 Task: Look for space in Várzea da Palma, Brazil from 2nd June, 2023 to 6th June, 2023 for 1 adult in price range Rs.10000 to Rs.13000. Place can be private room with 1  bedroom having 1 bed and 1 bathroom. Property type can be house, flat, guest house, hotel. Amenities needed are: washing machine. Booking option can be shelf check-in. Required host language is Spanish.
Action: Mouse moved to (555, 129)
Screenshot: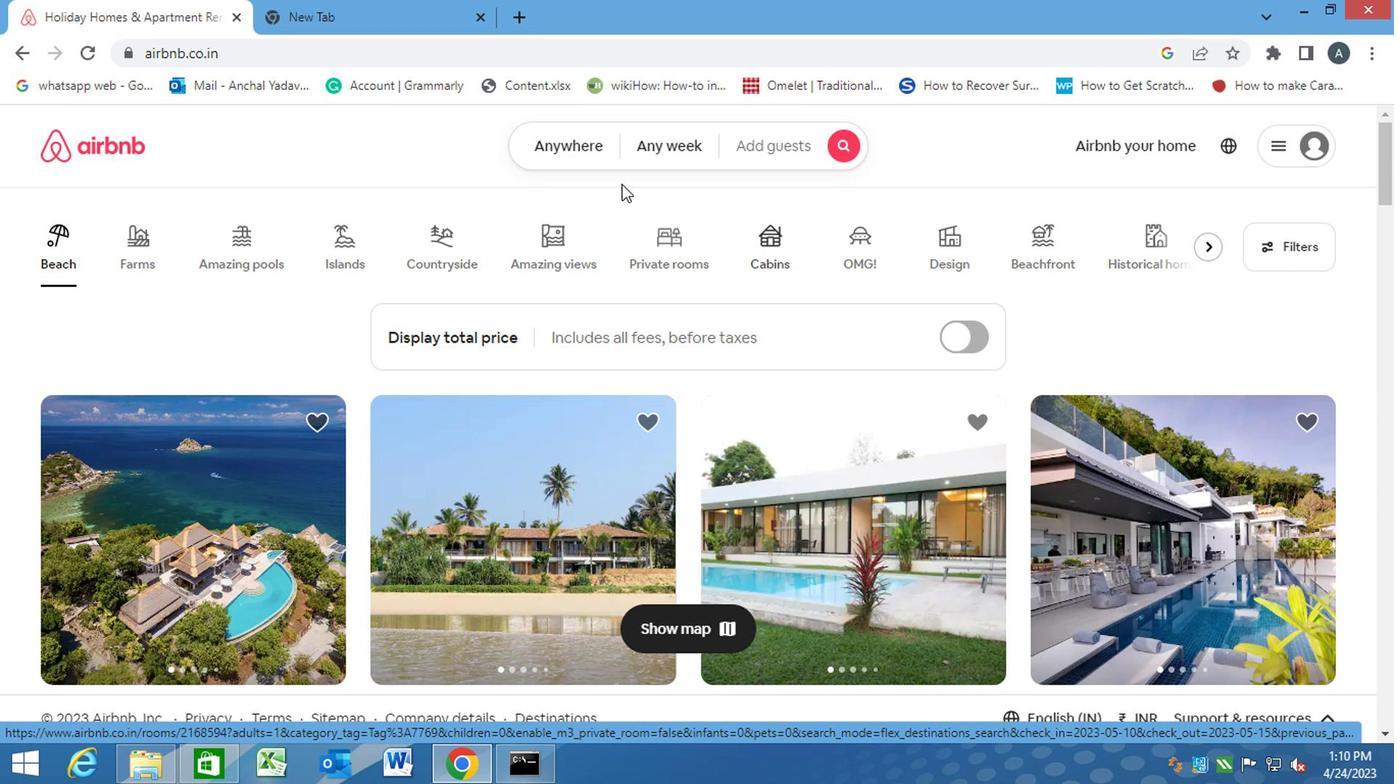 
Action: Mouse pressed left at (555, 129)
Screenshot: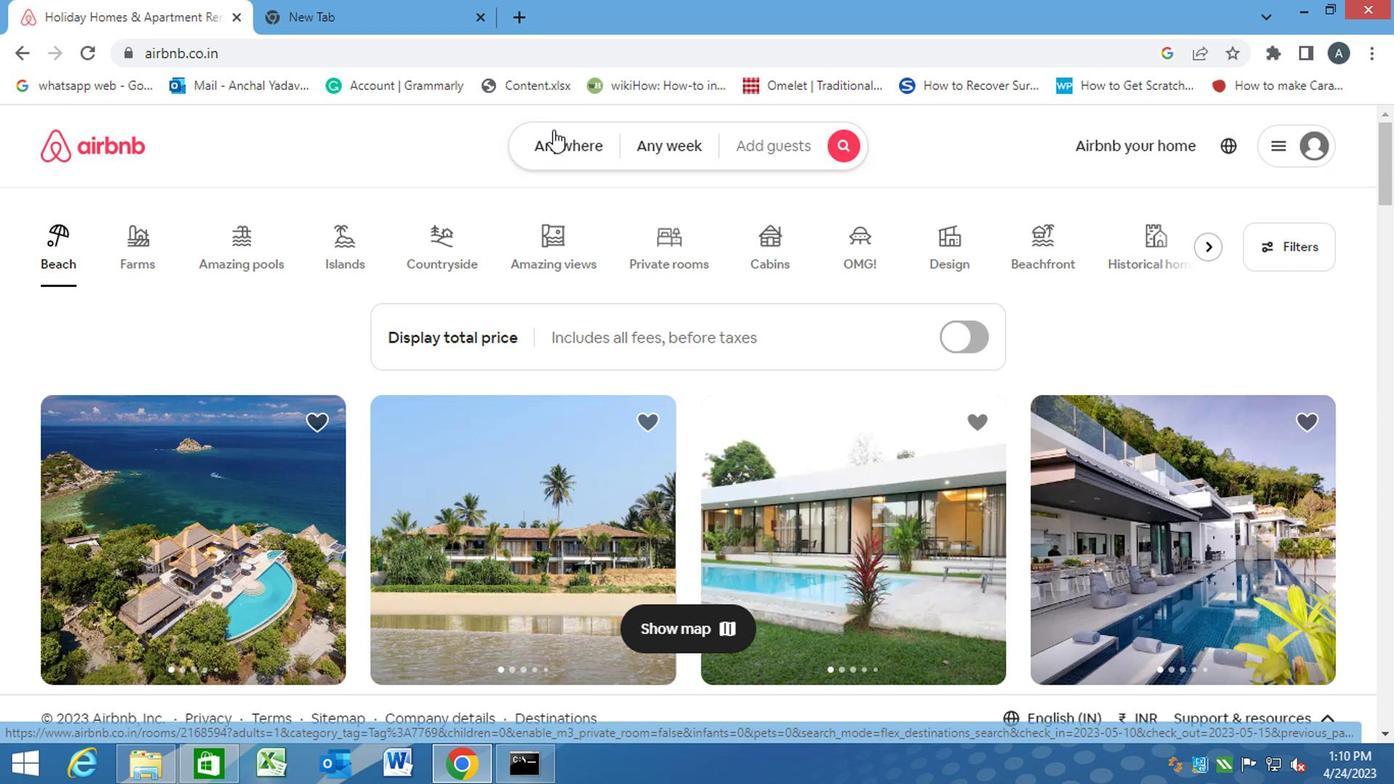 
Action: Mouse moved to (501, 220)
Screenshot: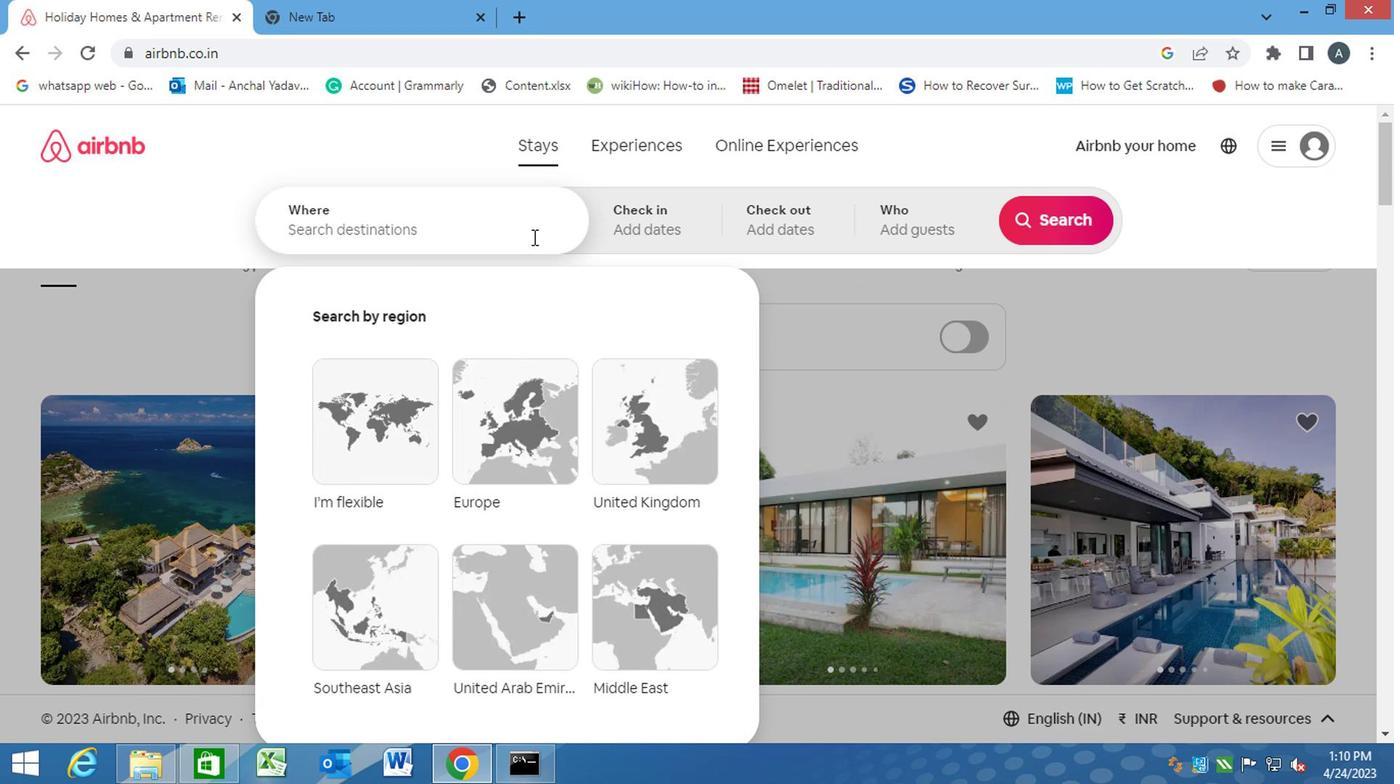 
Action: Mouse pressed left at (501, 220)
Screenshot: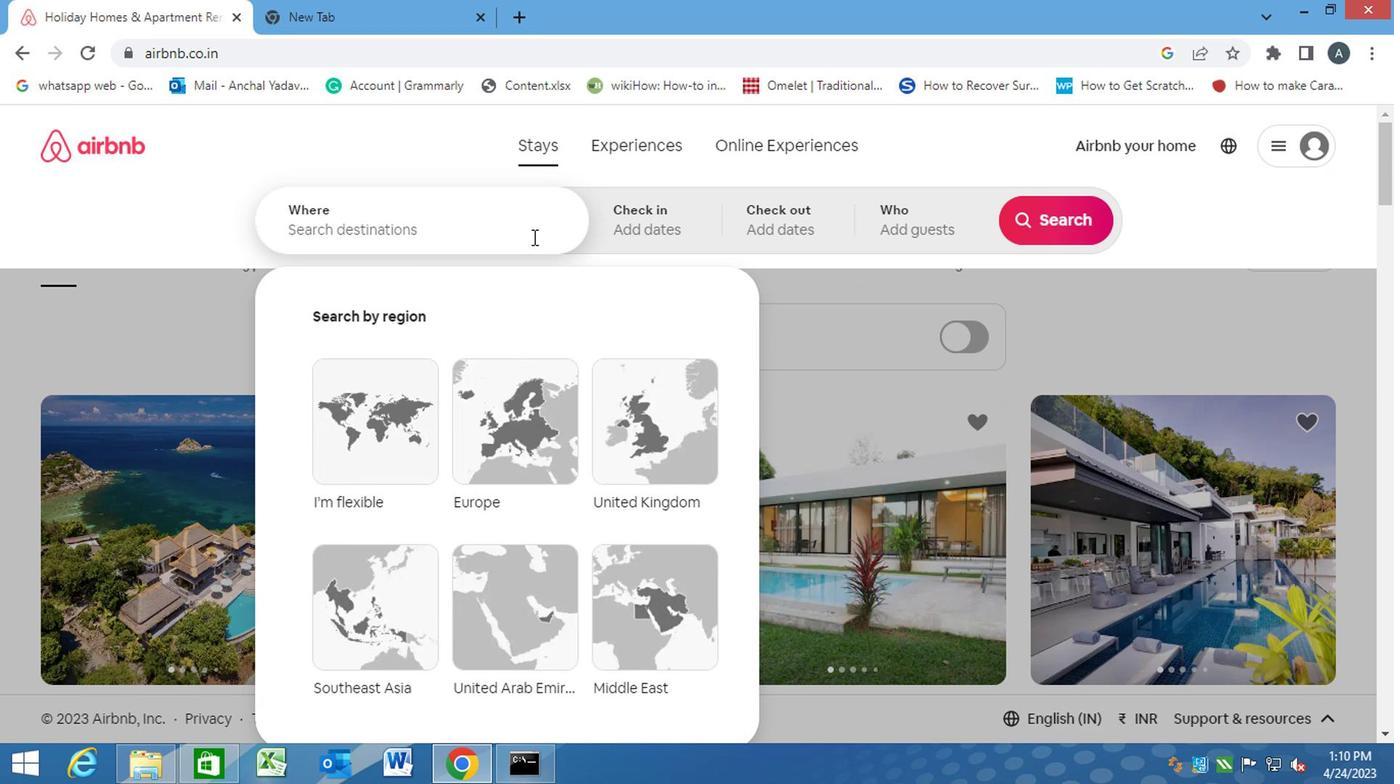 
Action: Key pressed v<Key.caps_lock>arzea<Key.space>da<Key.space><Key.caps_lock>p<Key.caps_lock>alma,<Key.space><Key.caps_lock>b<Key.caps_lock>razil<Key.enter>
Screenshot: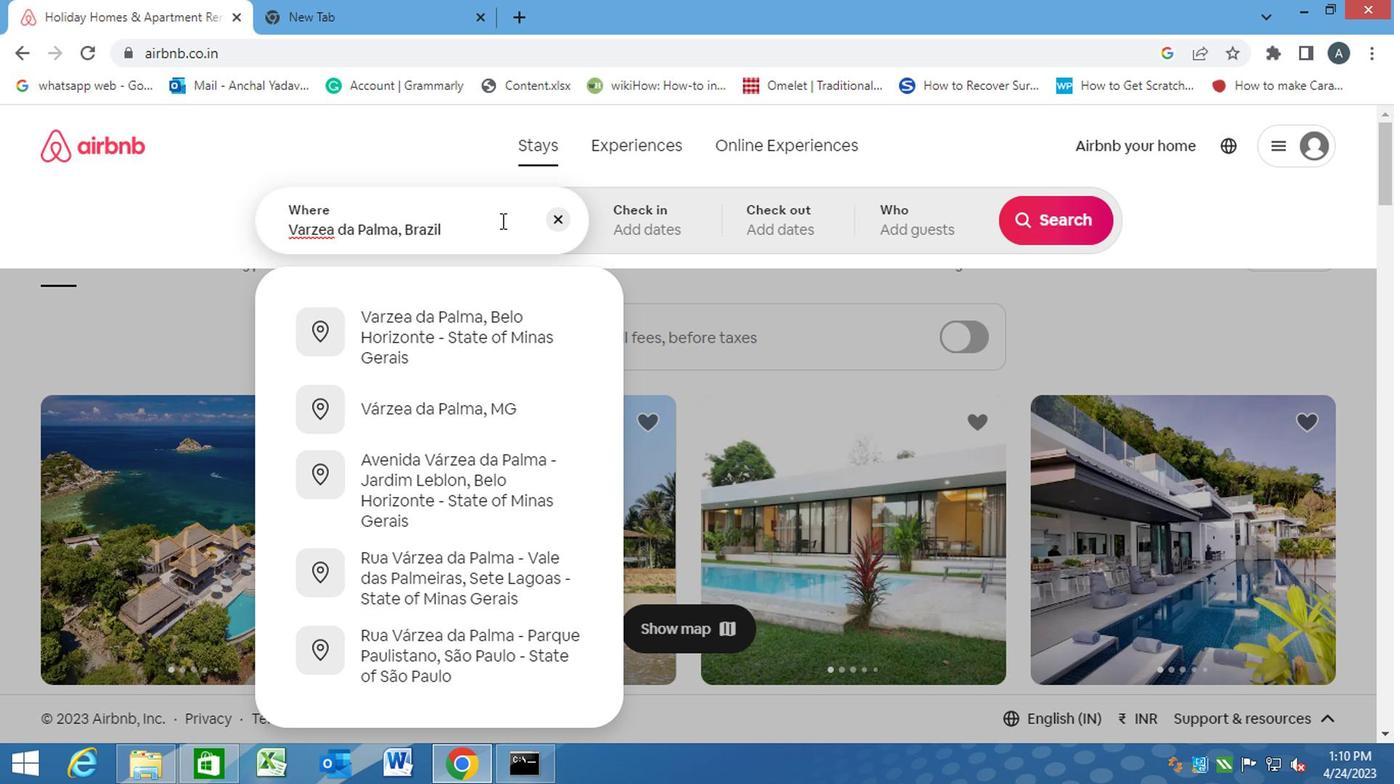 
Action: Mouse moved to (1069, 378)
Screenshot: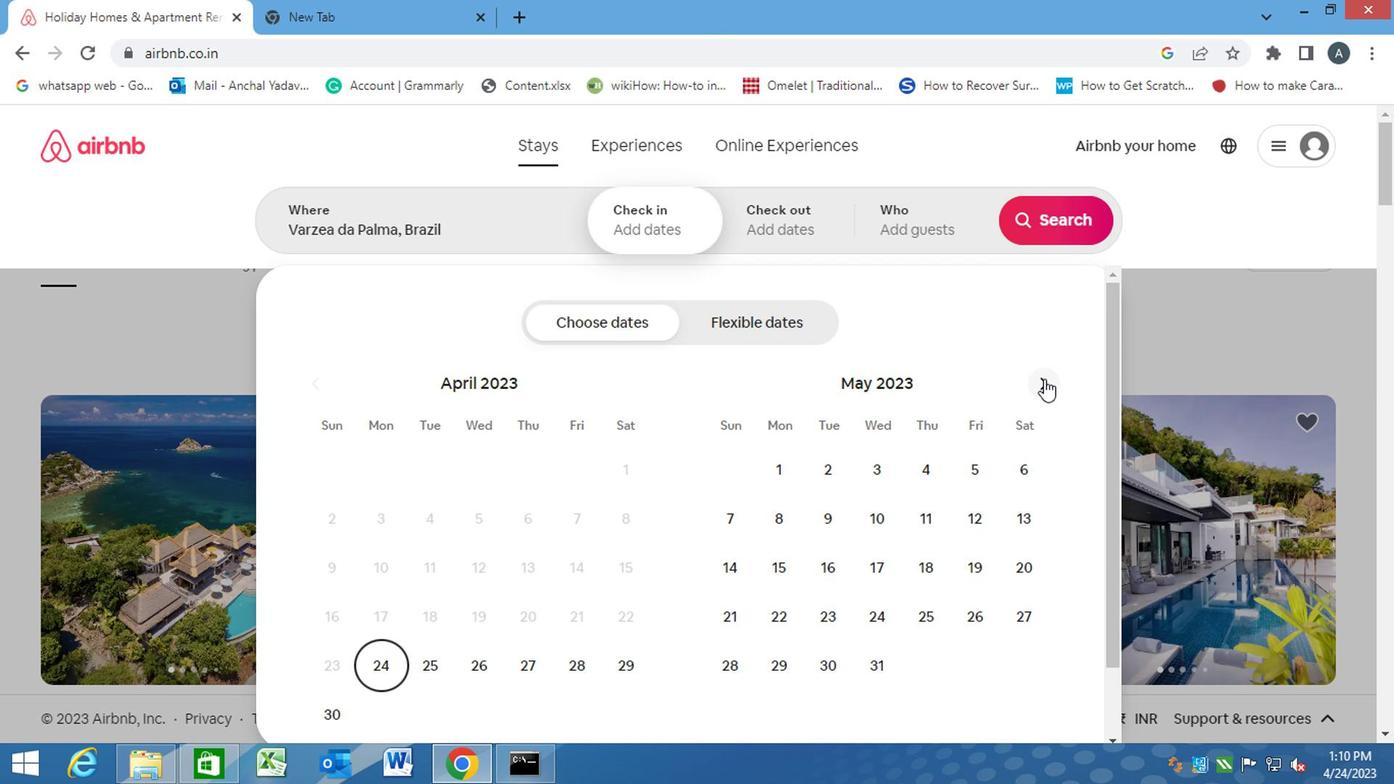 
Action: Mouse pressed left at (1069, 378)
Screenshot: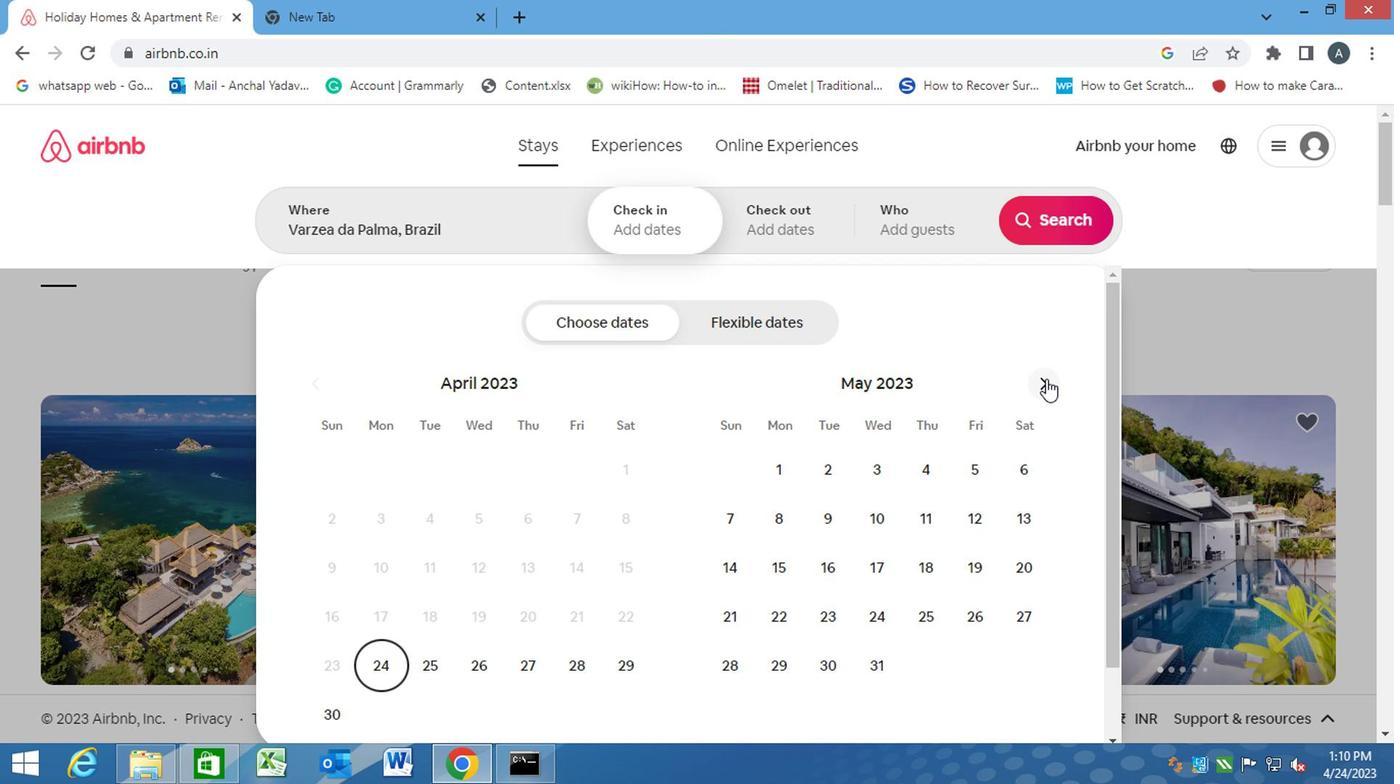 
Action: Mouse moved to (984, 475)
Screenshot: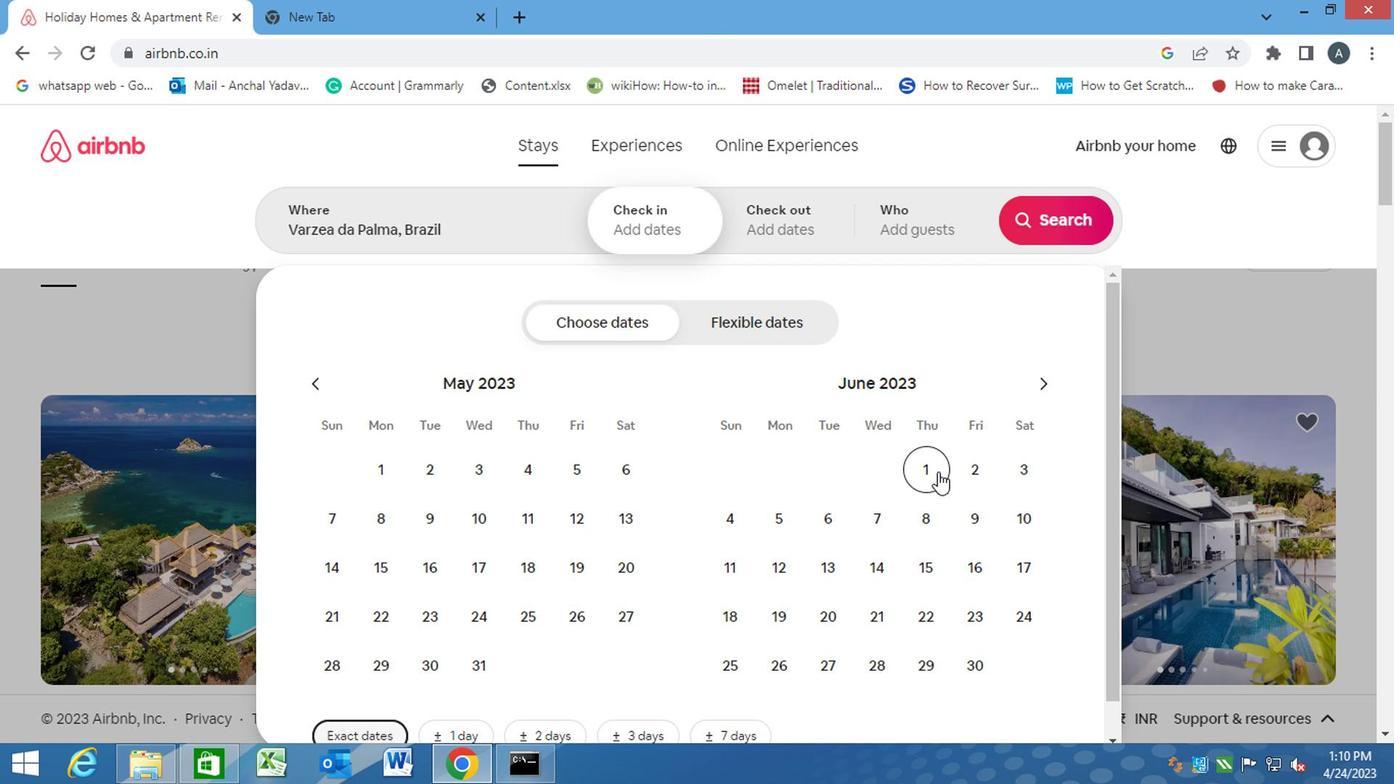 
Action: Mouse pressed left at (984, 475)
Screenshot: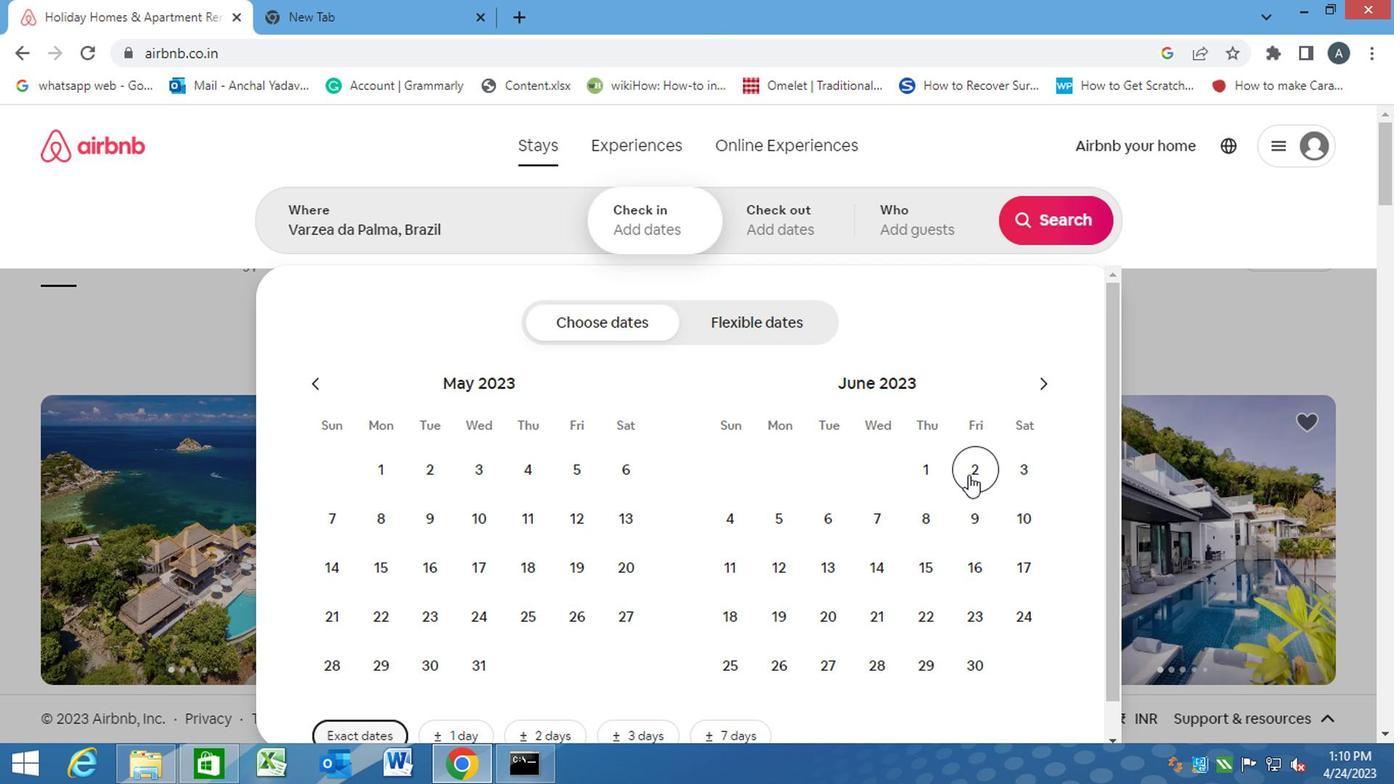 
Action: Mouse moved to (849, 531)
Screenshot: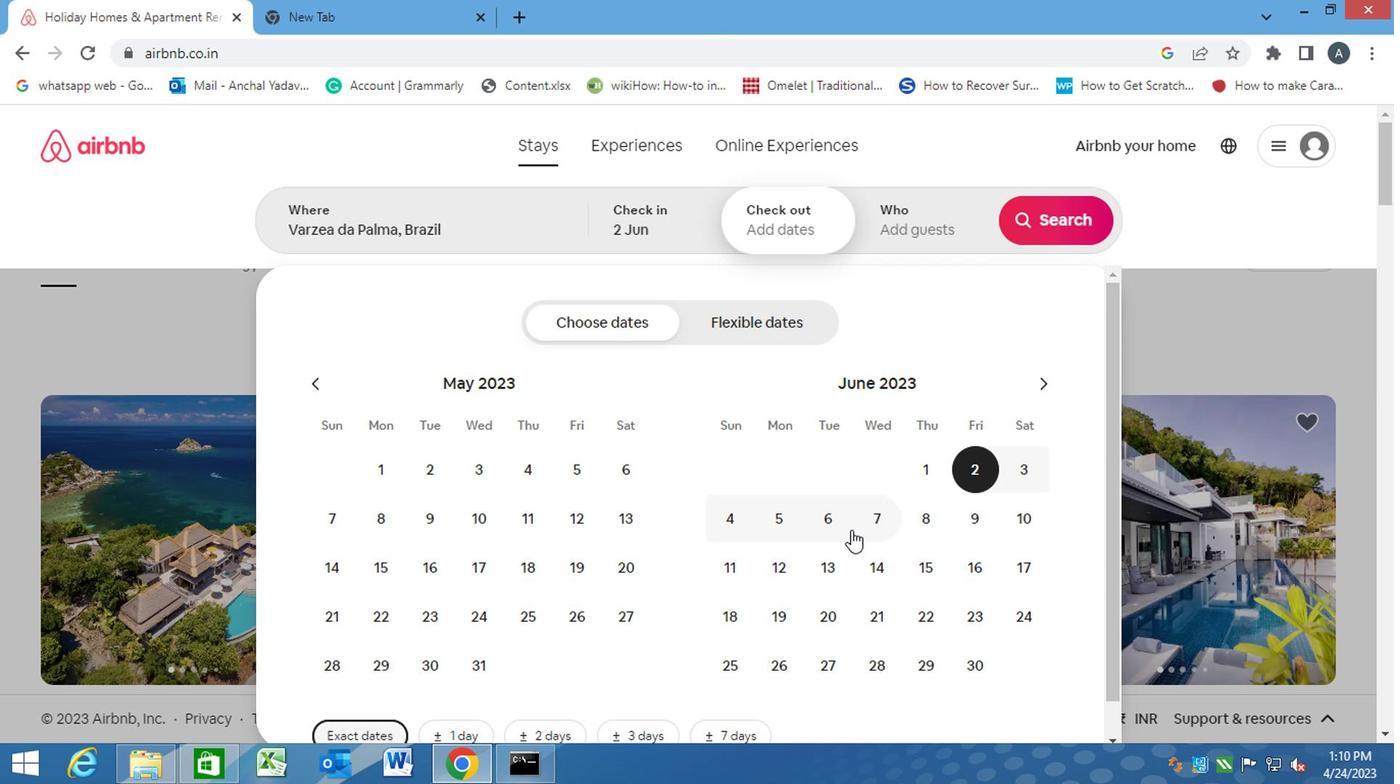 
Action: Mouse pressed left at (849, 531)
Screenshot: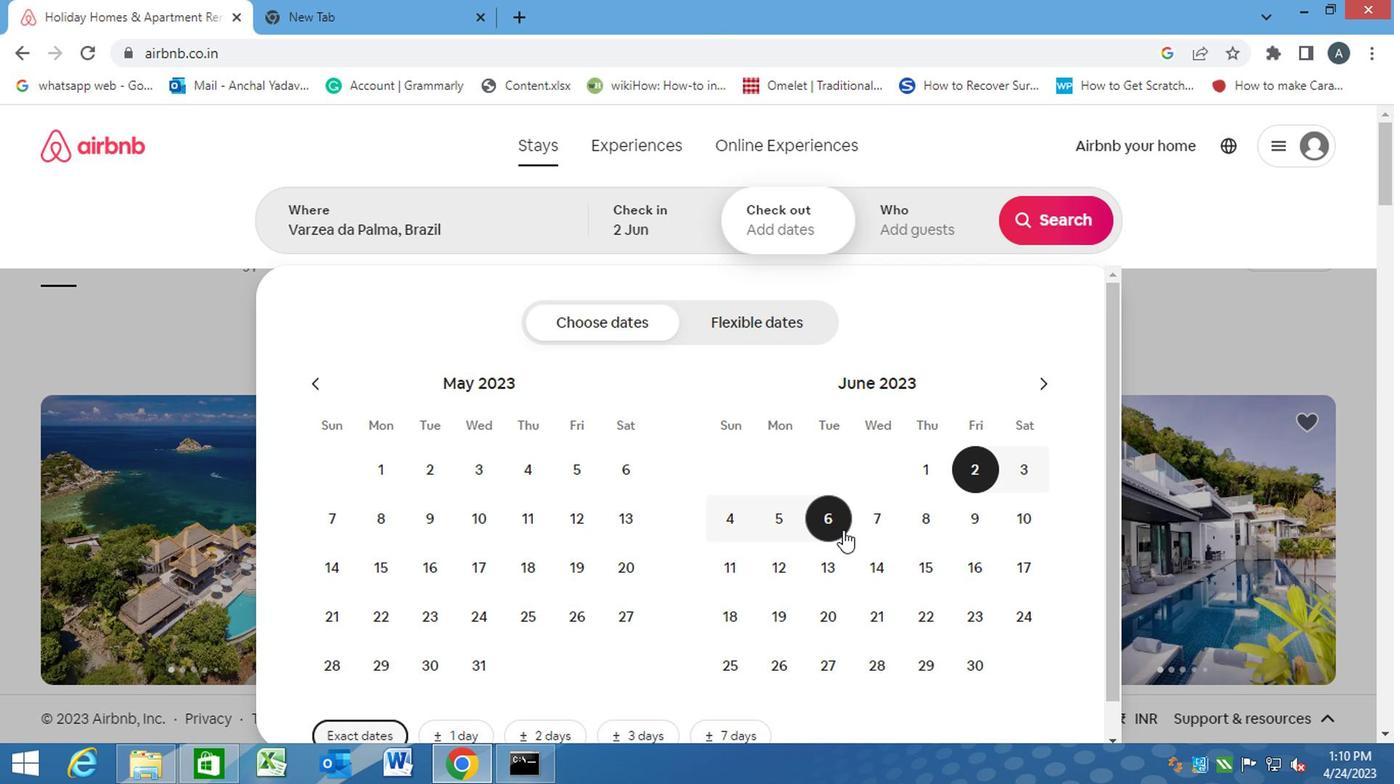 
Action: Mouse moved to (916, 213)
Screenshot: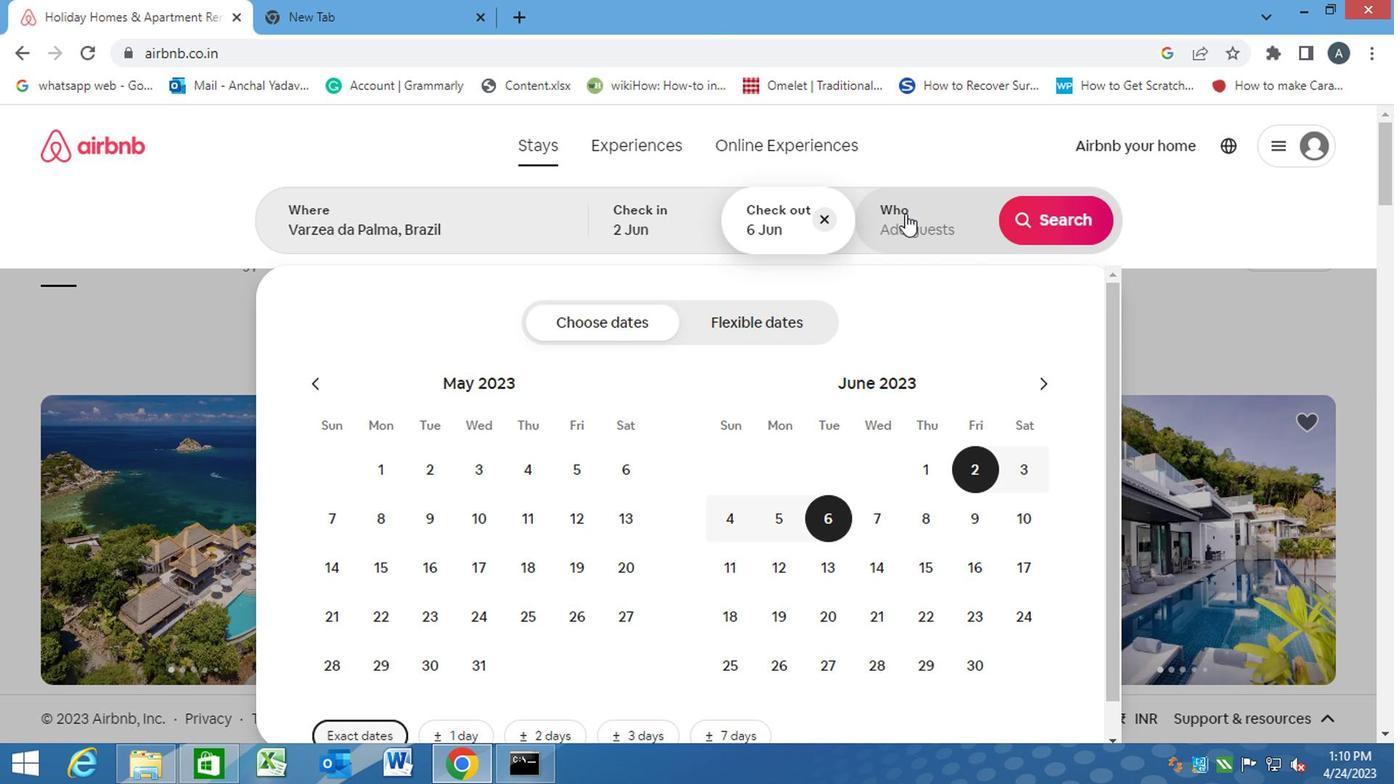 
Action: Mouse pressed left at (916, 213)
Screenshot: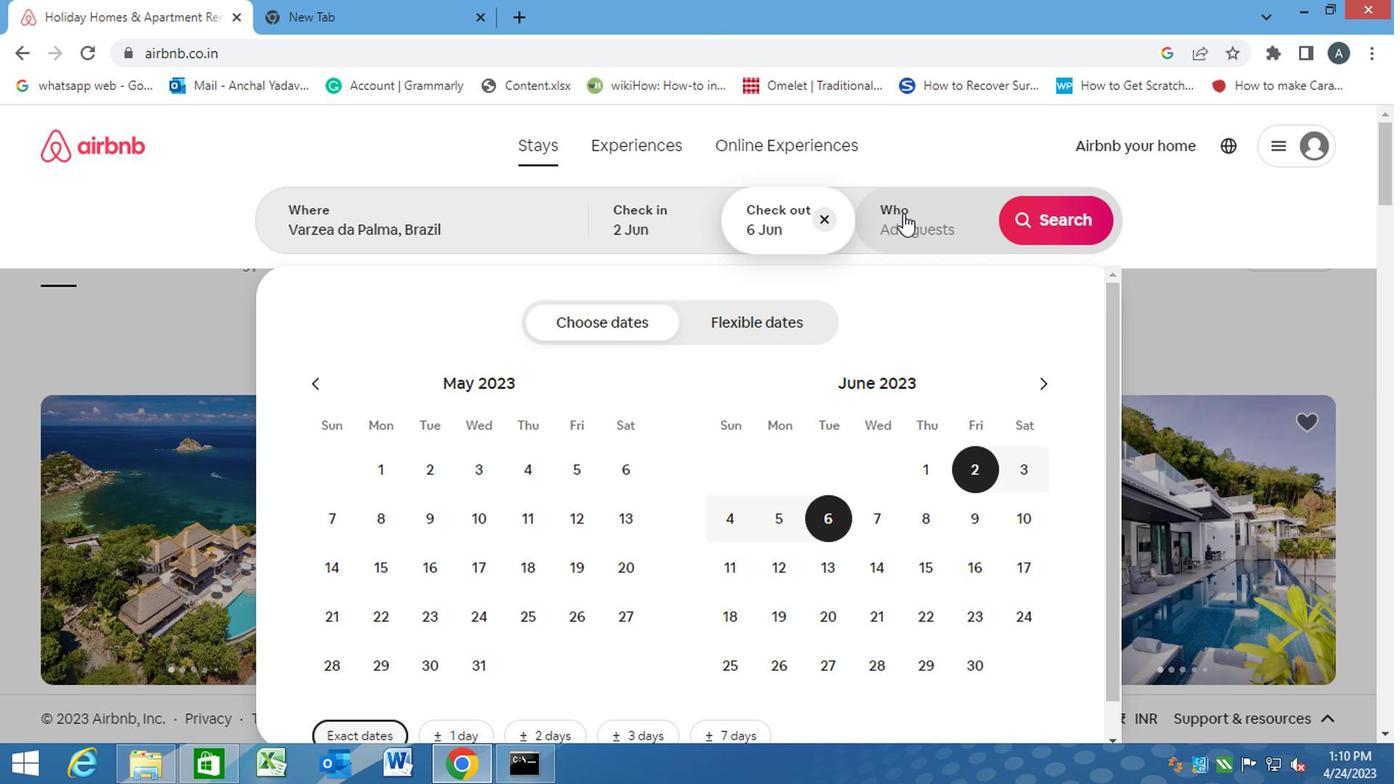 
Action: Mouse moved to (1067, 325)
Screenshot: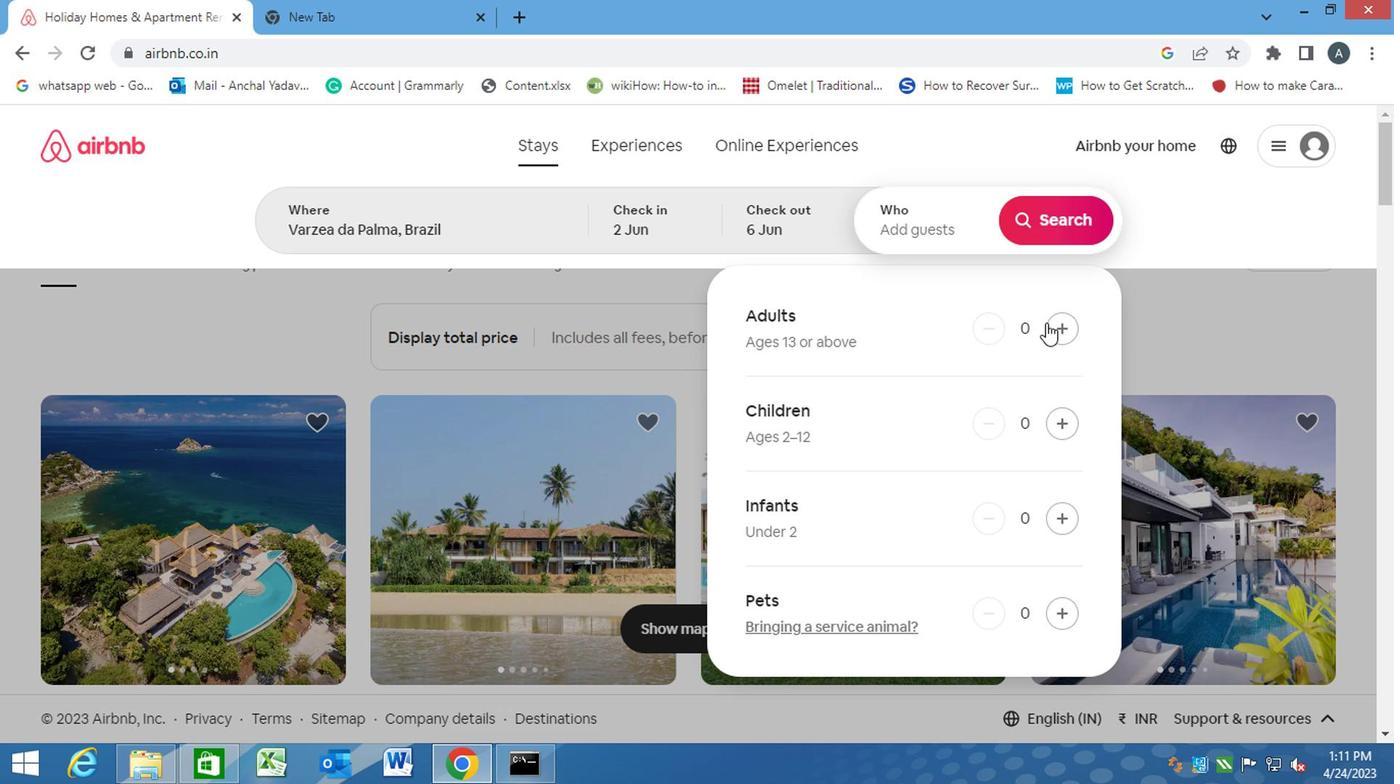 
Action: Mouse pressed left at (1067, 325)
Screenshot: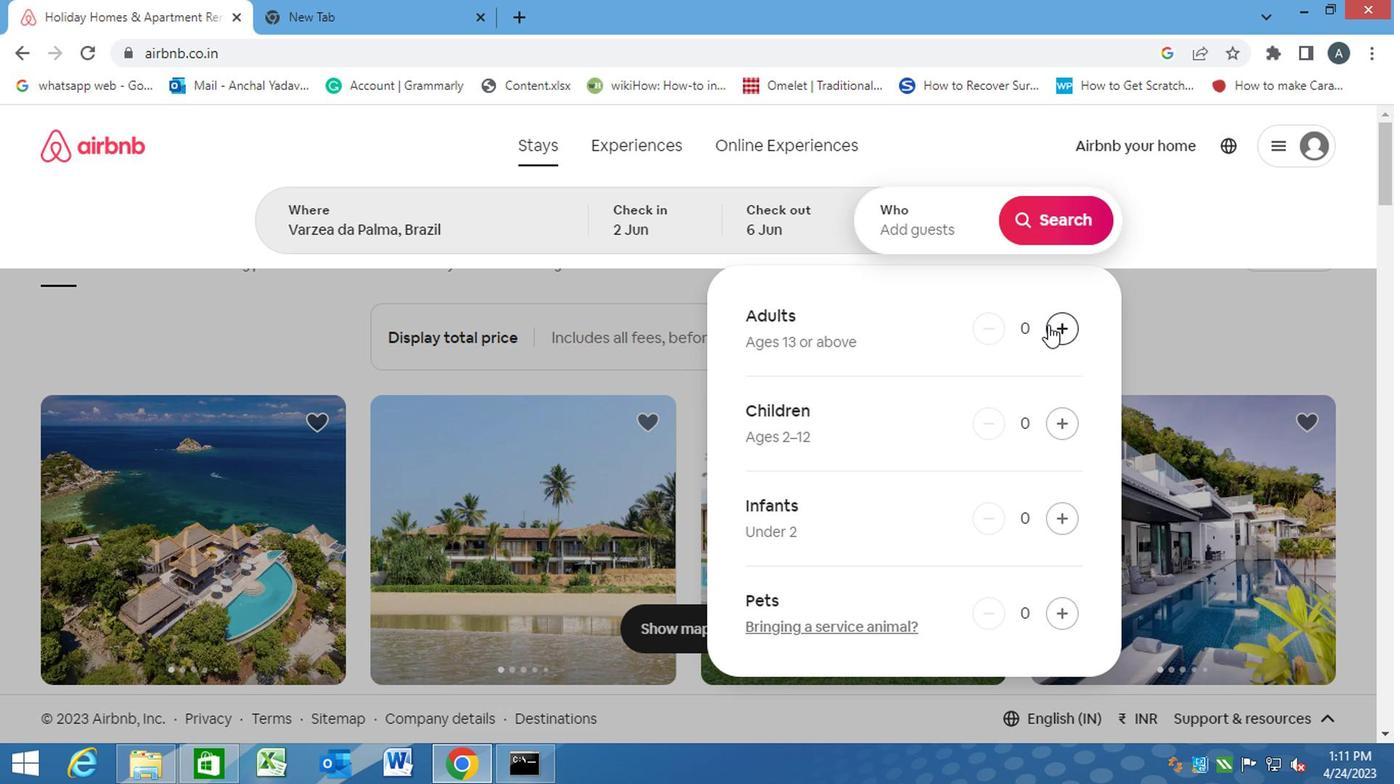 
Action: Mouse moved to (1094, 222)
Screenshot: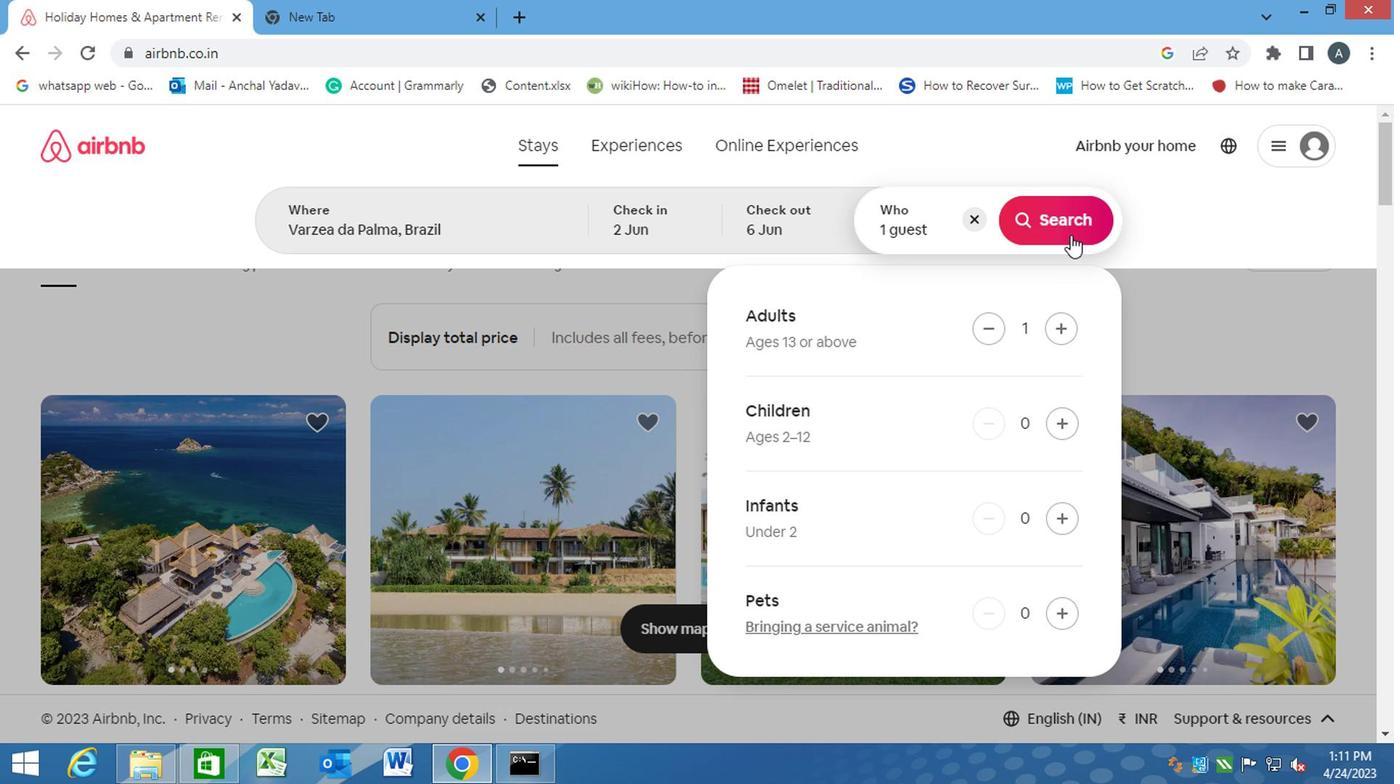 
Action: Mouse pressed left at (1094, 222)
Screenshot: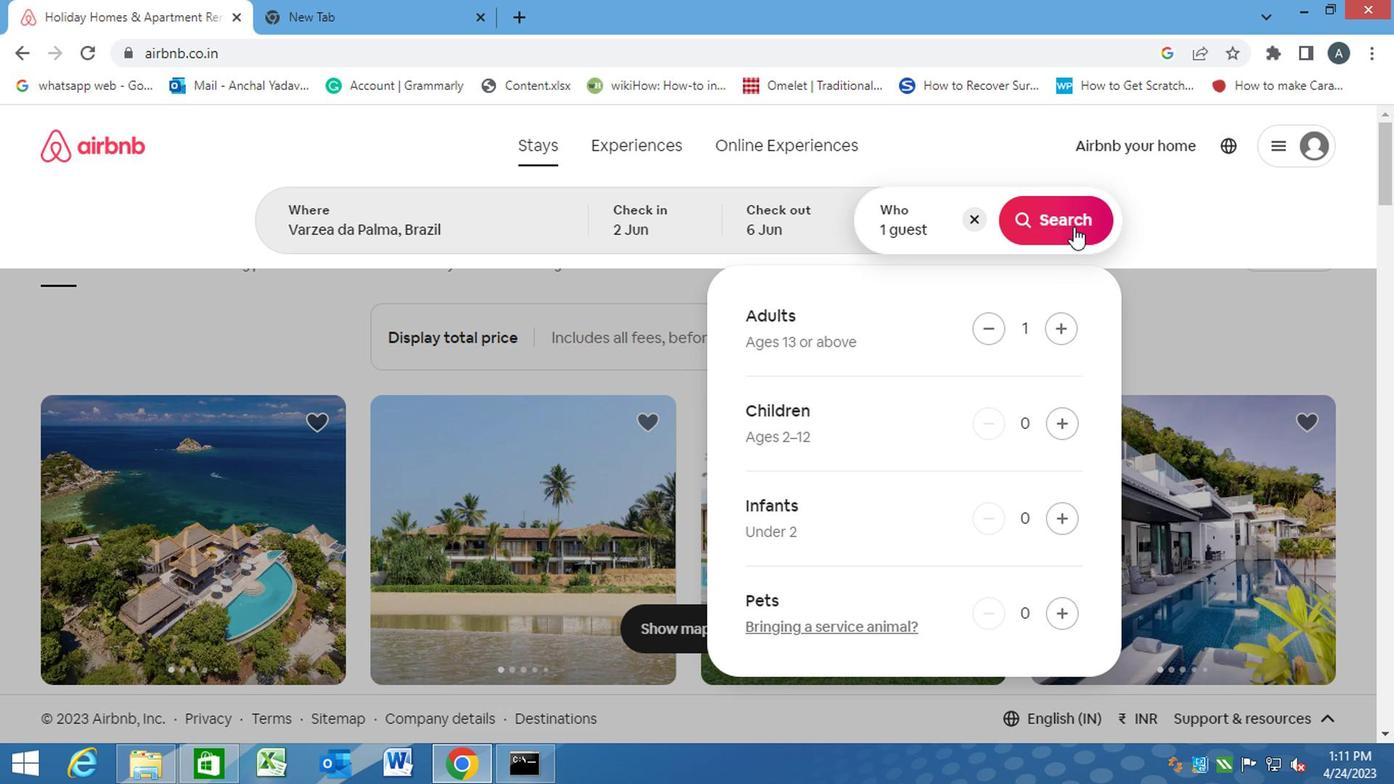 
Action: Mouse moved to (1333, 220)
Screenshot: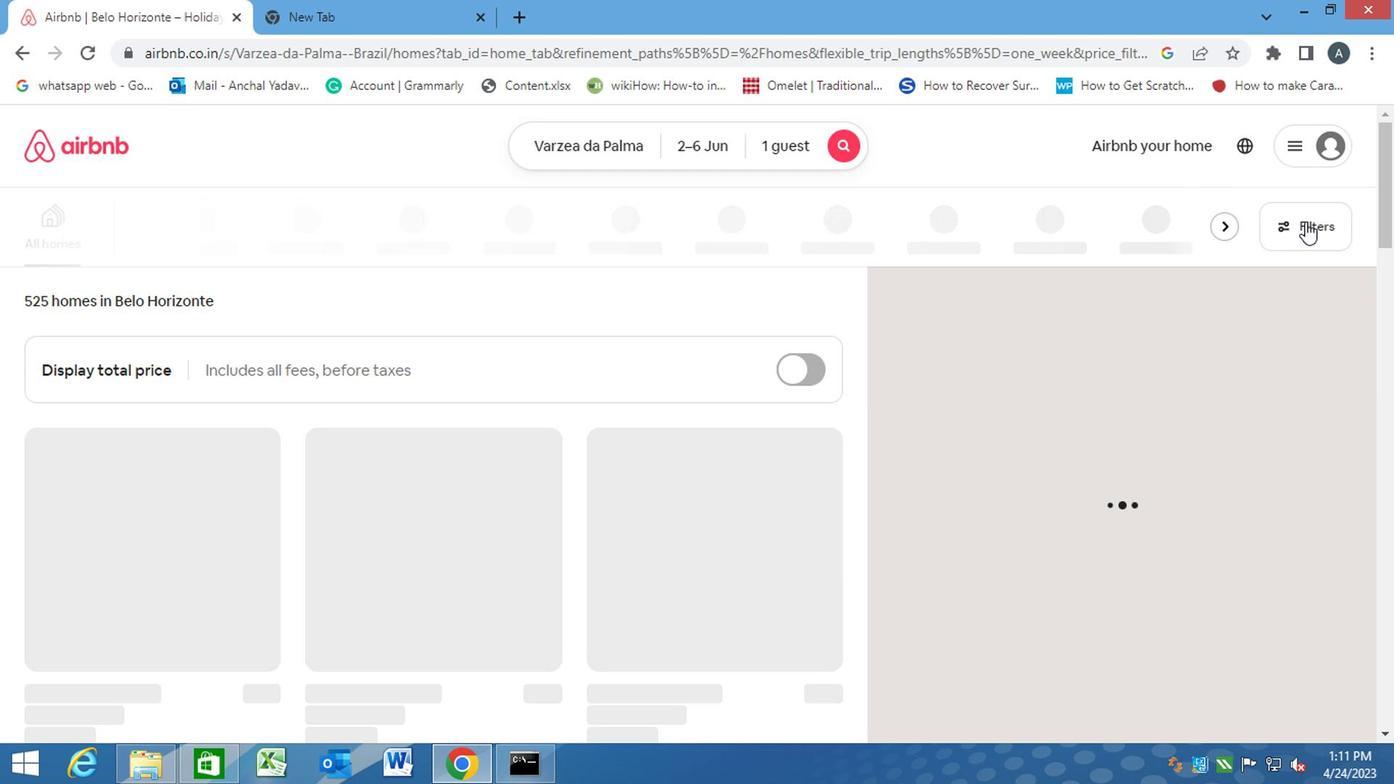 
Action: Mouse pressed left at (1333, 220)
Screenshot: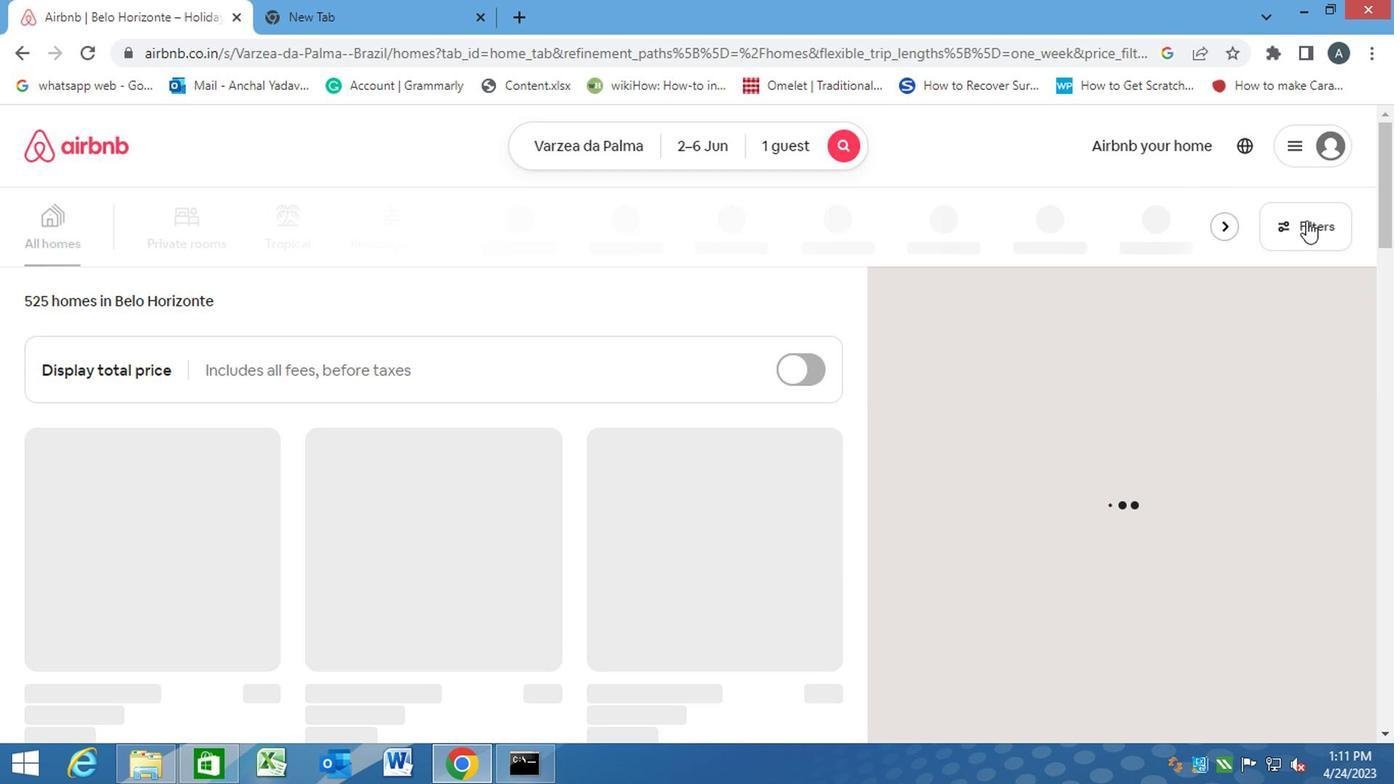 
Action: Mouse moved to (448, 493)
Screenshot: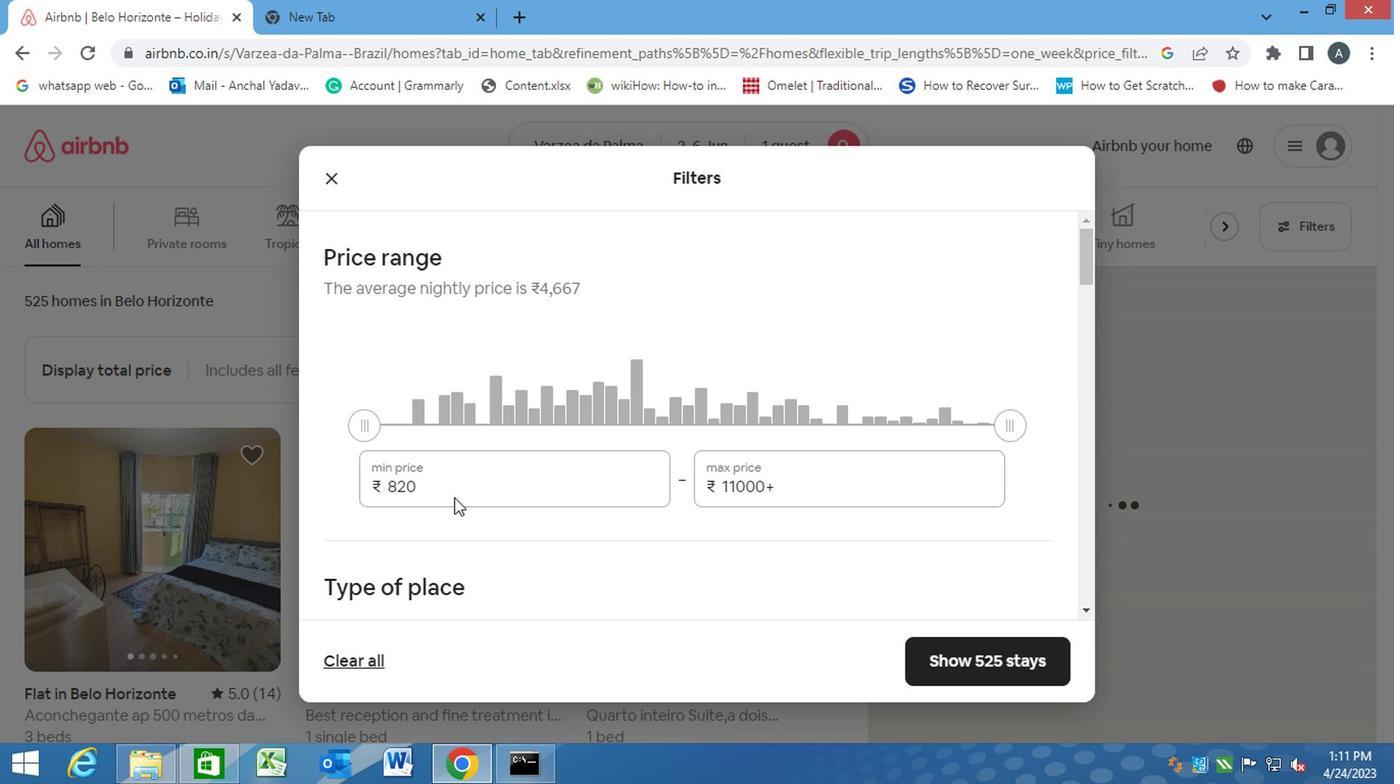 
Action: Mouse pressed left at (448, 493)
Screenshot: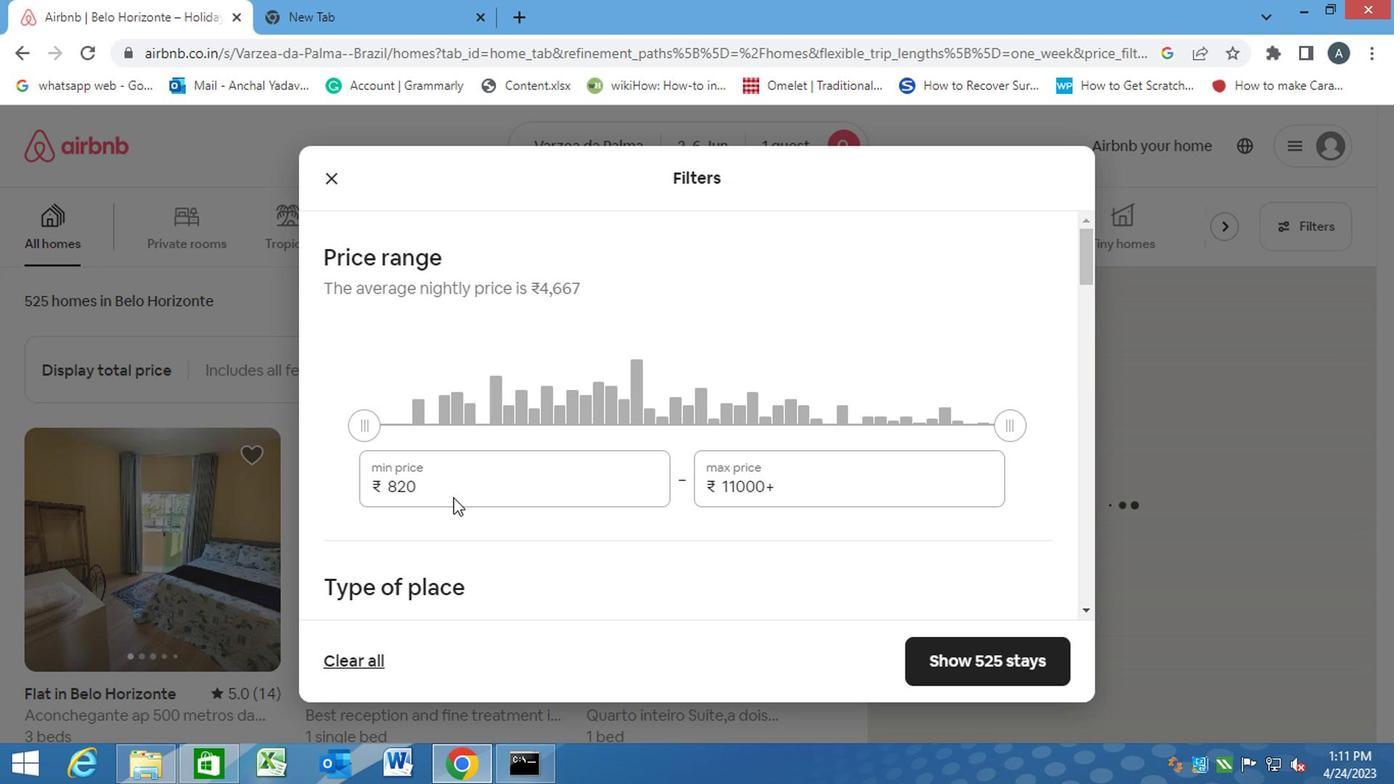 
Action: Mouse moved to (385, 501)
Screenshot: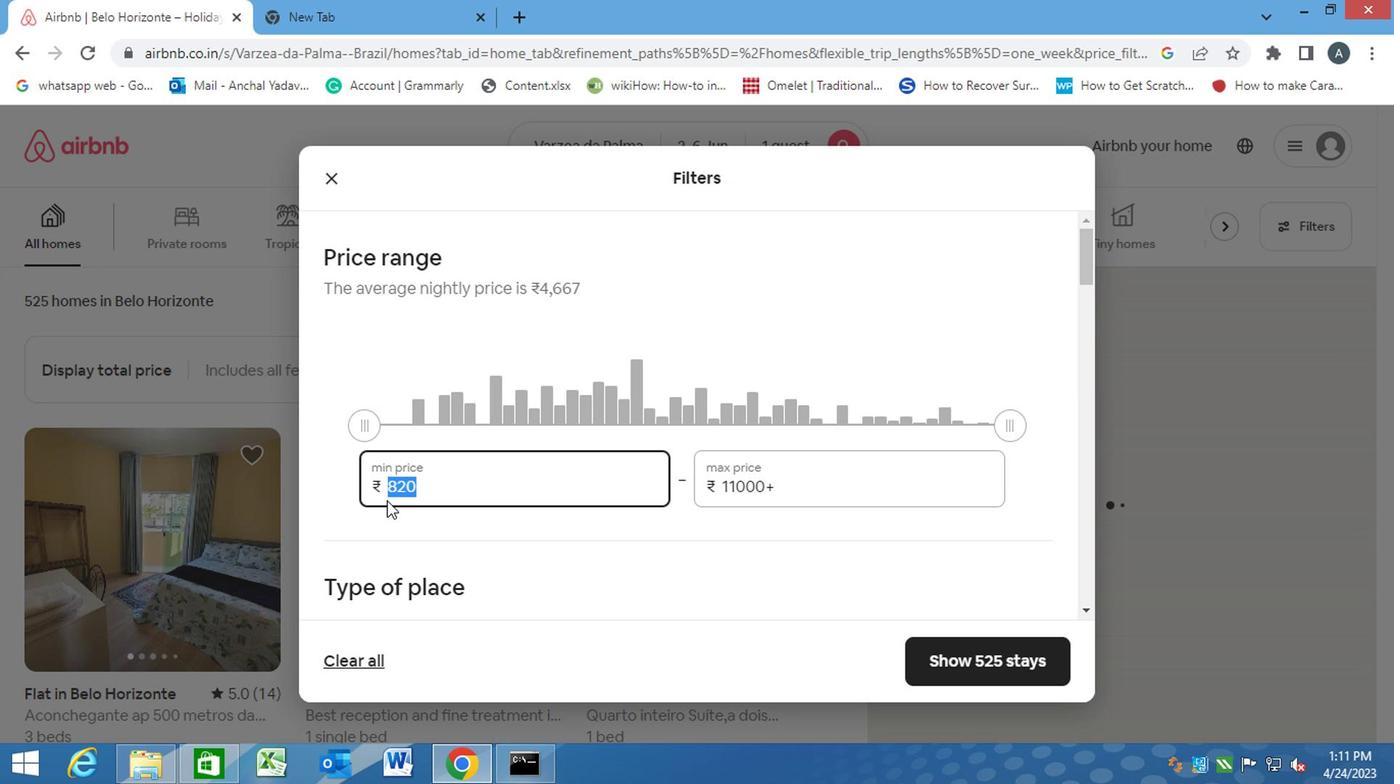 
Action: Key pressed 10000<Key.tab>13000
Screenshot: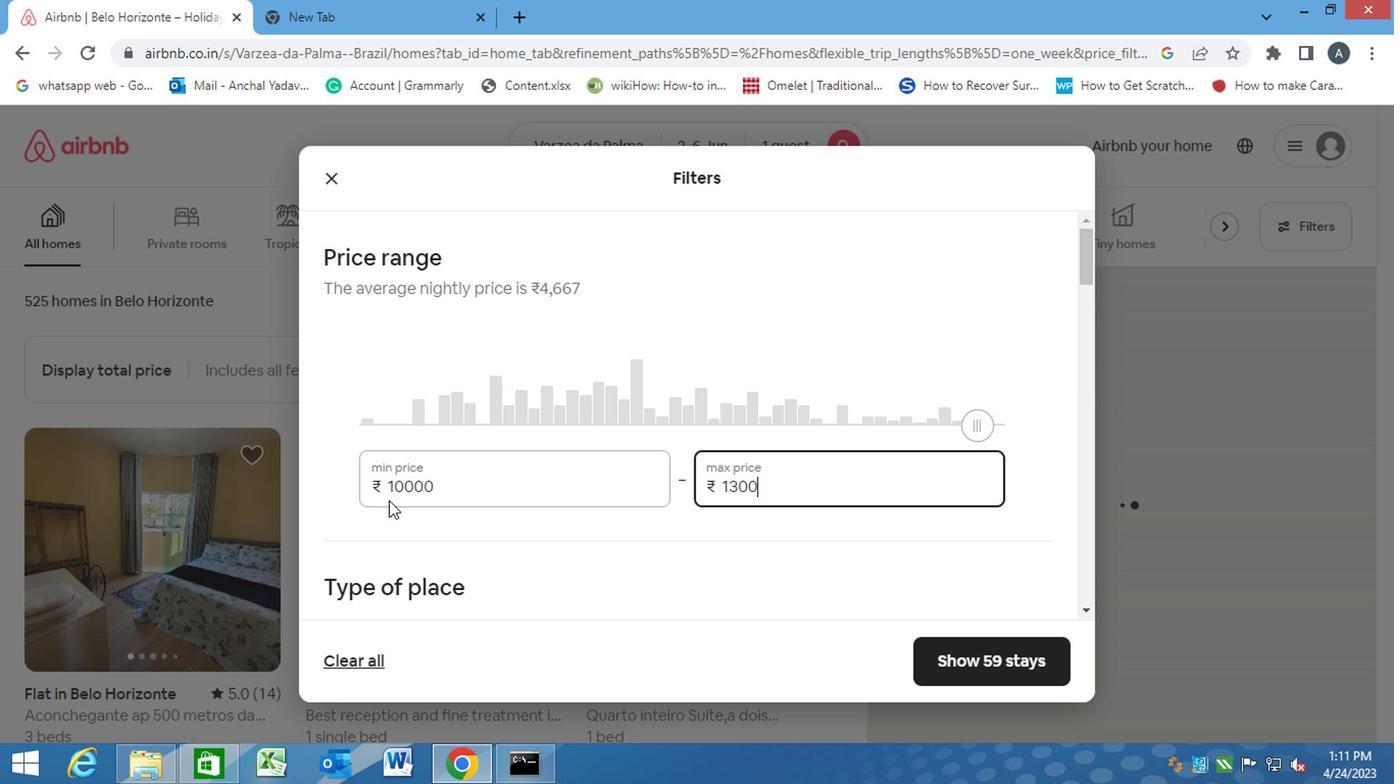 
Action: Mouse moved to (581, 568)
Screenshot: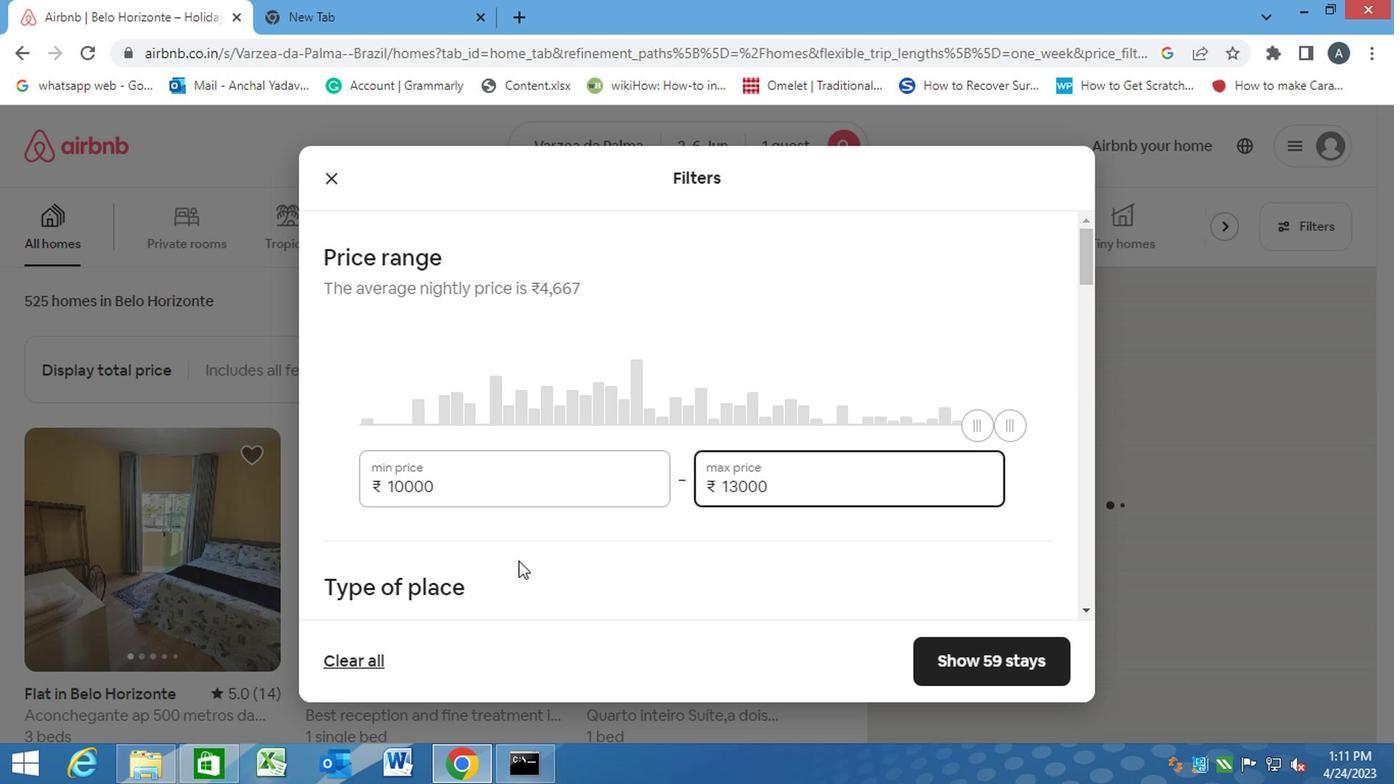 
Action: Mouse pressed left at (581, 568)
Screenshot: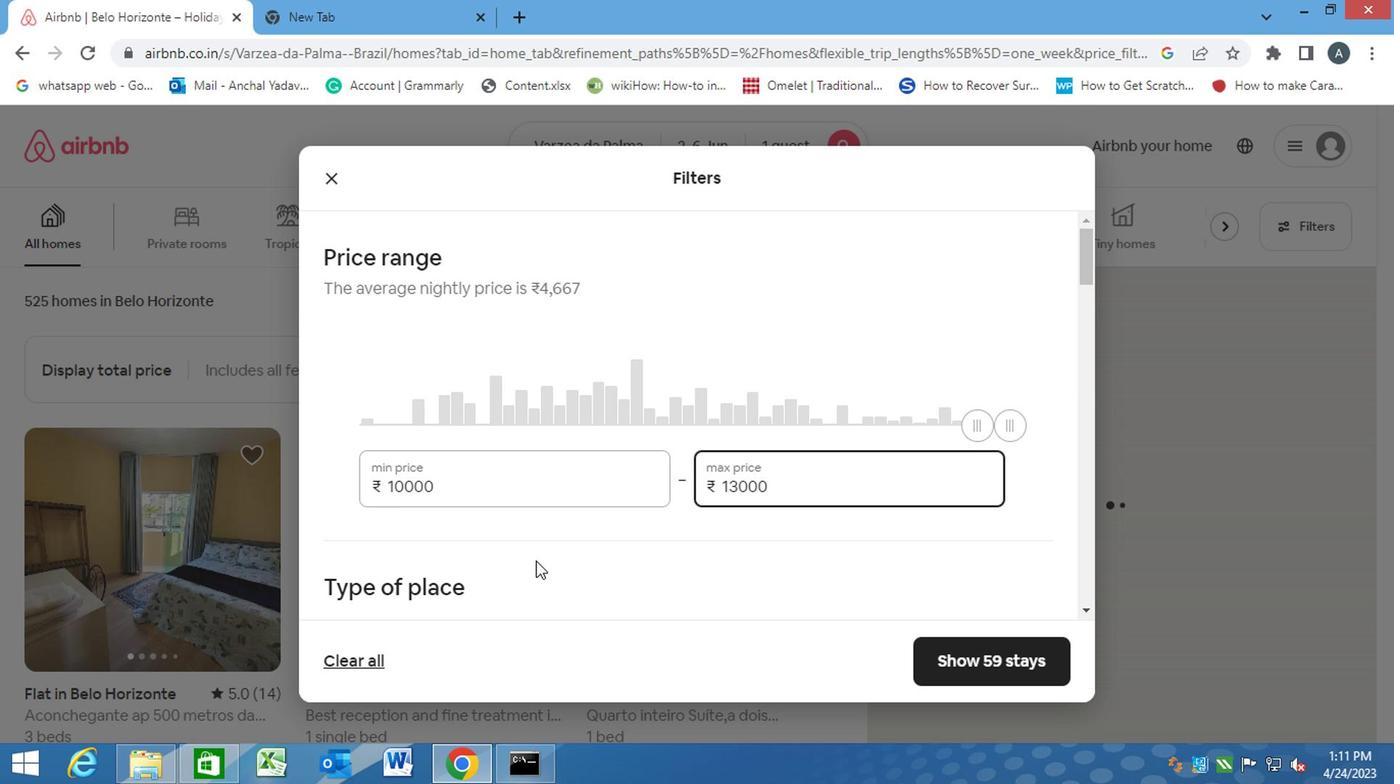 
Action: Mouse moved to (645, 582)
Screenshot: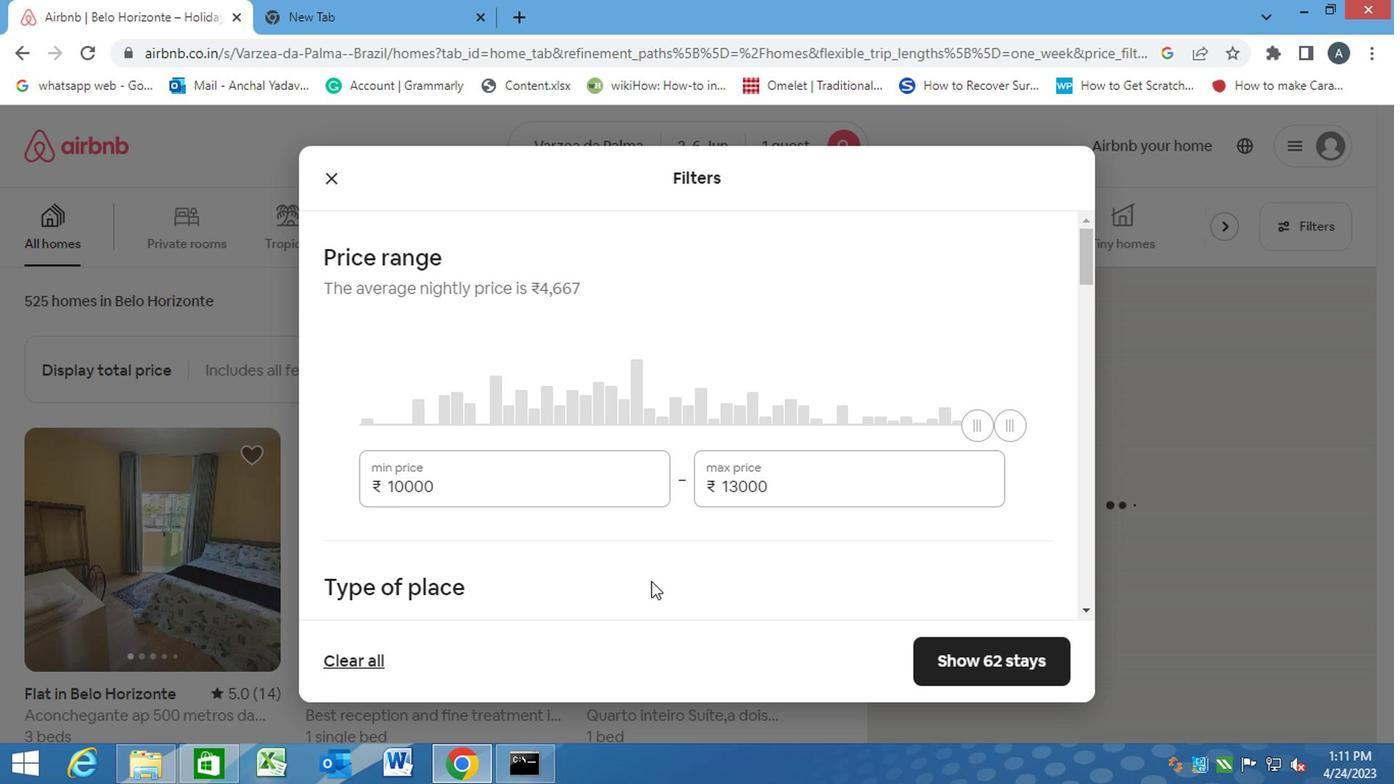 
Action: Mouse scrolled (645, 581) with delta (0, -1)
Screenshot: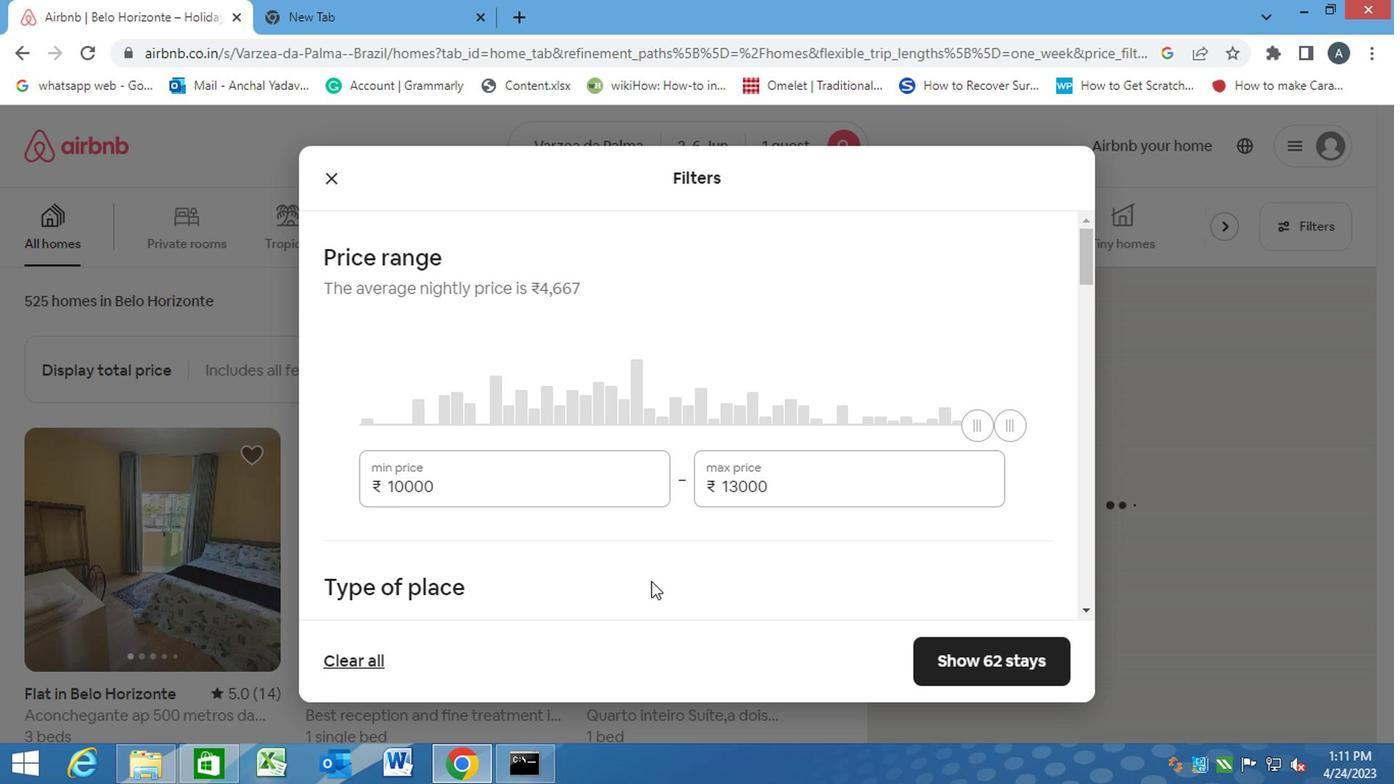 
Action: Mouse moved to (642, 584)
Screenshot: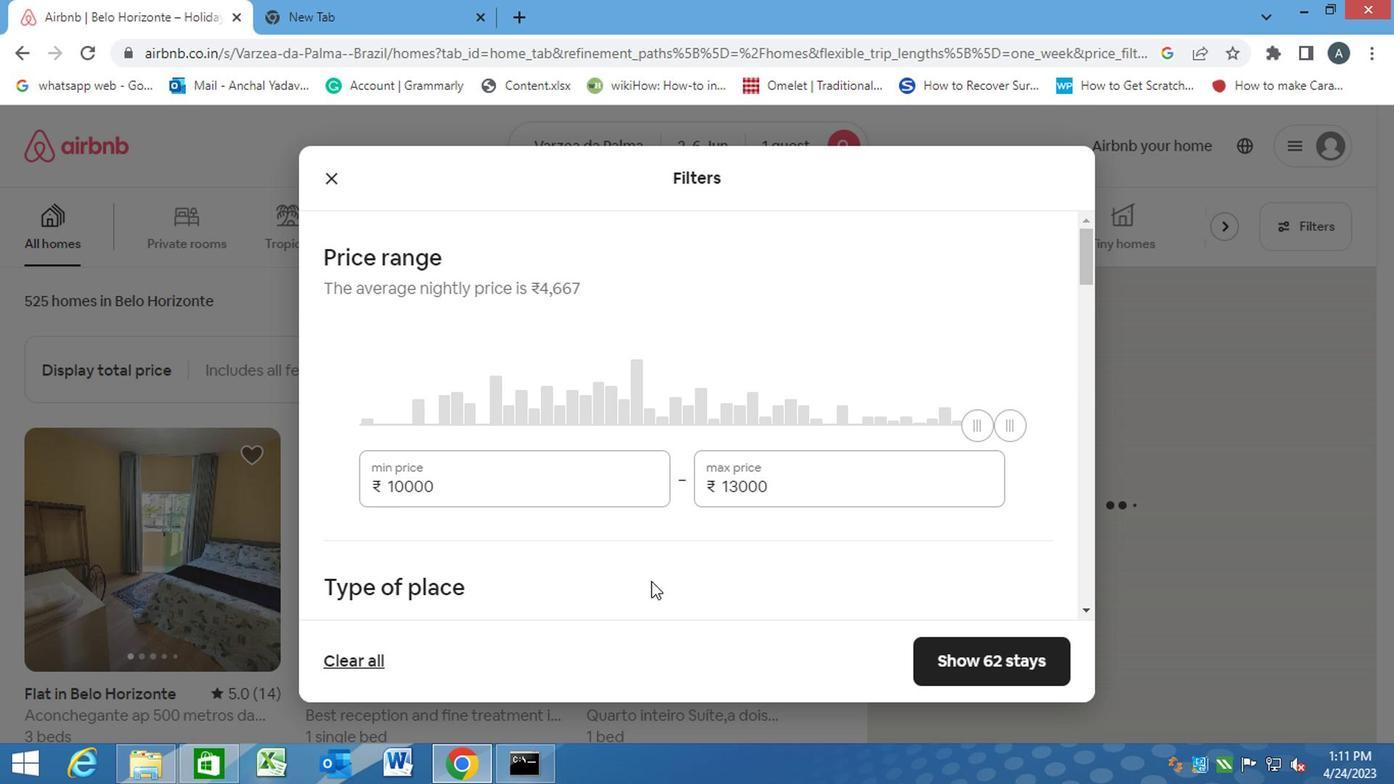 
Action: Mouse scrolled (642, 583) with delta (0, -1)
Screenshot: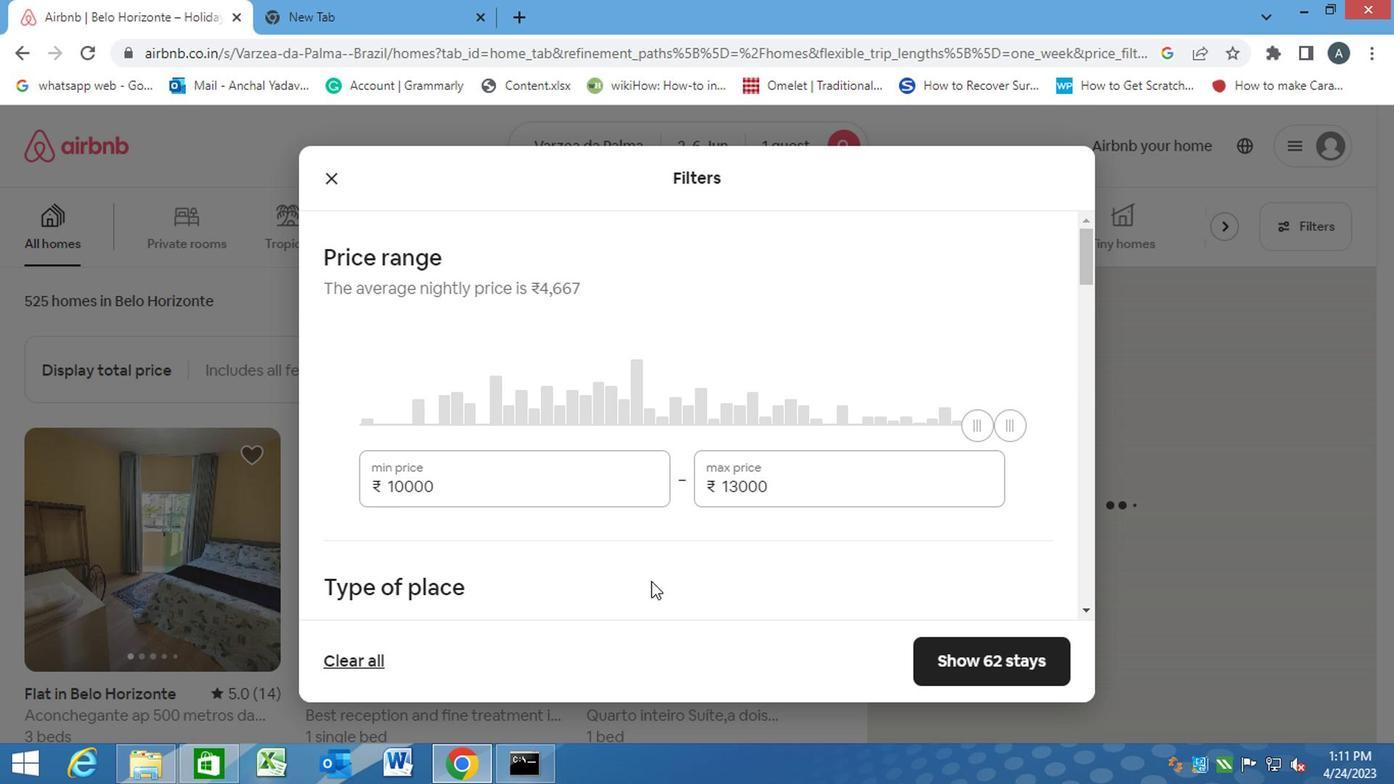 
Action: Mouse moved to (637, 584)
Screenshot: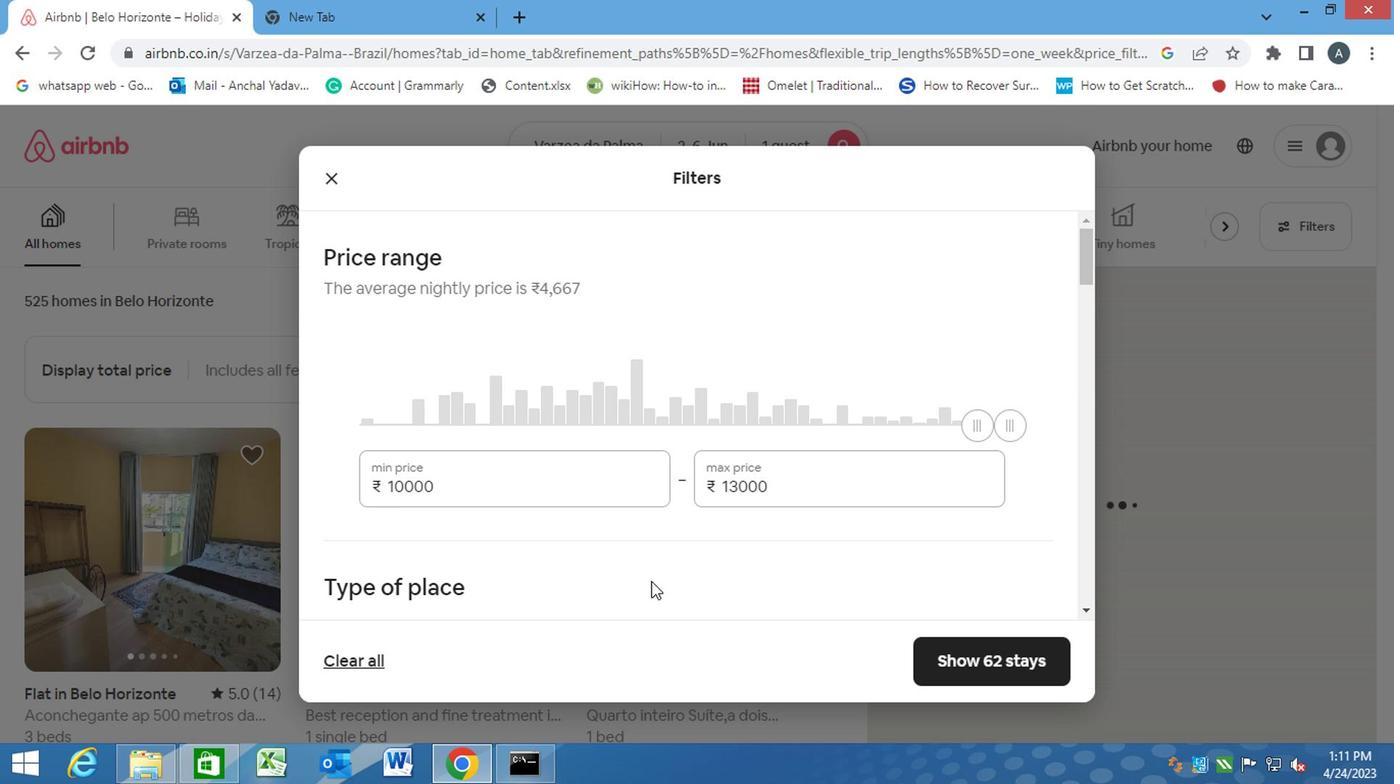 
Action: Mouse scrolled (637, 583) with delta (0, -1)
Screenshot: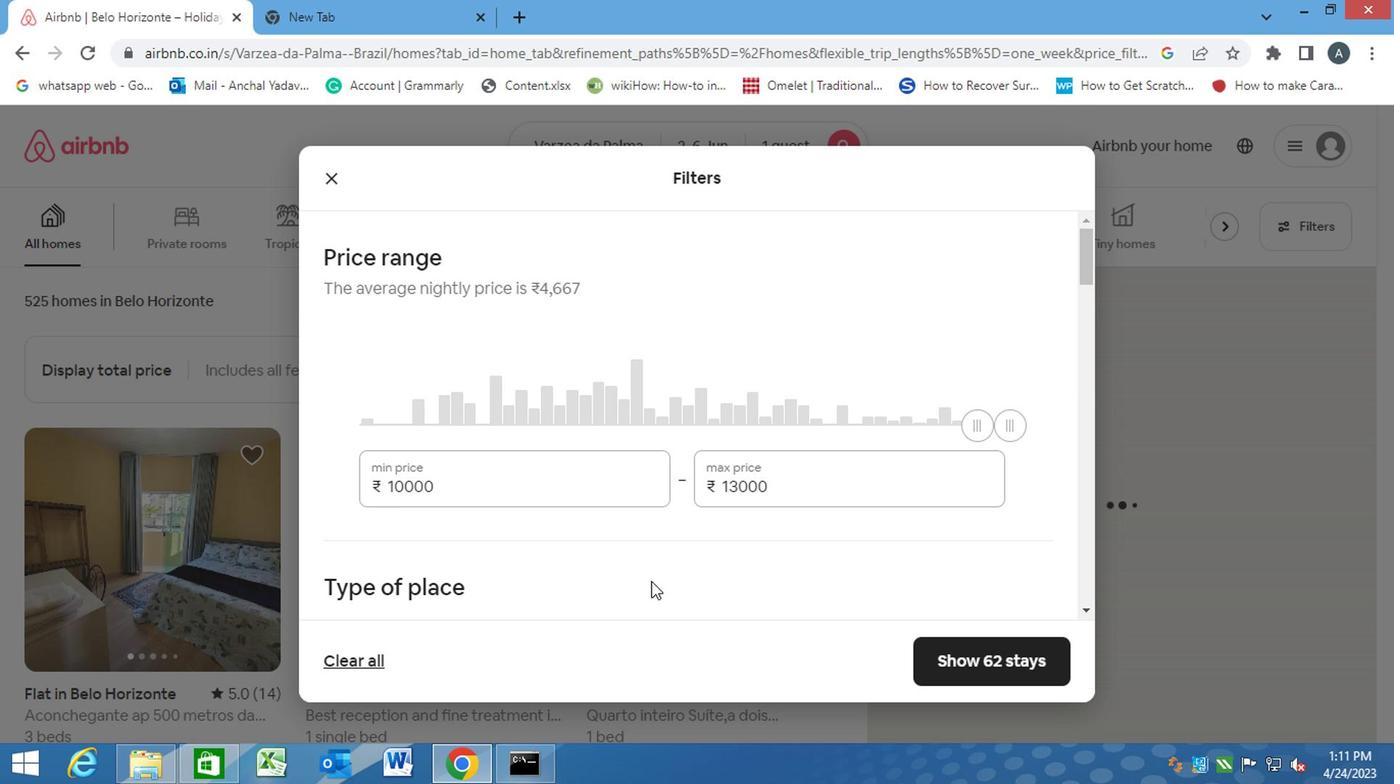
Action: Mouse moved to (693, 341)
Screenshot: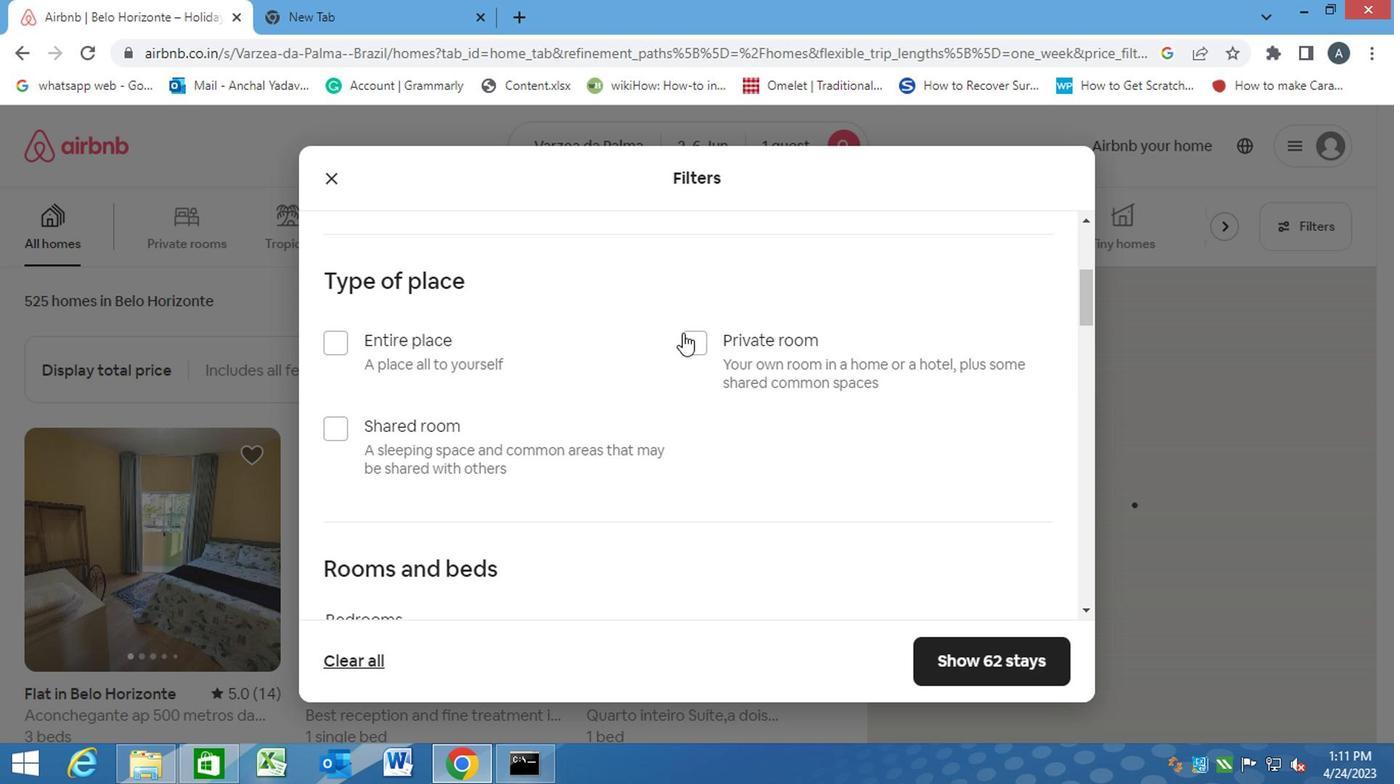 
Action: Mouse pressed left at (693, 341)
Screenshot: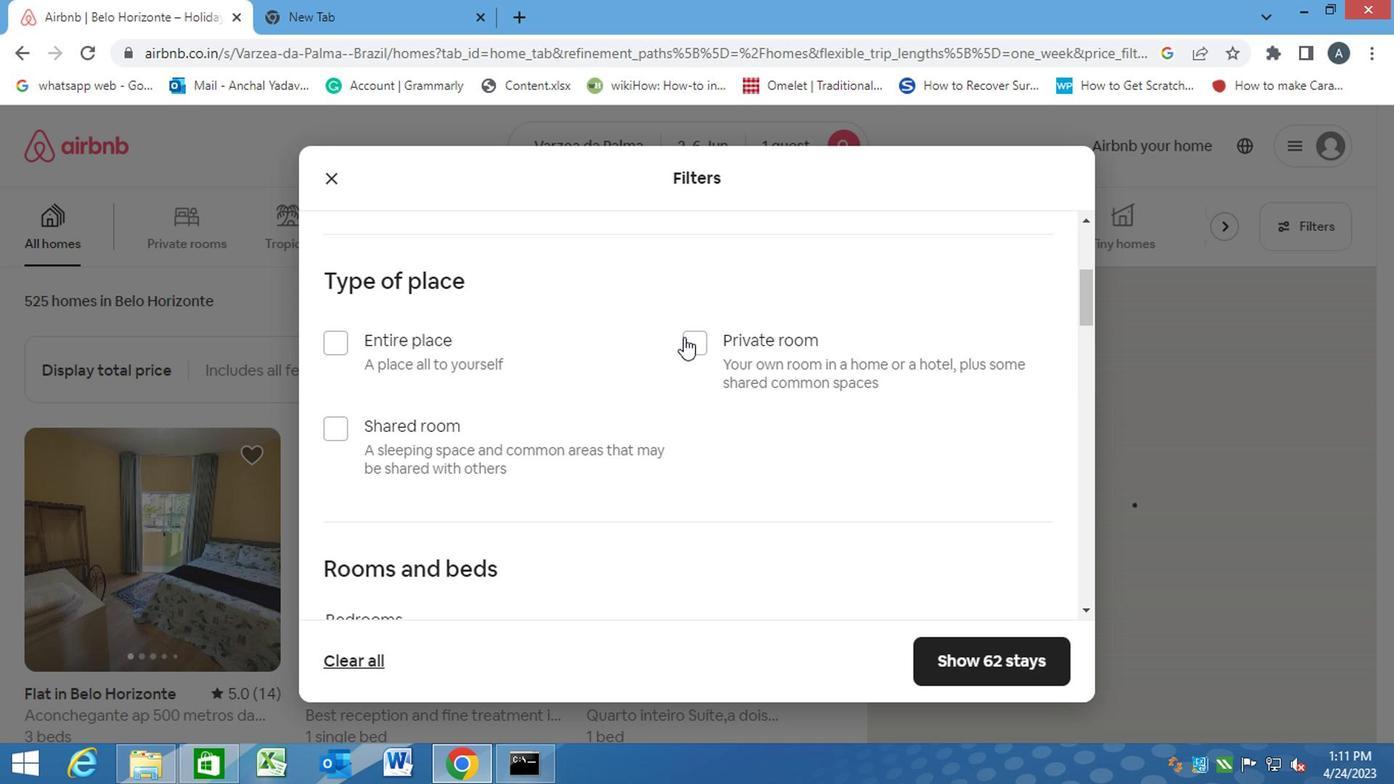 
Action: Mouse moved to (691, 353)
Screenshot: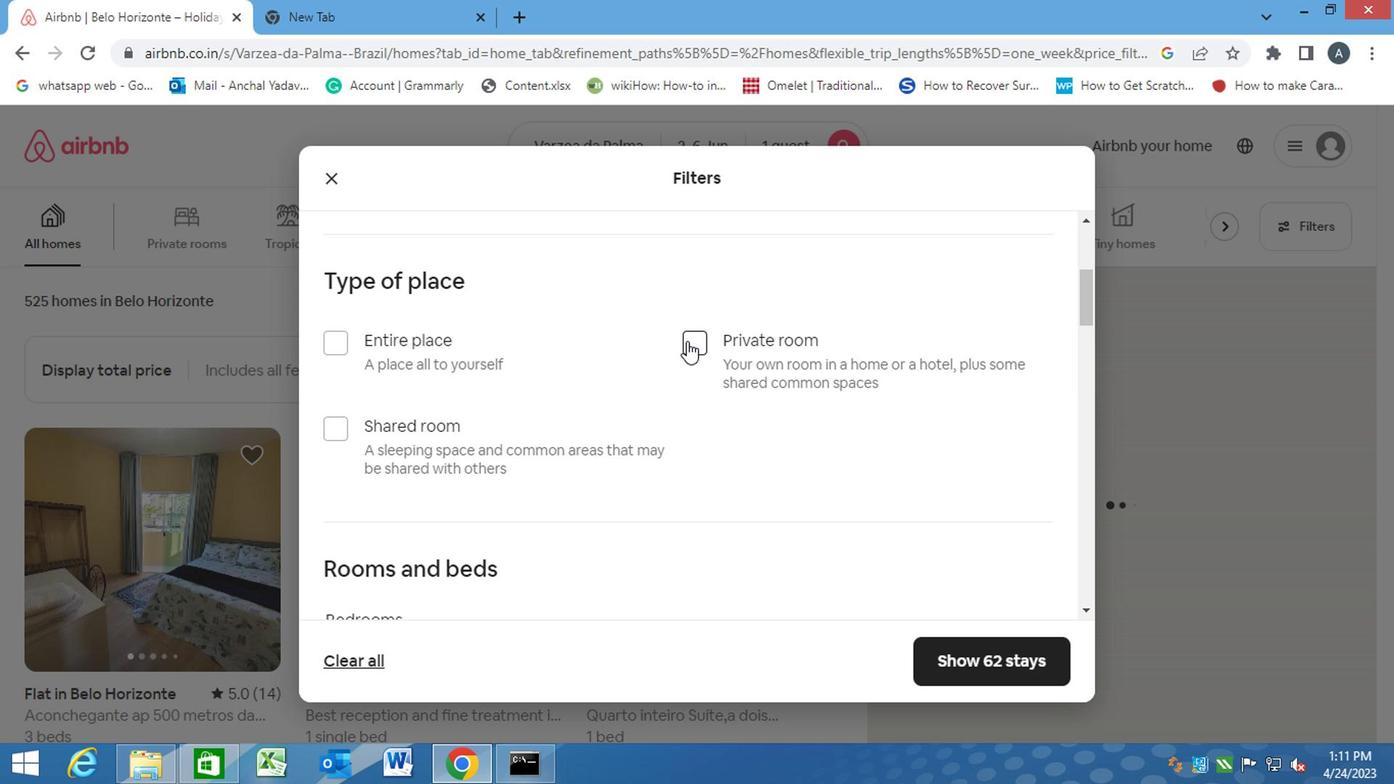 
Action: Mouse scrolled (691, 351) with delta (0, -1)
Screenshot: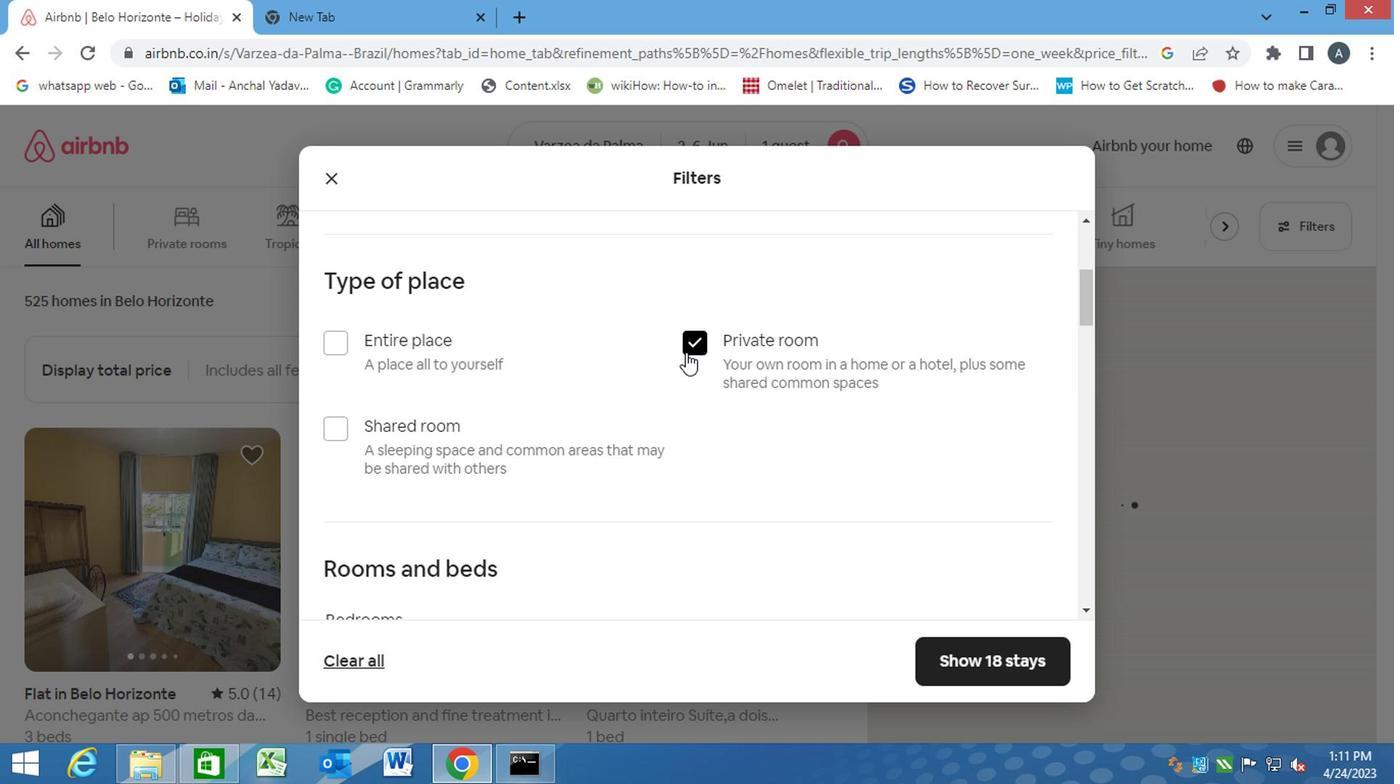 
Action: Mouse scrolled (691, 351) with delta (0, -1)
Screenshot: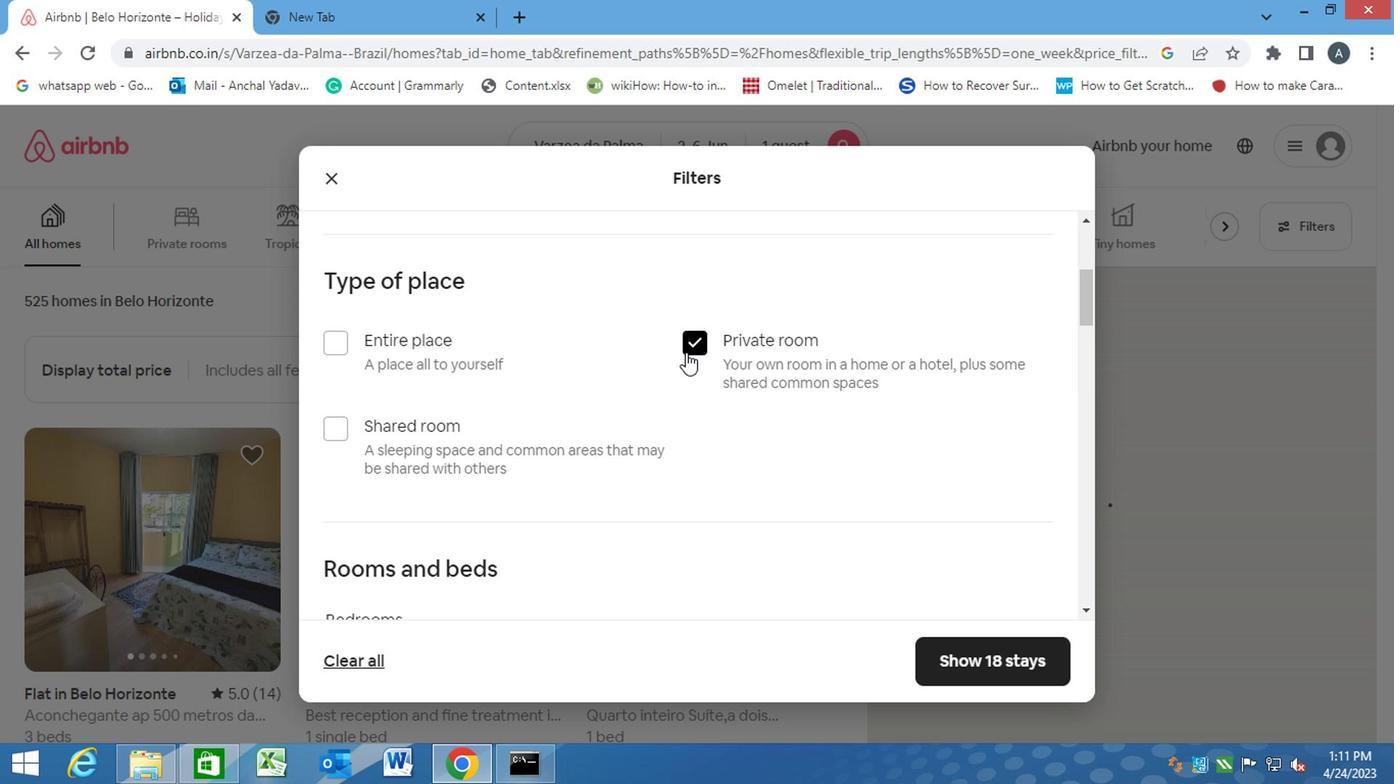 
Action: Mouse scrolled (691, 351) with delta (0, -1)
Screenshot: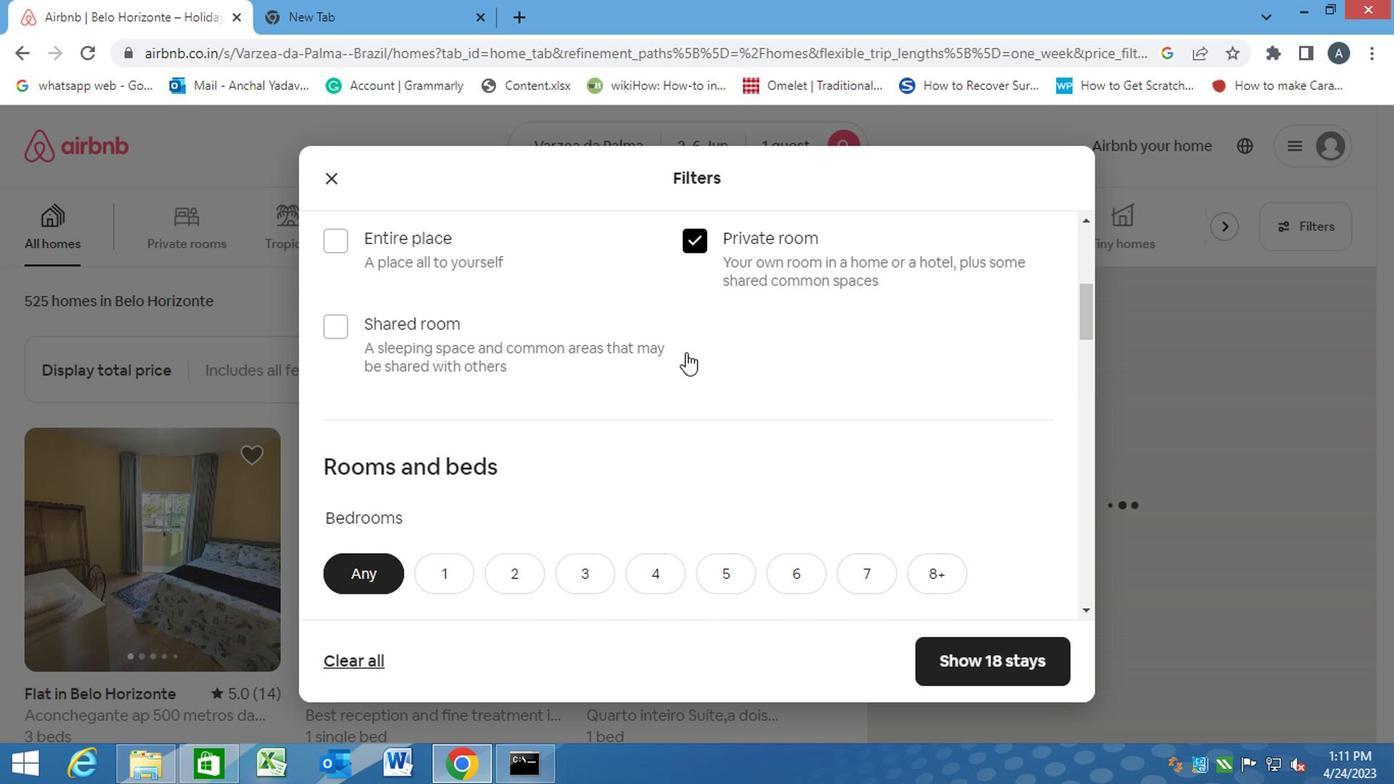 
Action: Mouse scrolled (691, 351) with delta (0, -1)
Screenshot: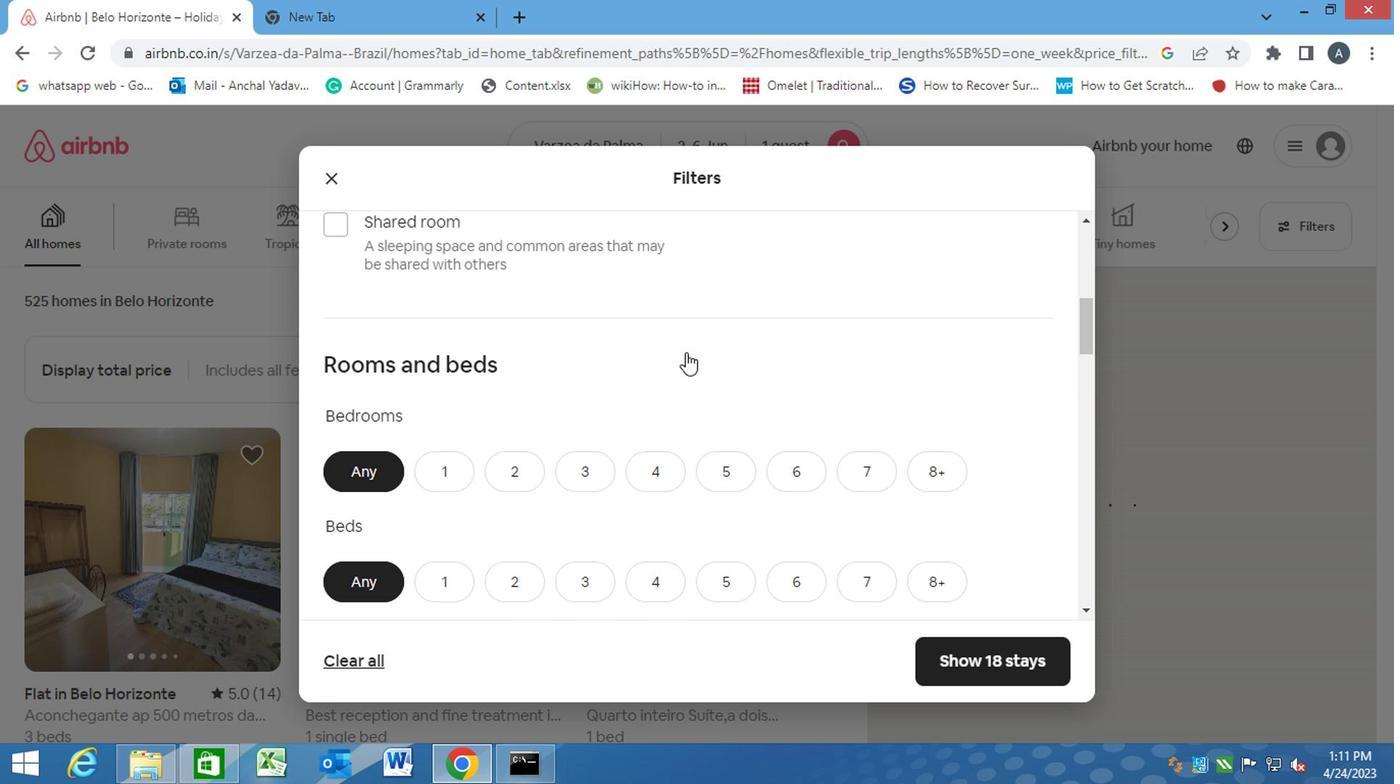 
Action: Mouse moved to (443, 285)
Screenshot: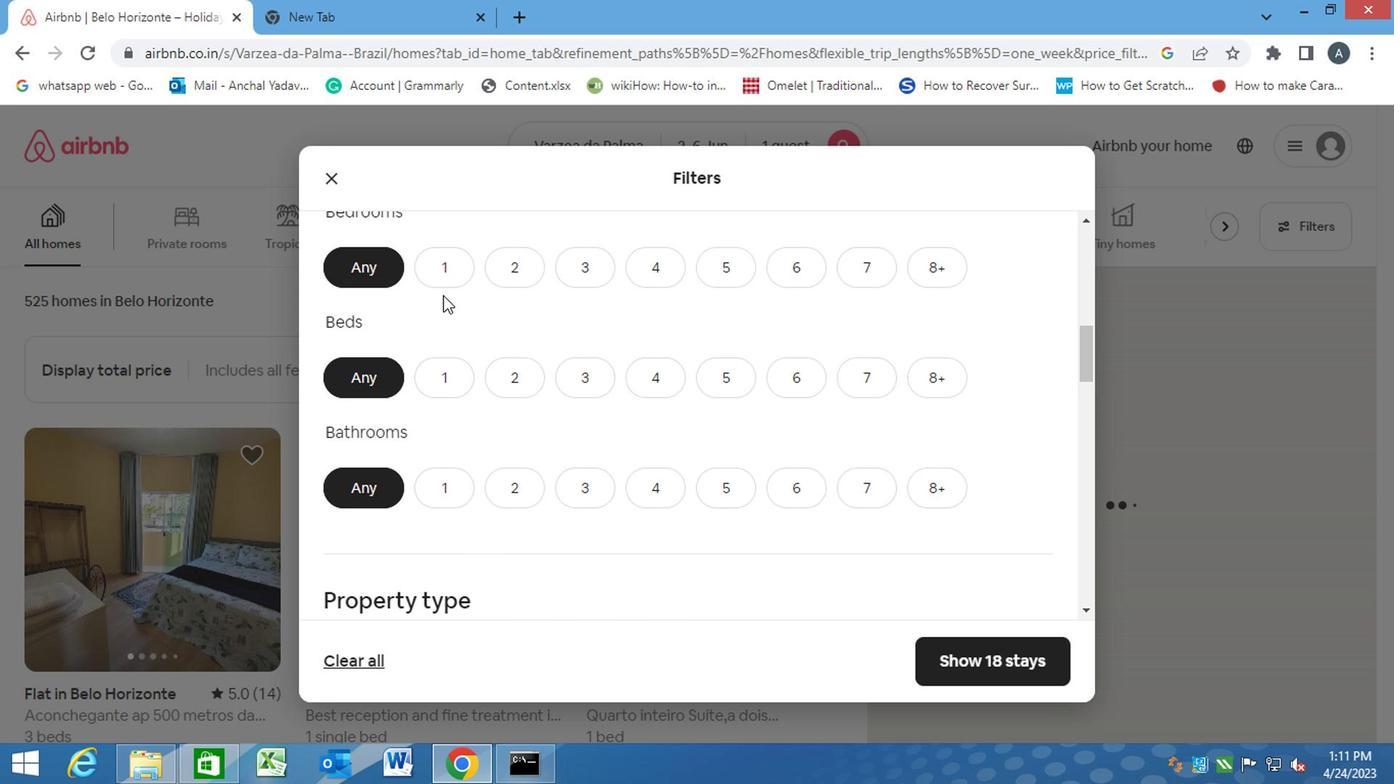 
Action: Mouse pressed left at (443, 285)
Screenshot: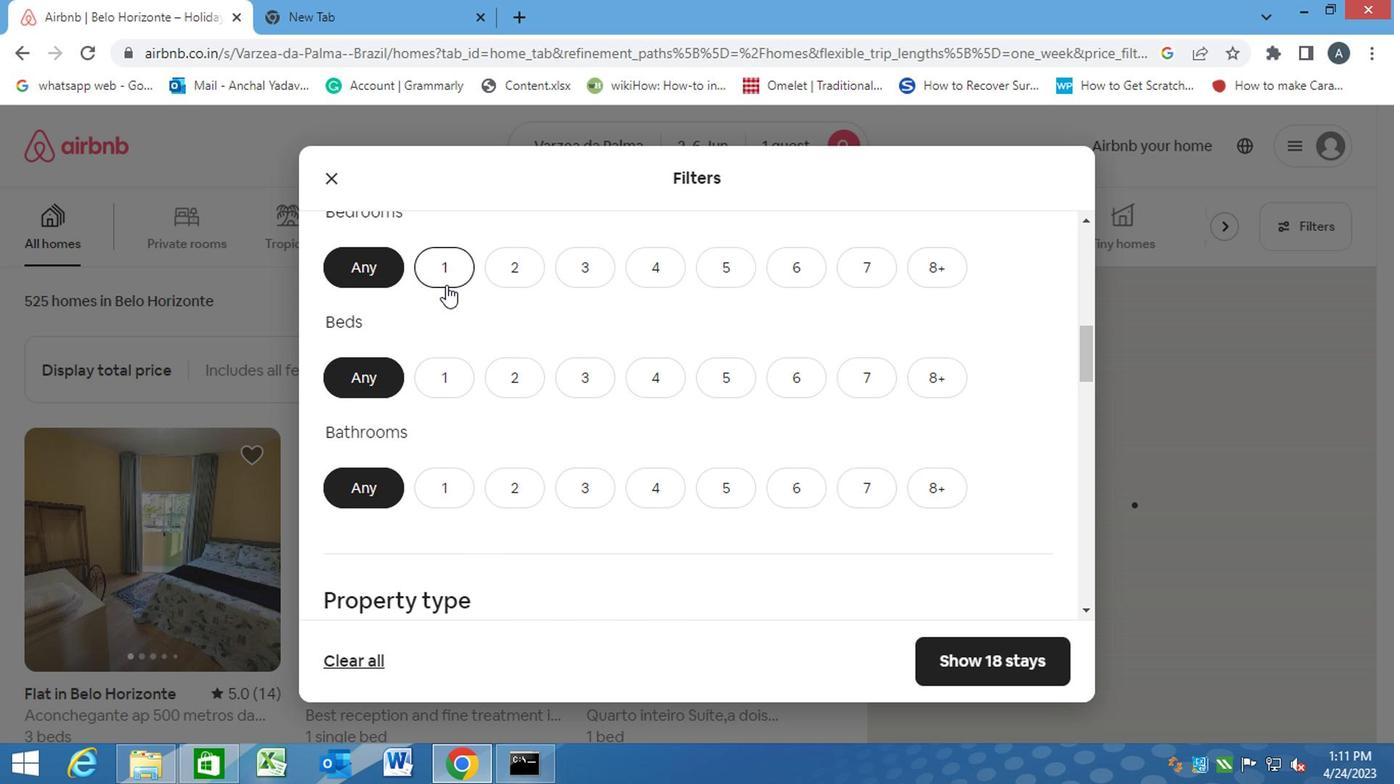 
Action: Mouse moved to (437, 380)
Screenshot: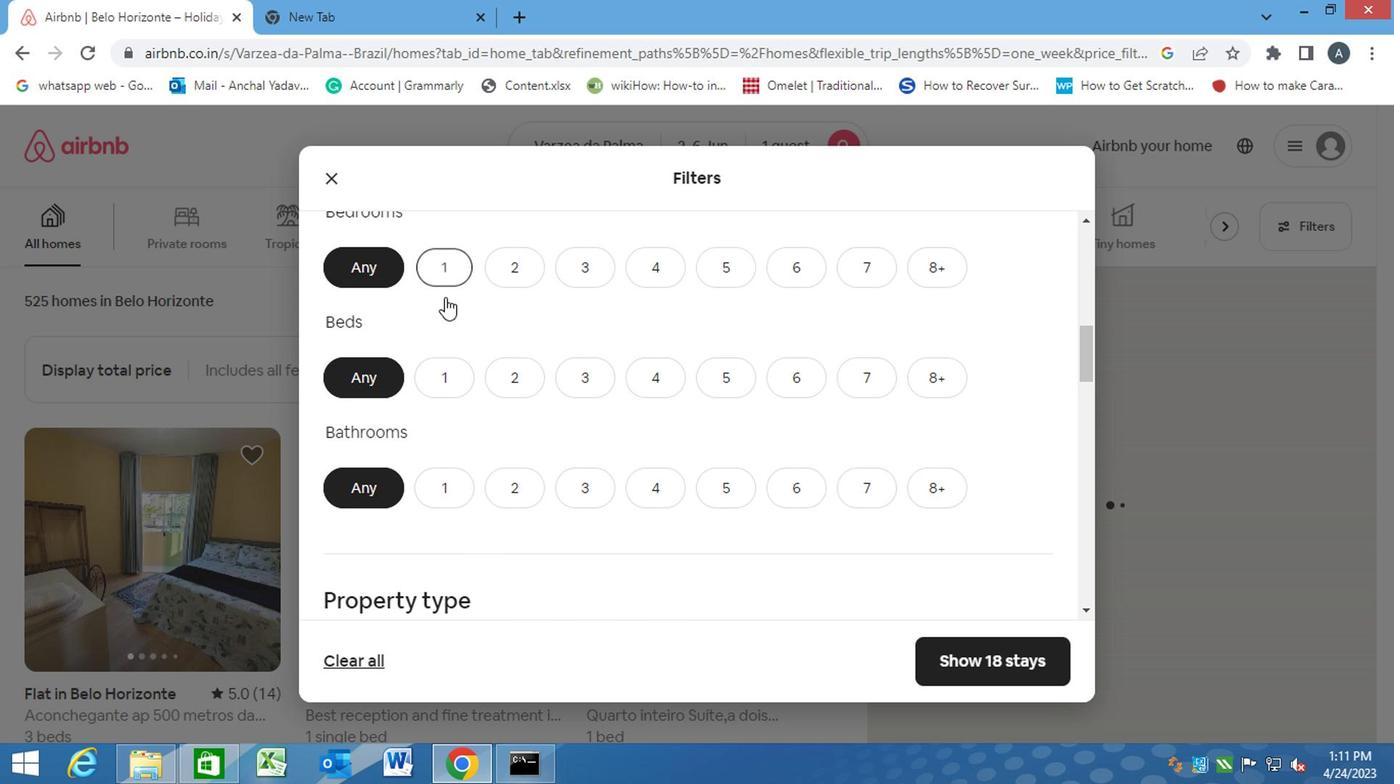 
Action: Mouse pressed left at (437, 380)
Screenshot: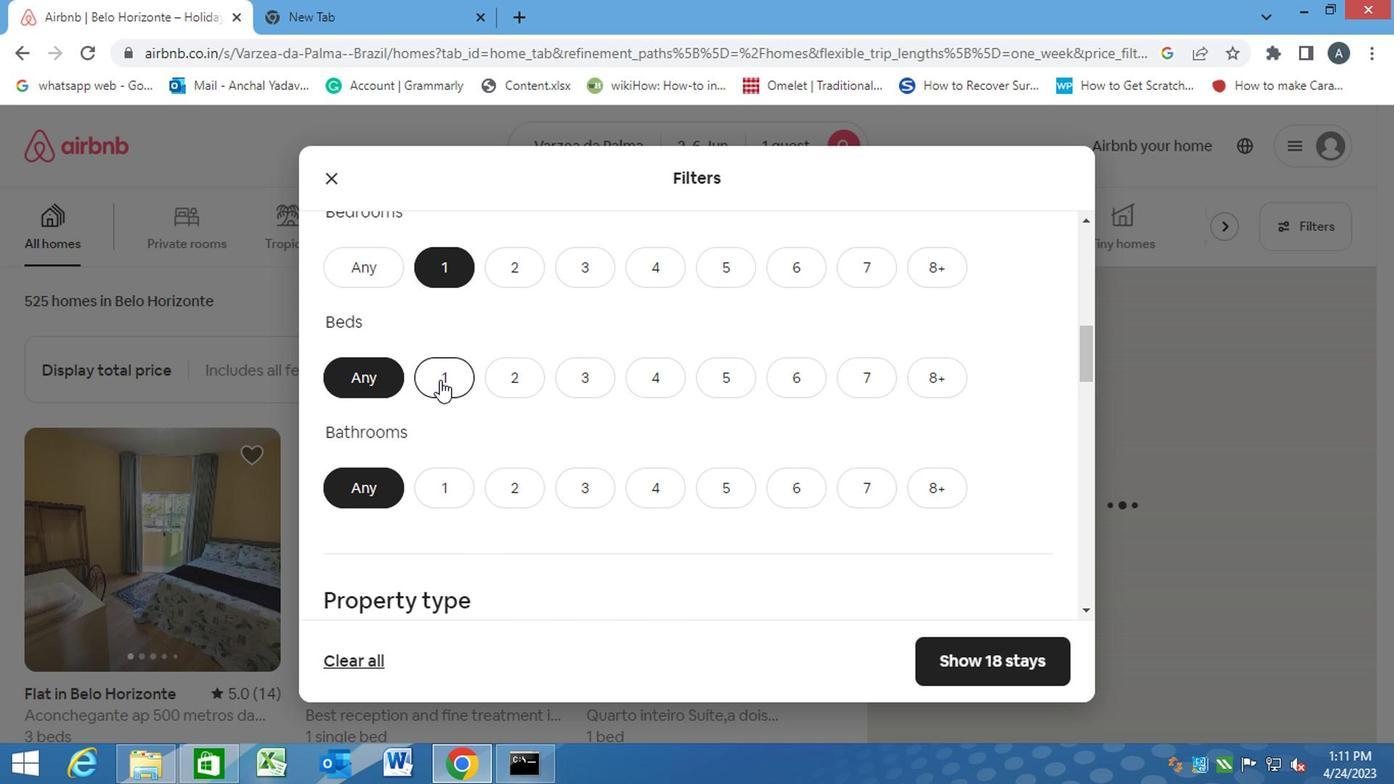 
Action: Mouse moved to (454, 480)
Screenshot: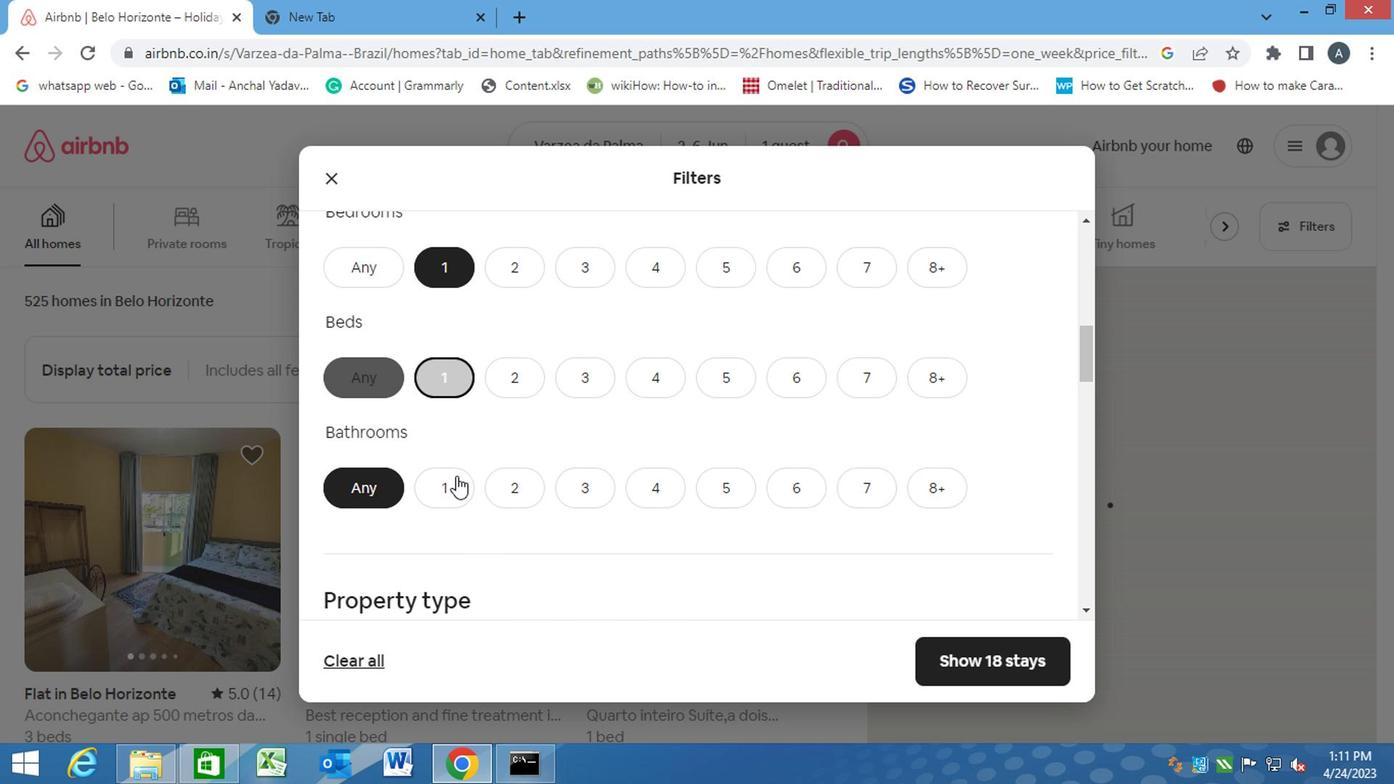 
Action: Mouse pressed left at (454, 480)
Screenshot: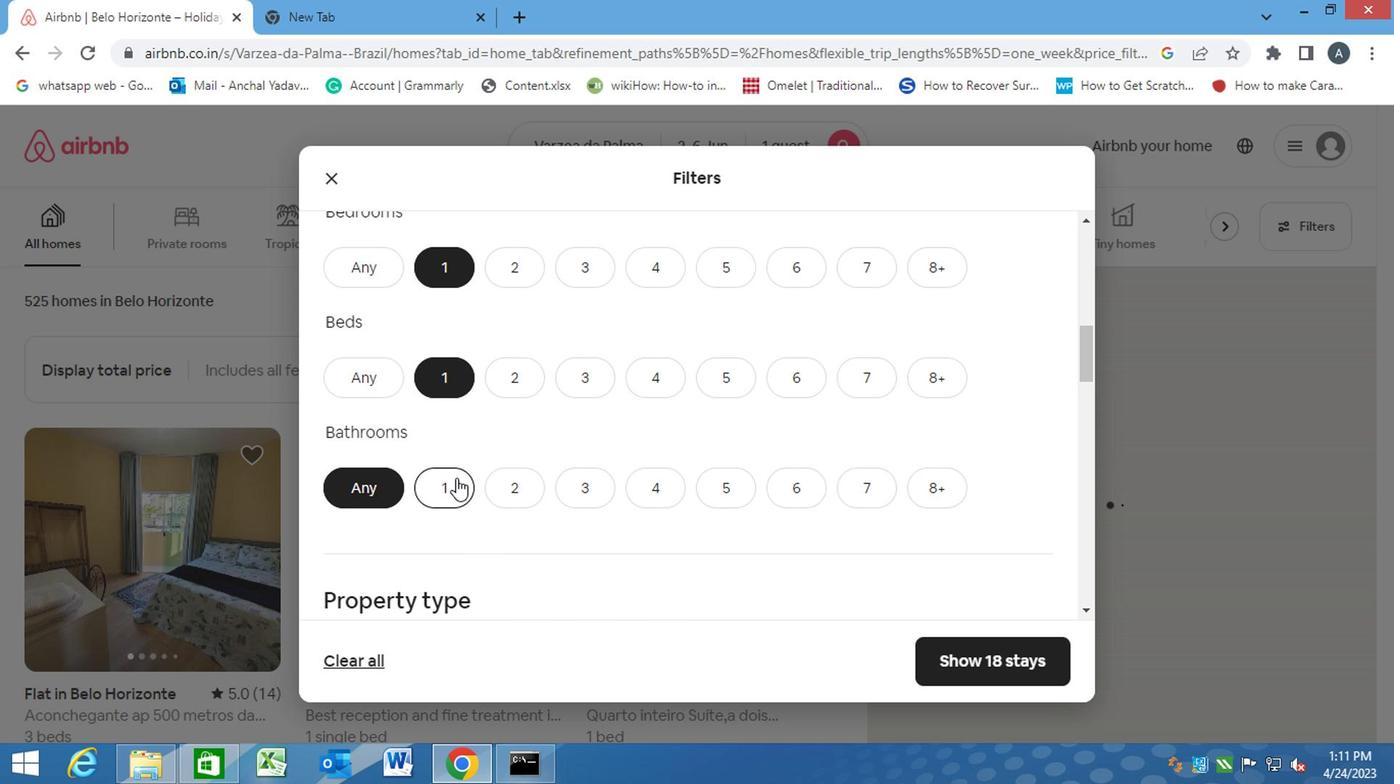 
Action: Mouse moved to (488, 527)
Screenshot: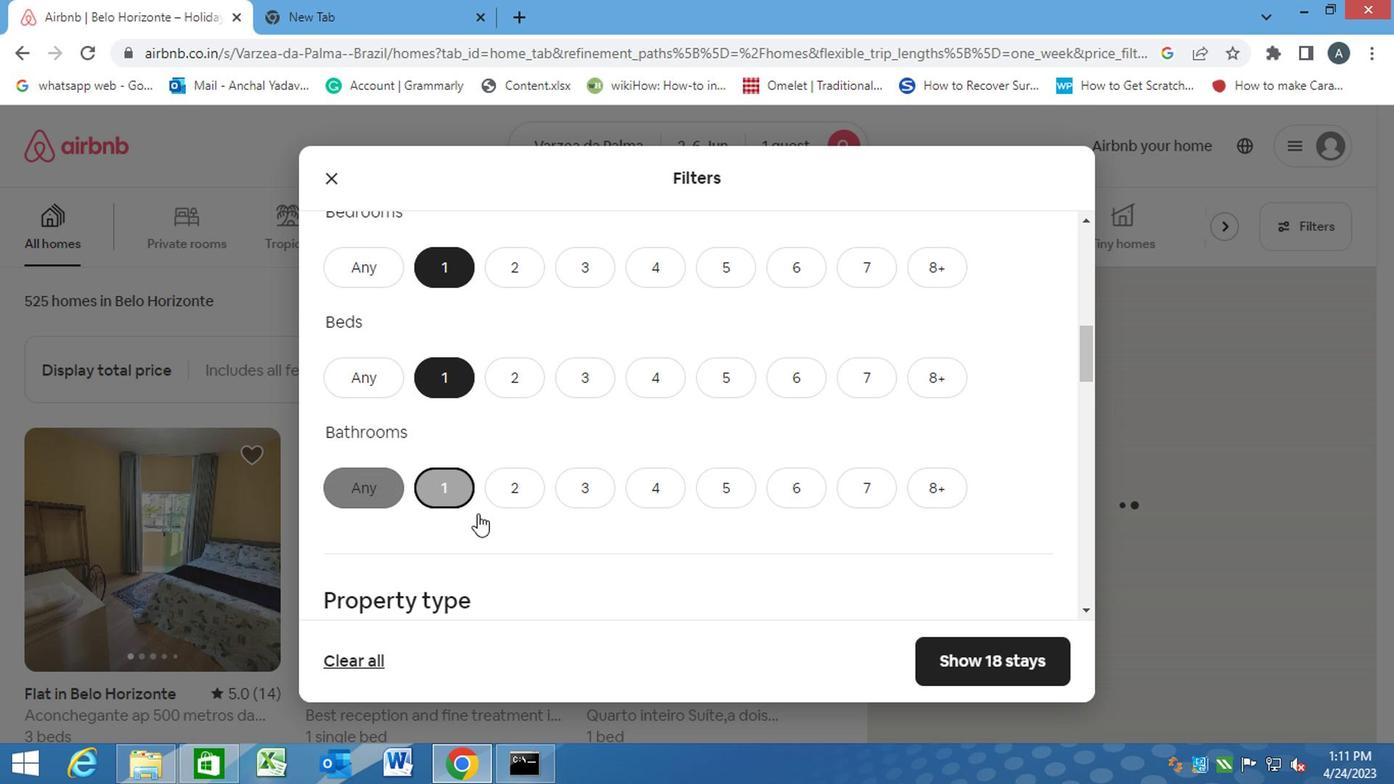 
Action: Mouse scrolled (488, 525) with delta (0, -1)
Screenshot: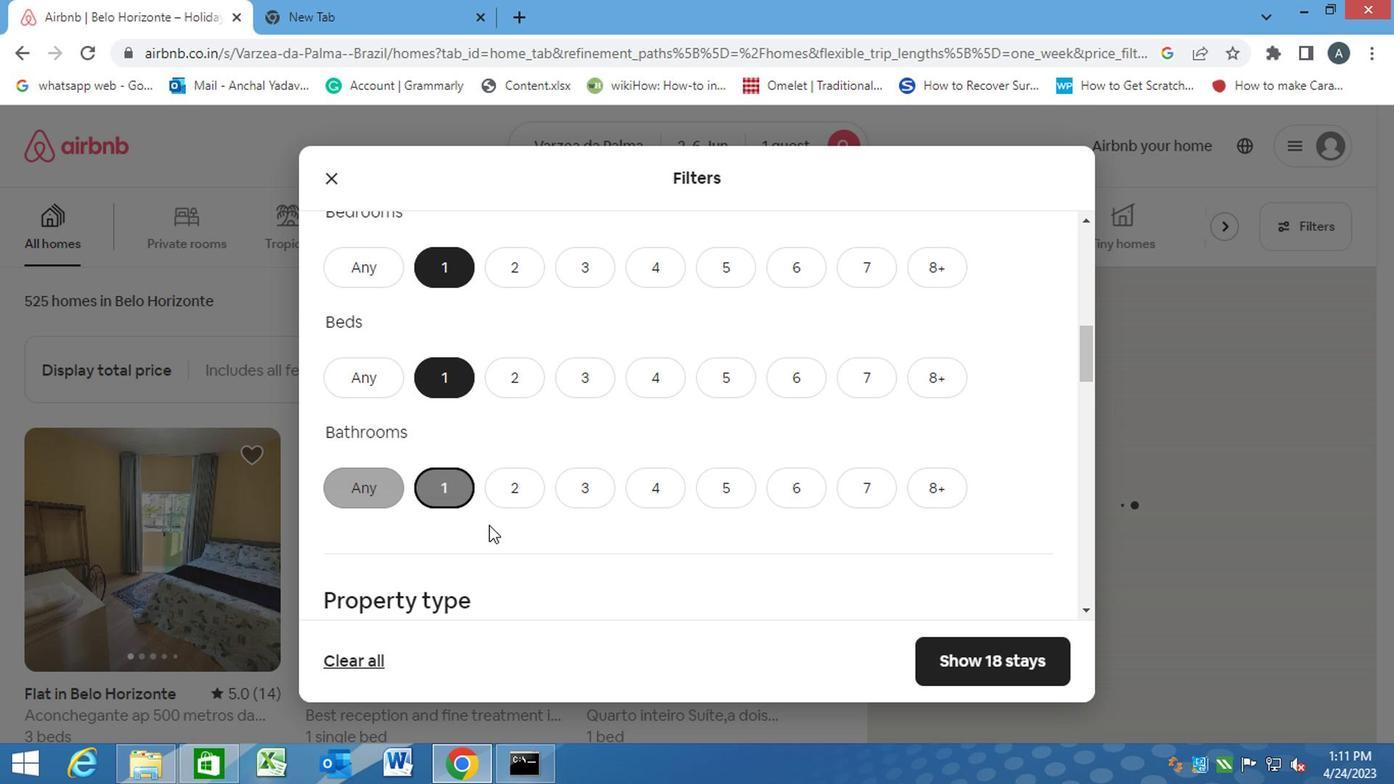 
Action: Mouse scrolled (488, 525) with delta (0, -1)
Screenshot: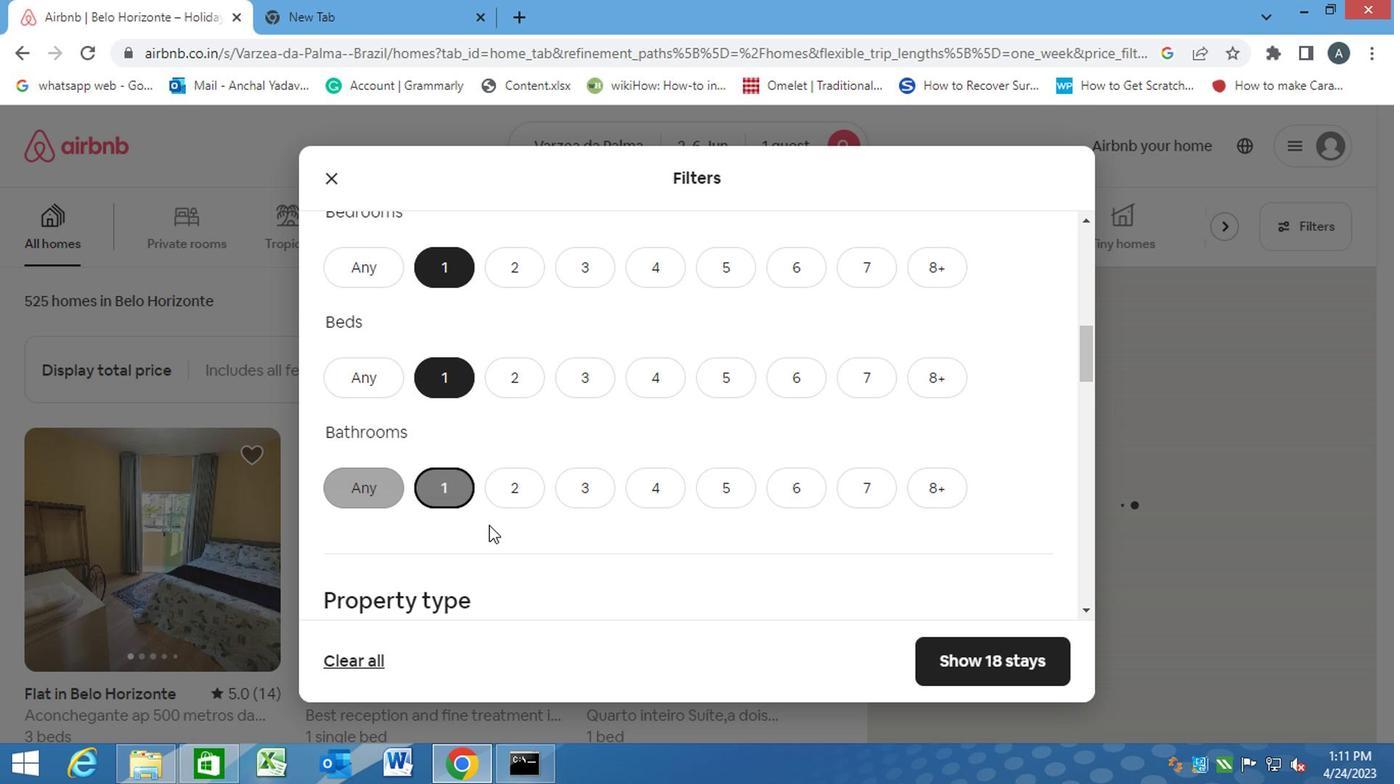 
Action: Mouse scrolled (488, 525) with delta (0, -1)
Screenshot: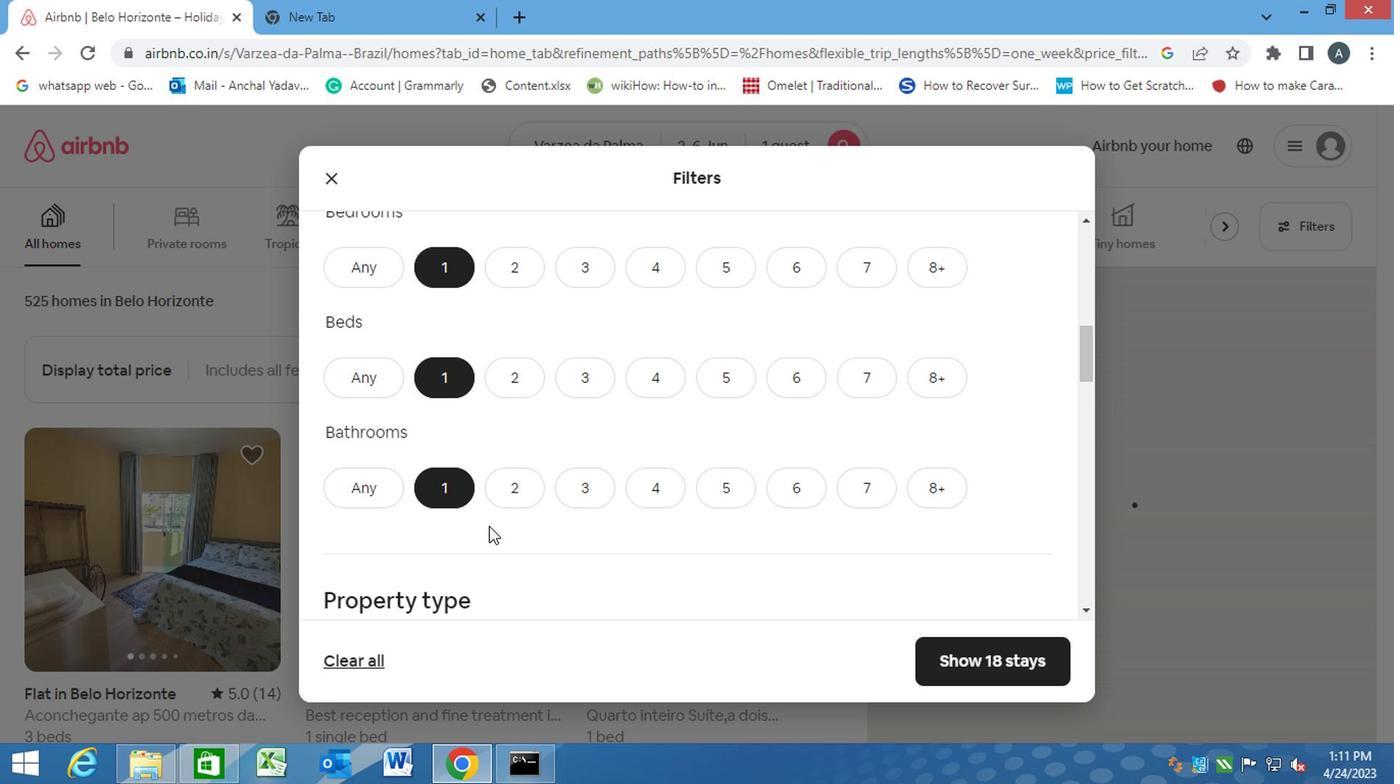 
Action: Mouse moved to (413, 441)
Screenshot: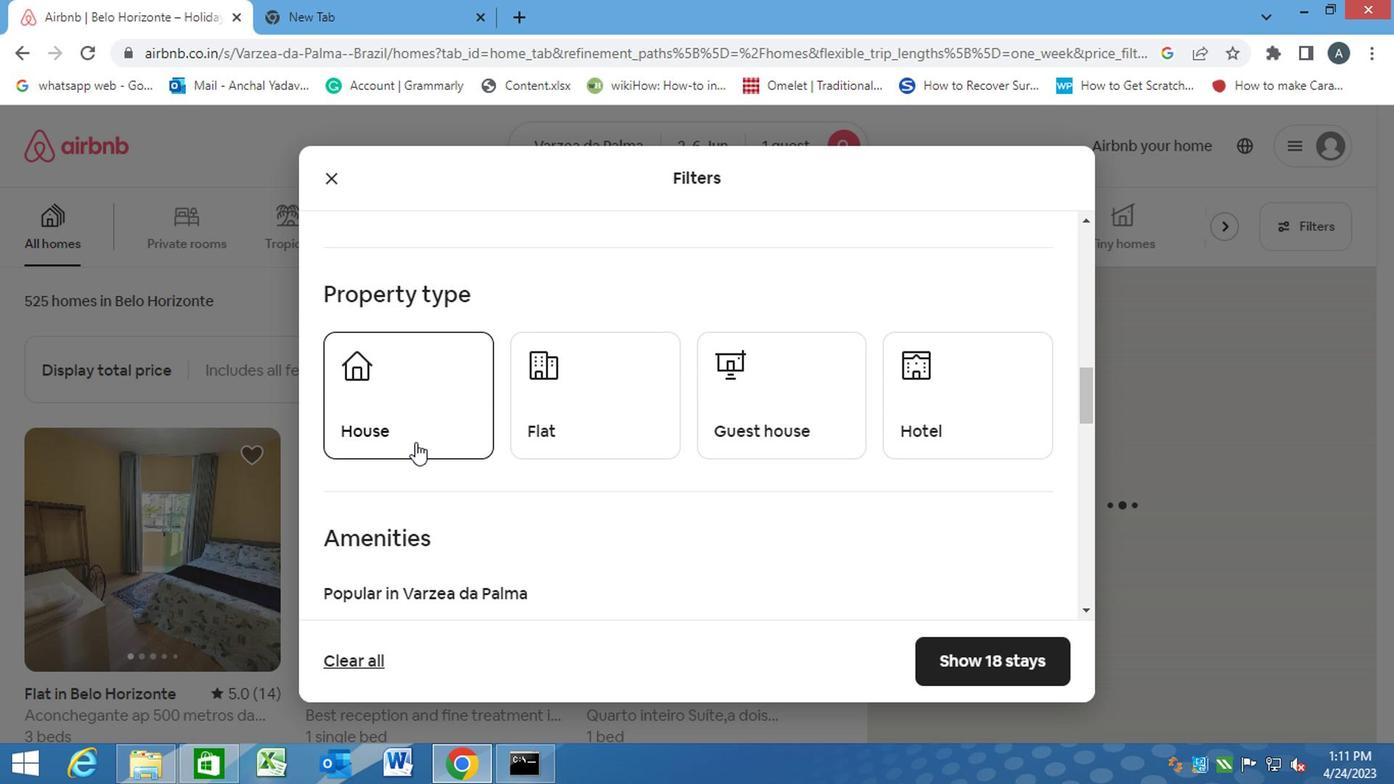 
Action: Mouse pressed left at (413, 441)
Screenshot: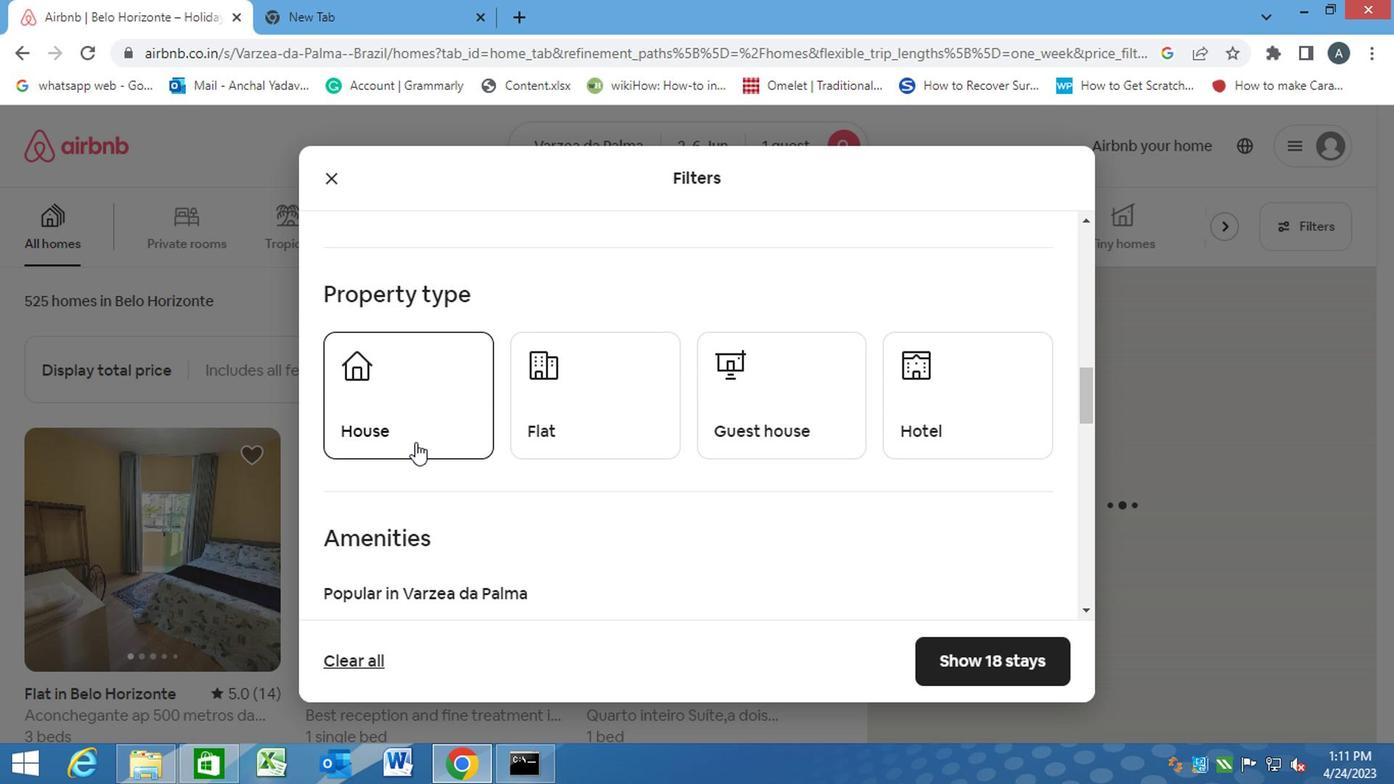 
Action: Mouse moved to (613, 415)
Screenshot: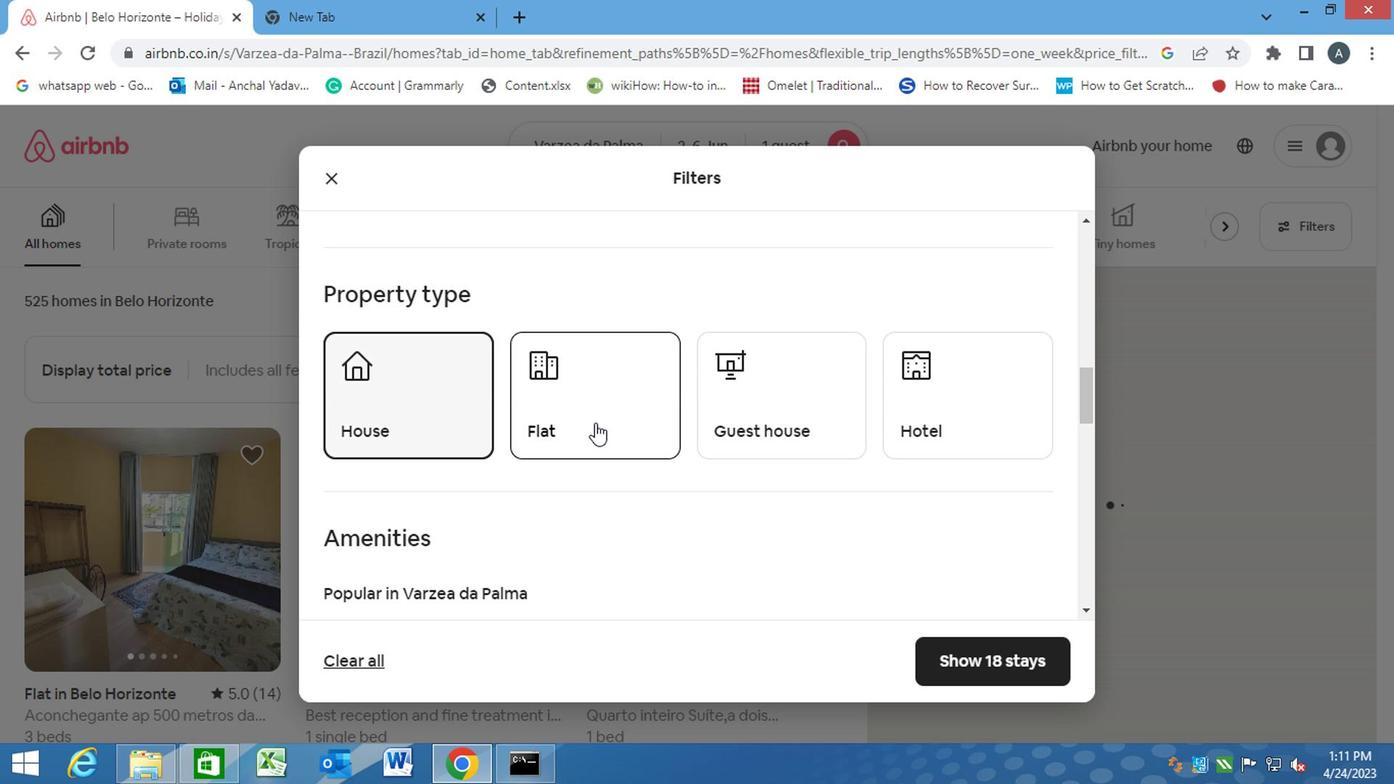 
Action: Mouse pressed left at (613, 415)
Screenshot: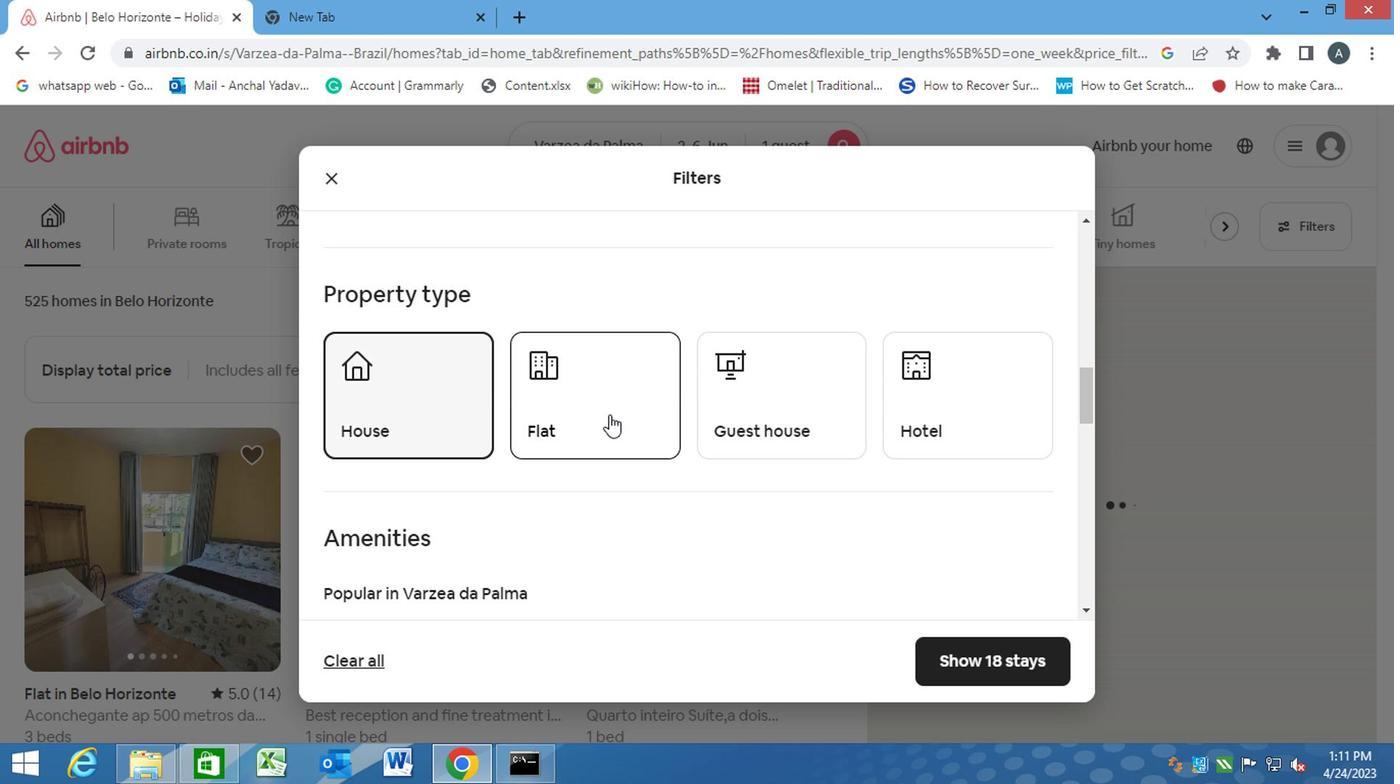 
Action: Mouse moved to (748, 393)
Screenshot: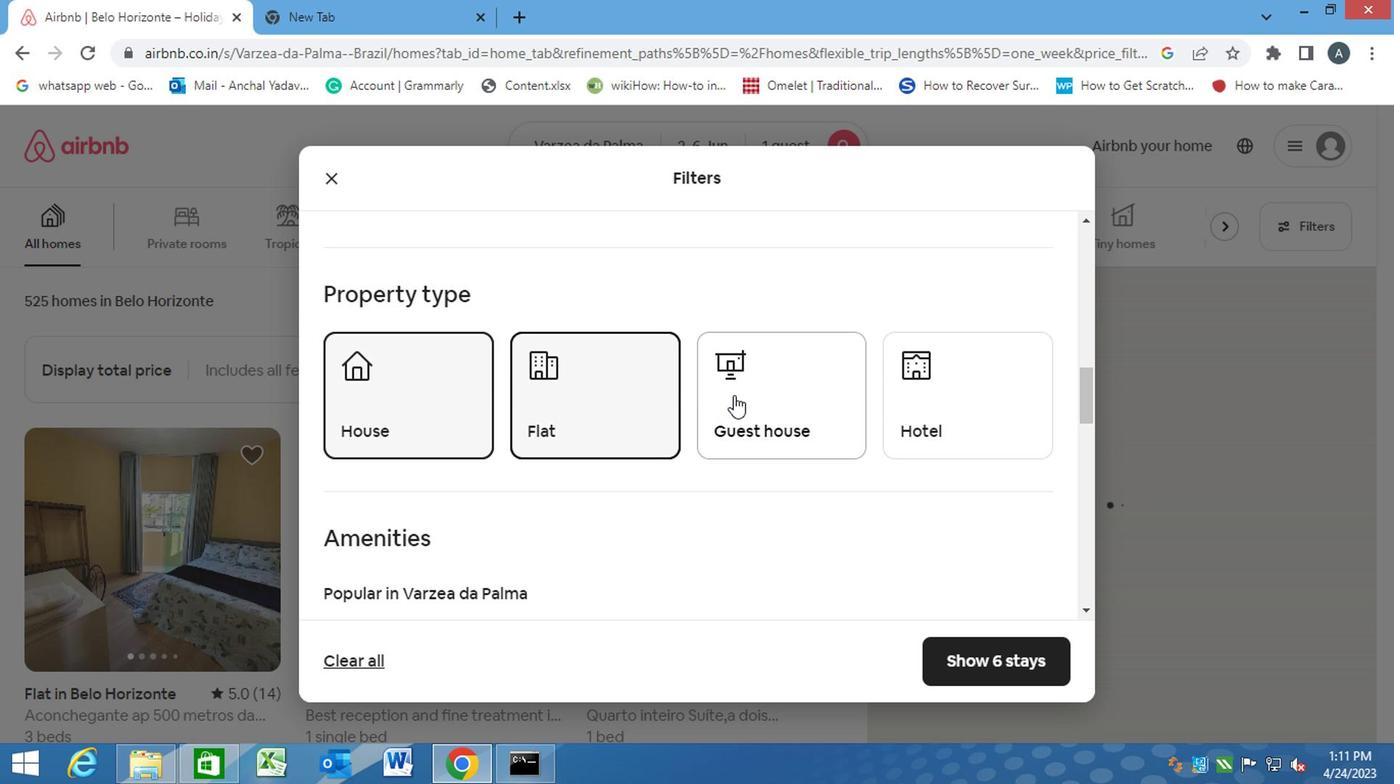 
Action: Mouse pressed left at (748, 393)
Screenshot: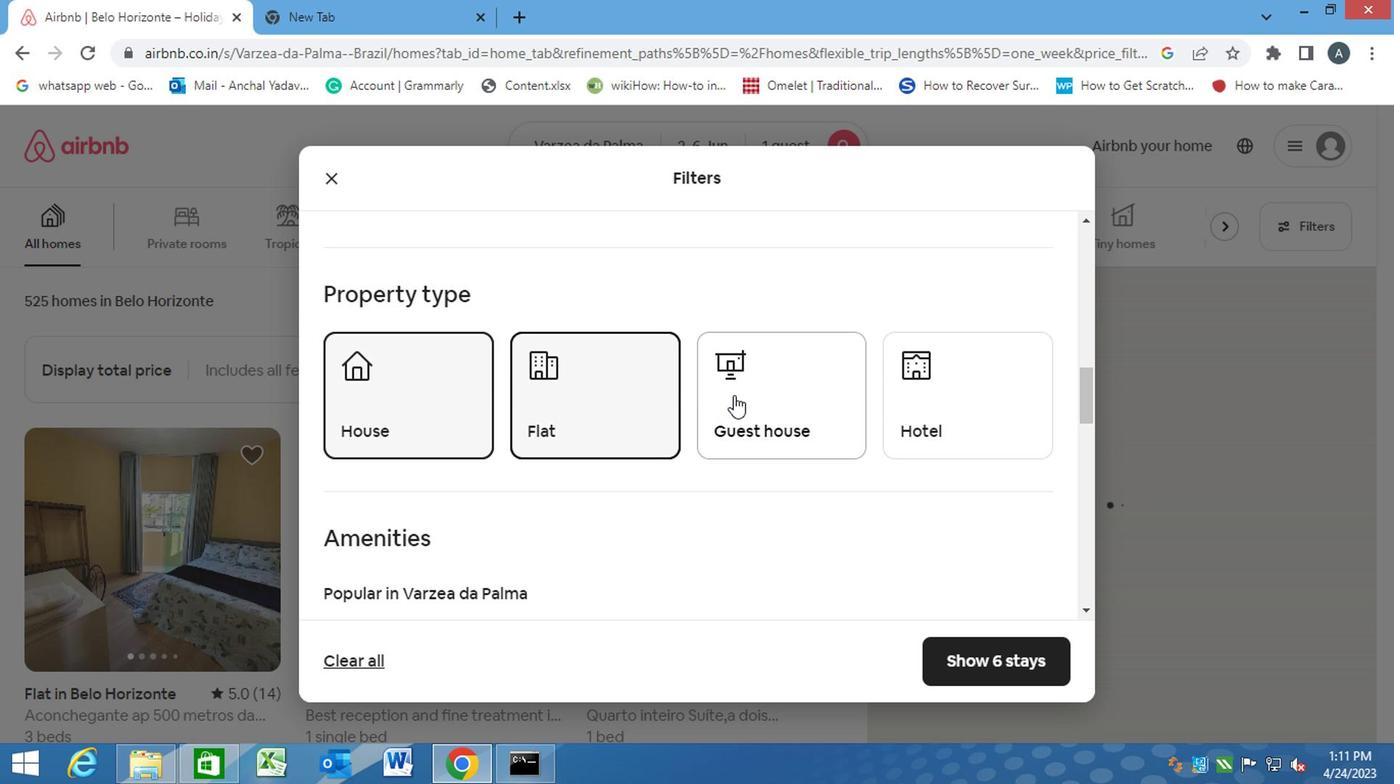 
Action: Mouse moved to (955, 391)
Screenshot: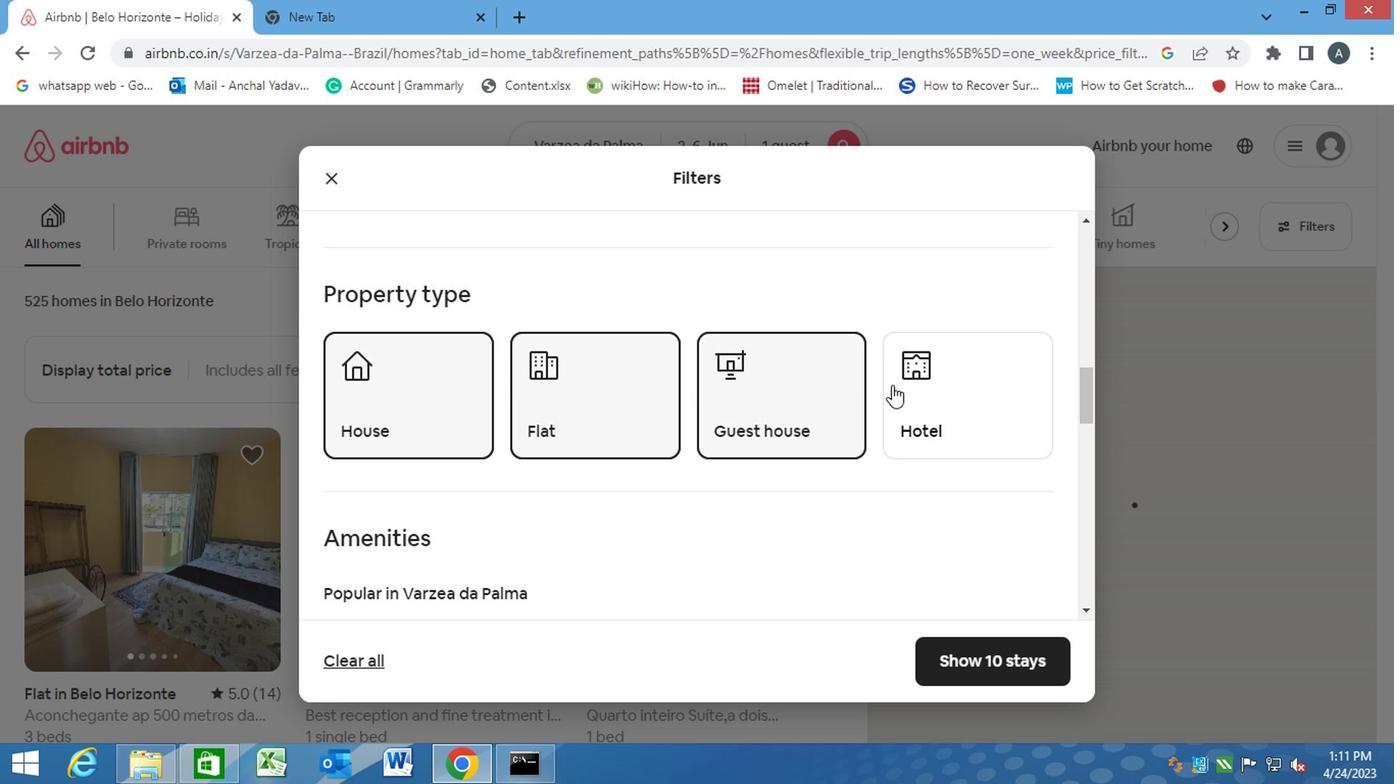 
Action: Mouse pressed left at (955, 391)
Screenshot: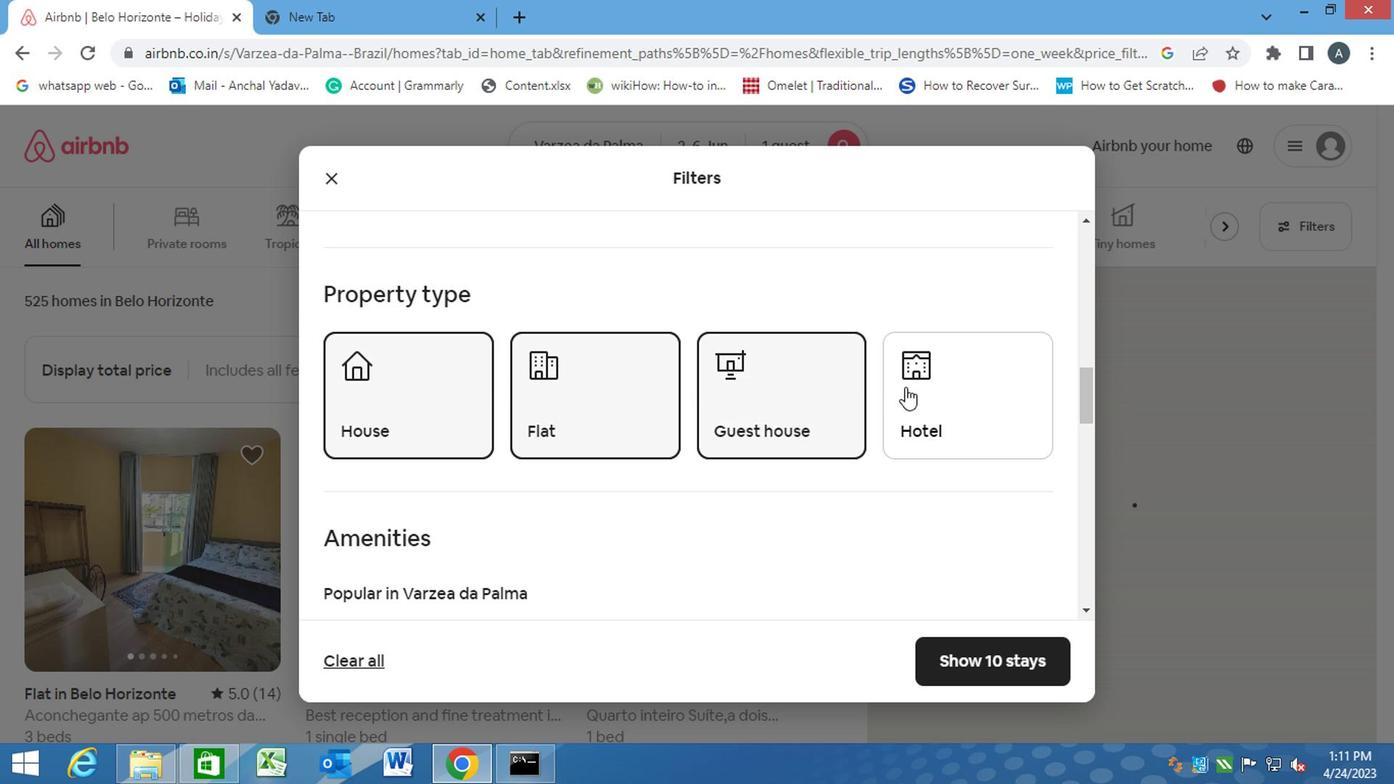 
Action: Mouse moved to (693, 572)
Screenshot: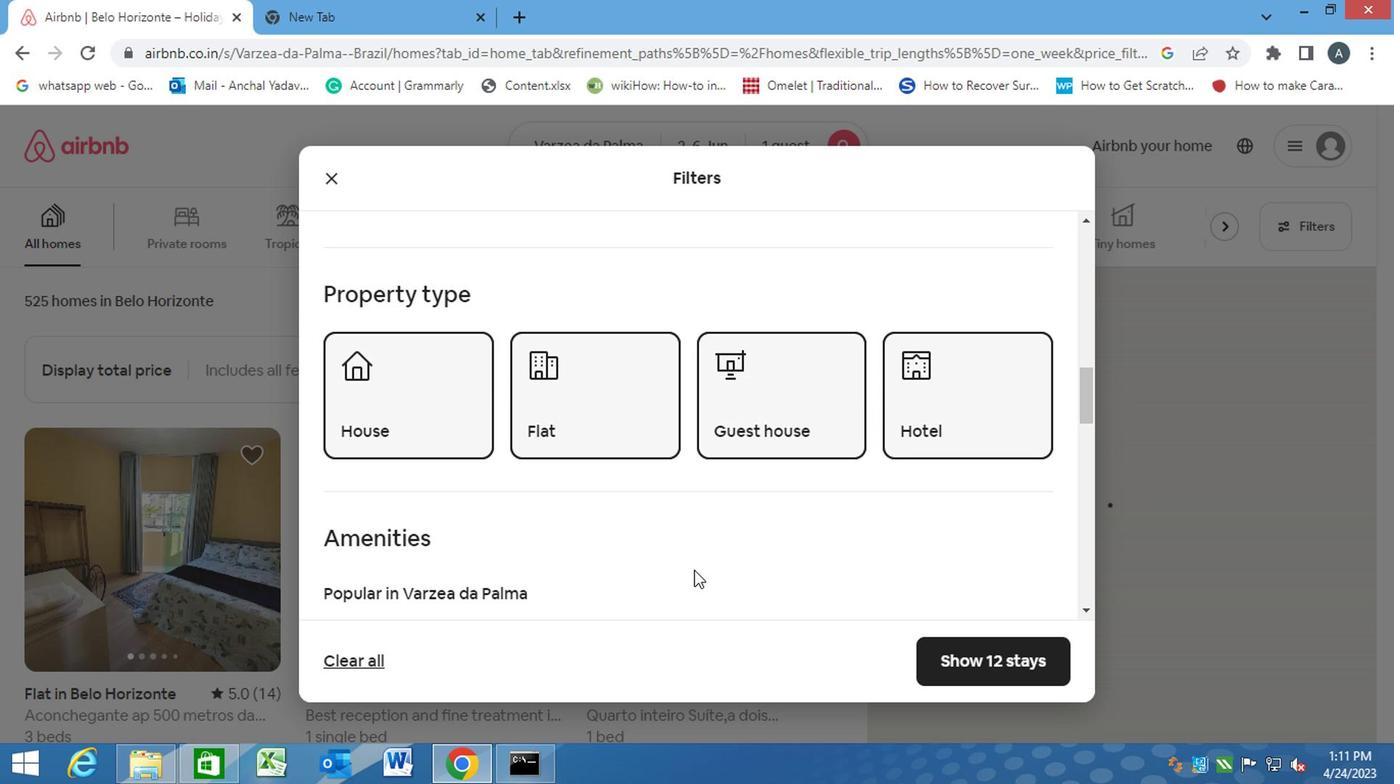
Action: Mouse scrolled (693, 570) with delta (0, -1)
Screenshot: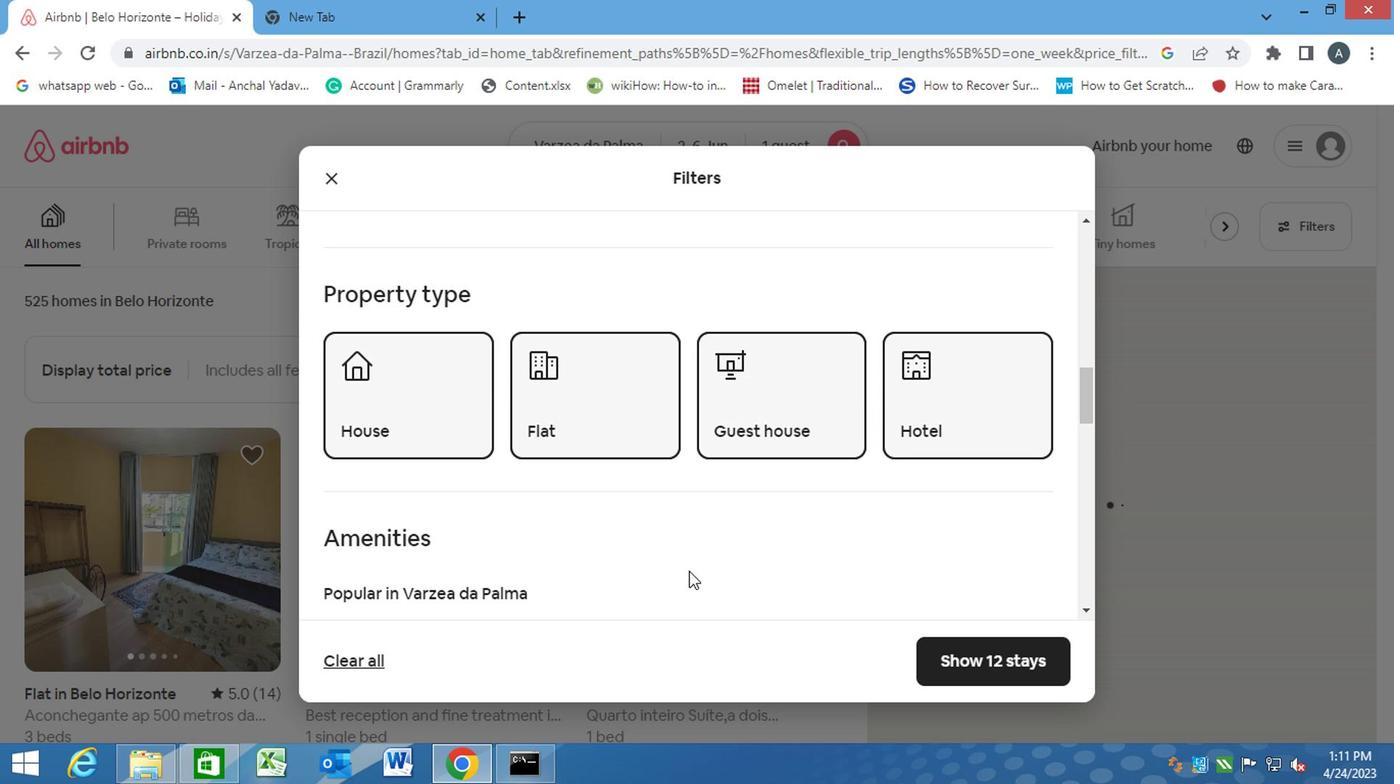 
Action: Mouse scrolled (693, 570) with delta (0, -1)
Screenshot: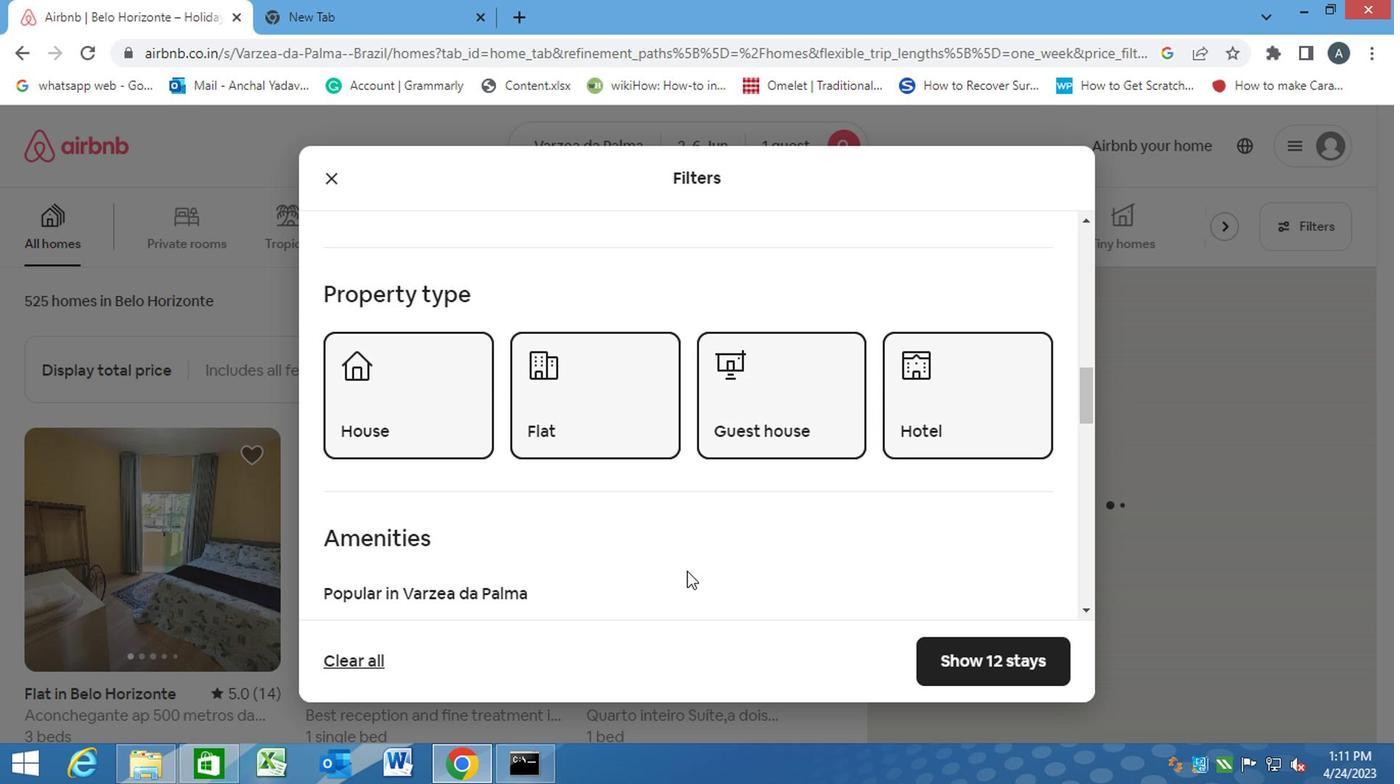 
Action: Mouse moved to (607, 570)
Screenshot: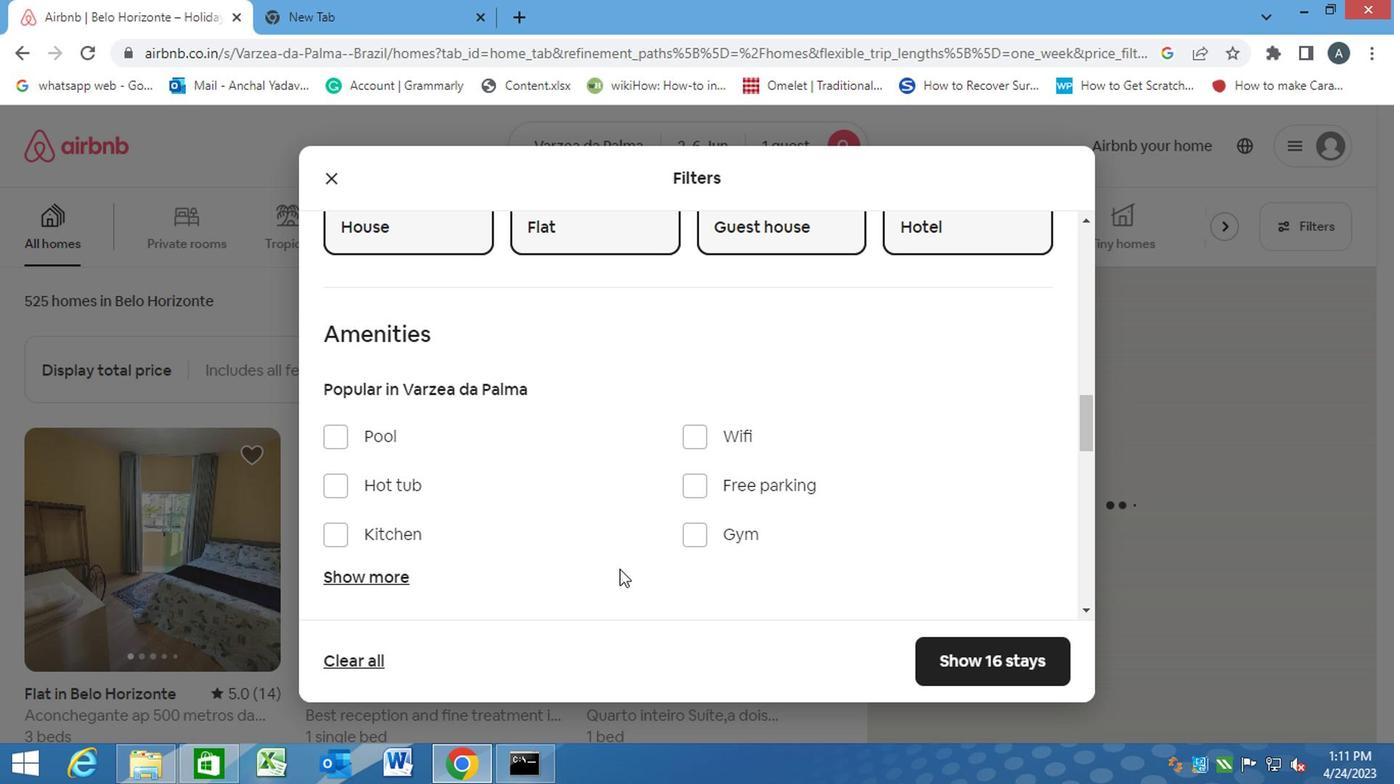 
Action: Mouse scrolled (607, 569) with delta (0, 0)
Screenshot: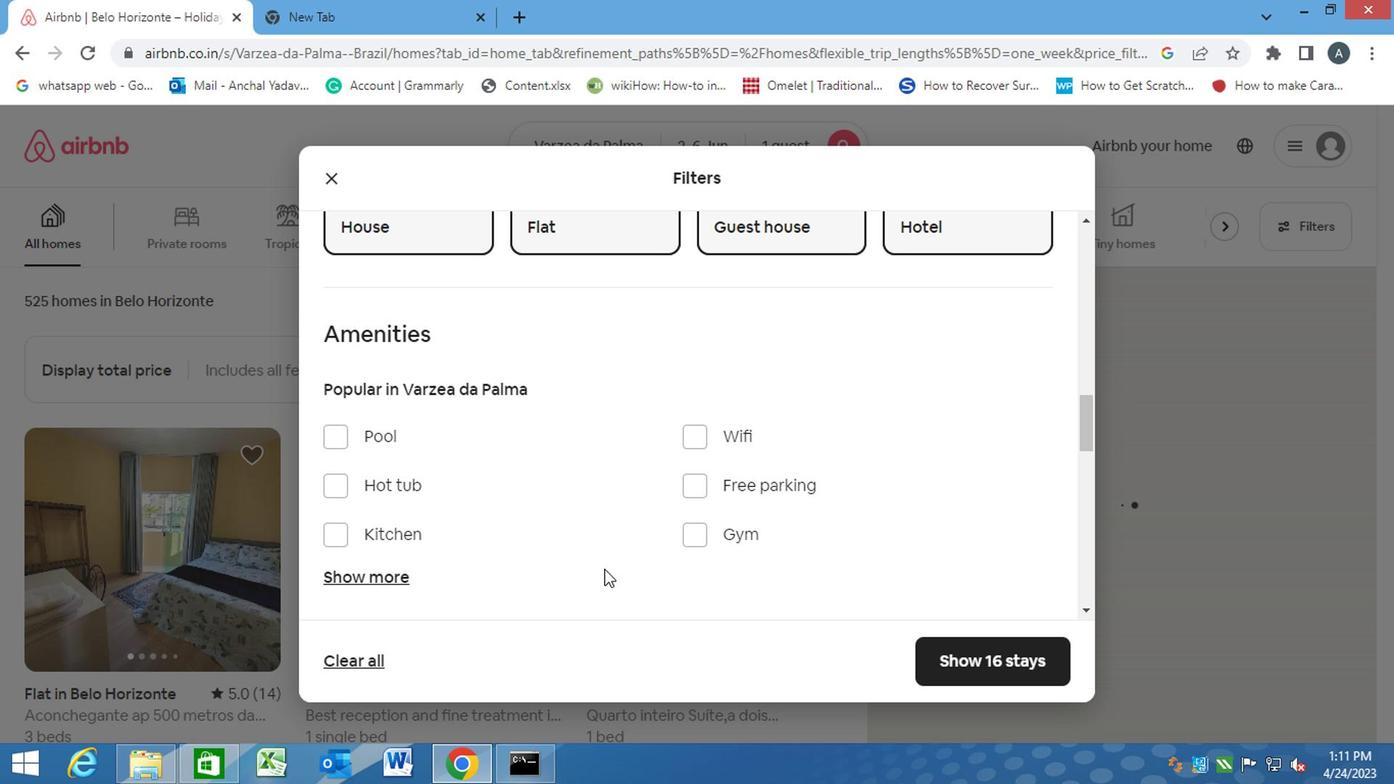 
Action: Mouse scrolled (607, 569) with delta (0, 0)
Screenshot: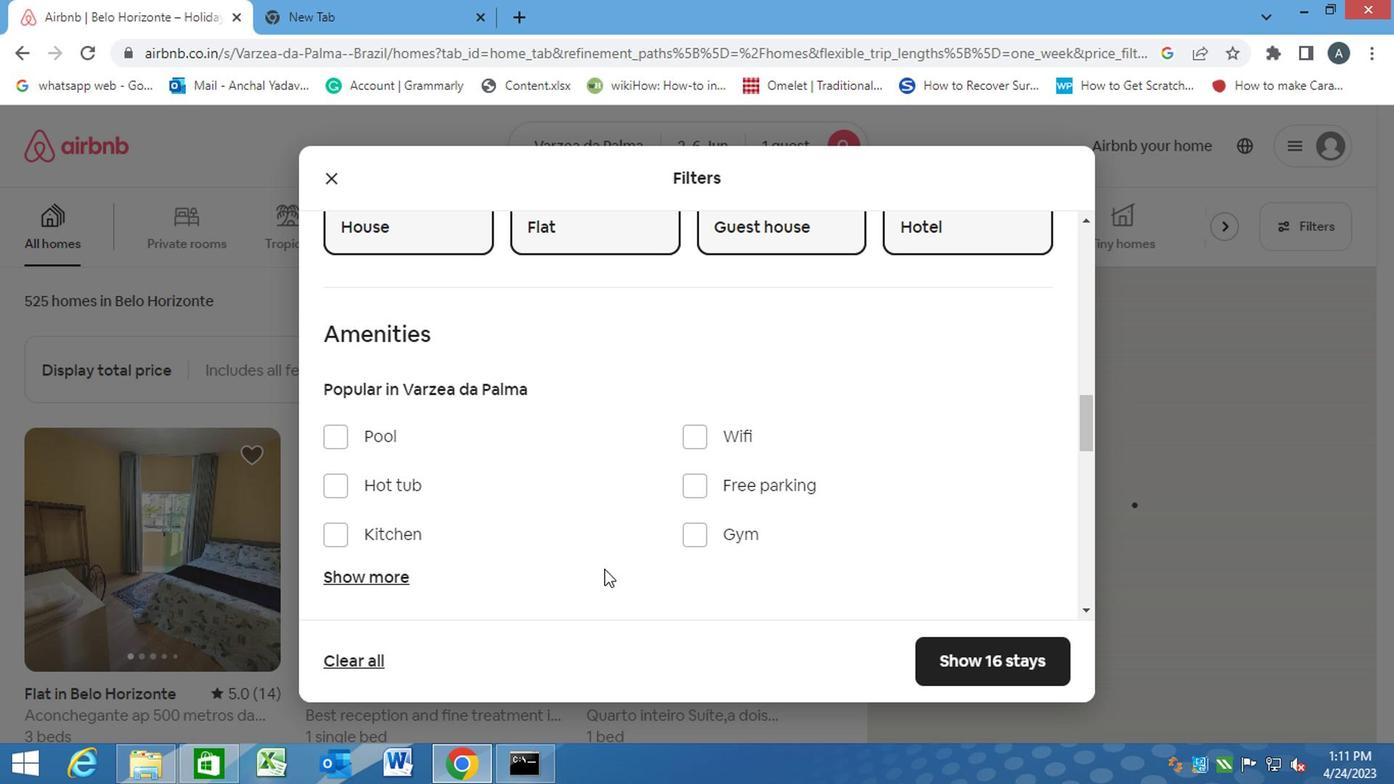 
Action: Mouse moved to (337, 371)
Screenshot: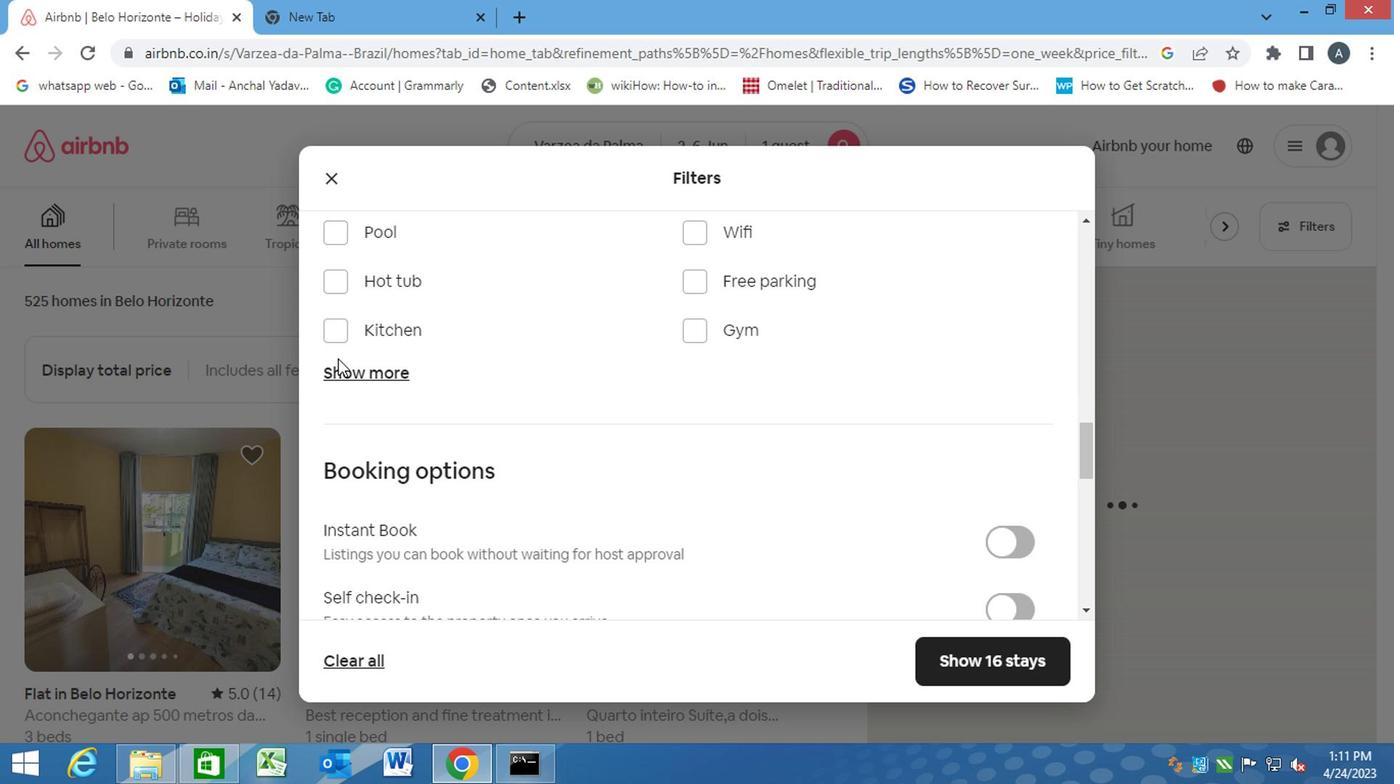 
Action: Mouse pressed left at (337, 371)
Screenshot: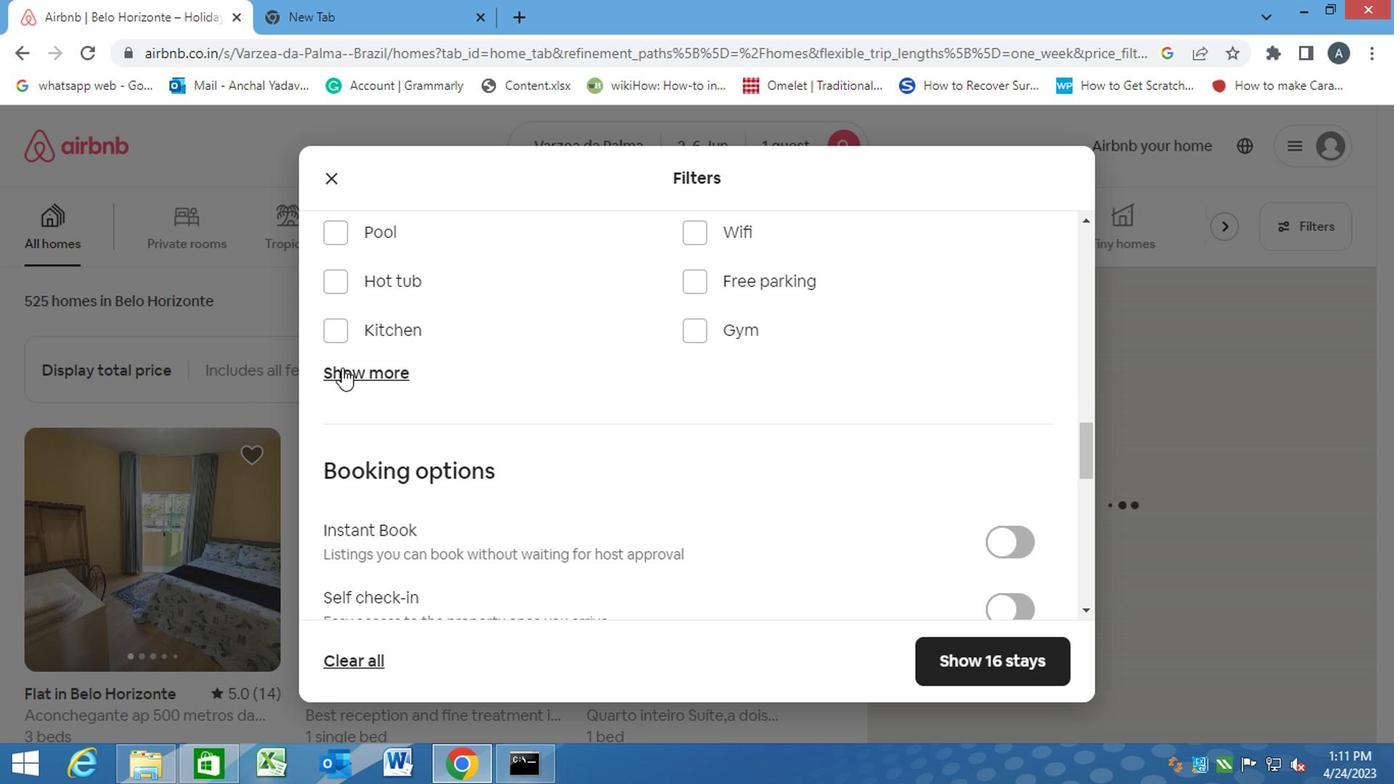 
Action: Mouse moved to (334, 447)
Screenshot: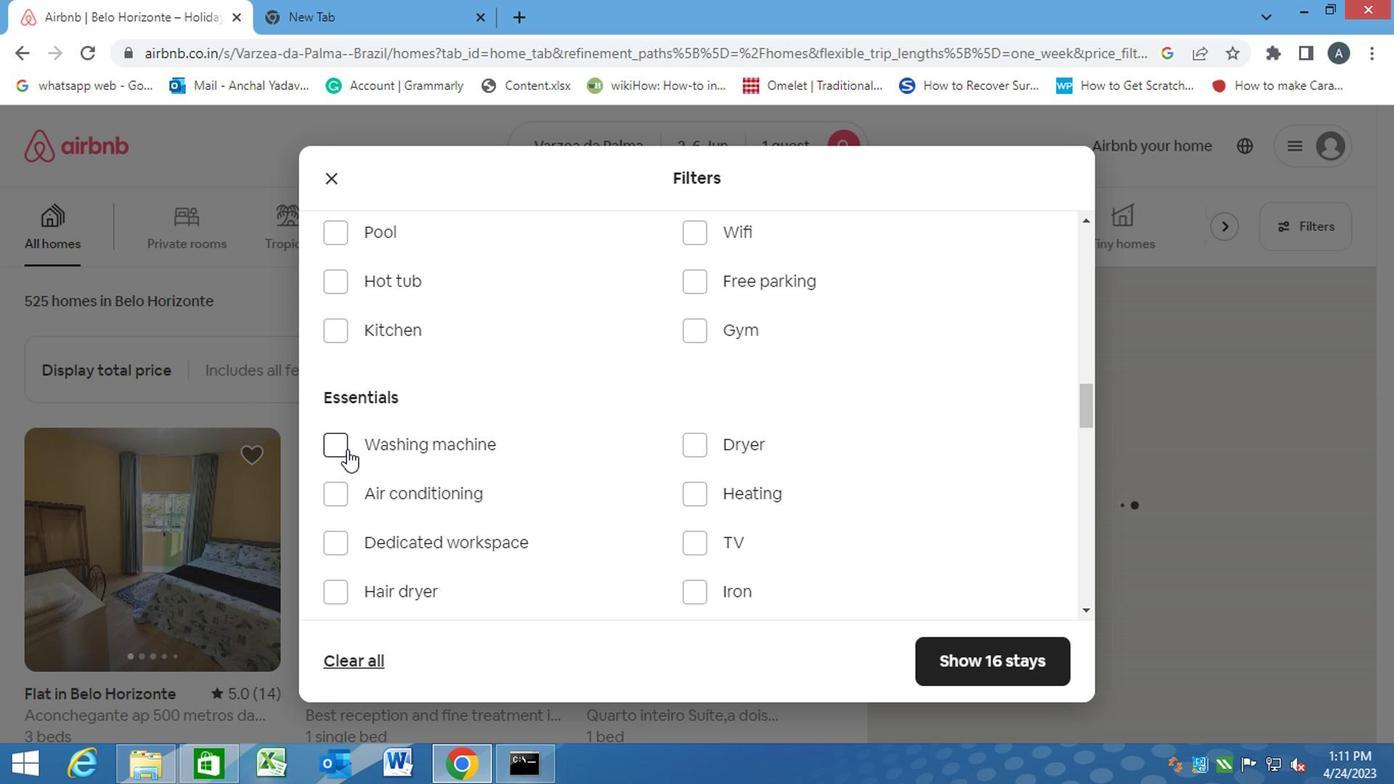 
Action: Mouse pressed left at (334, 447)
Screenshot: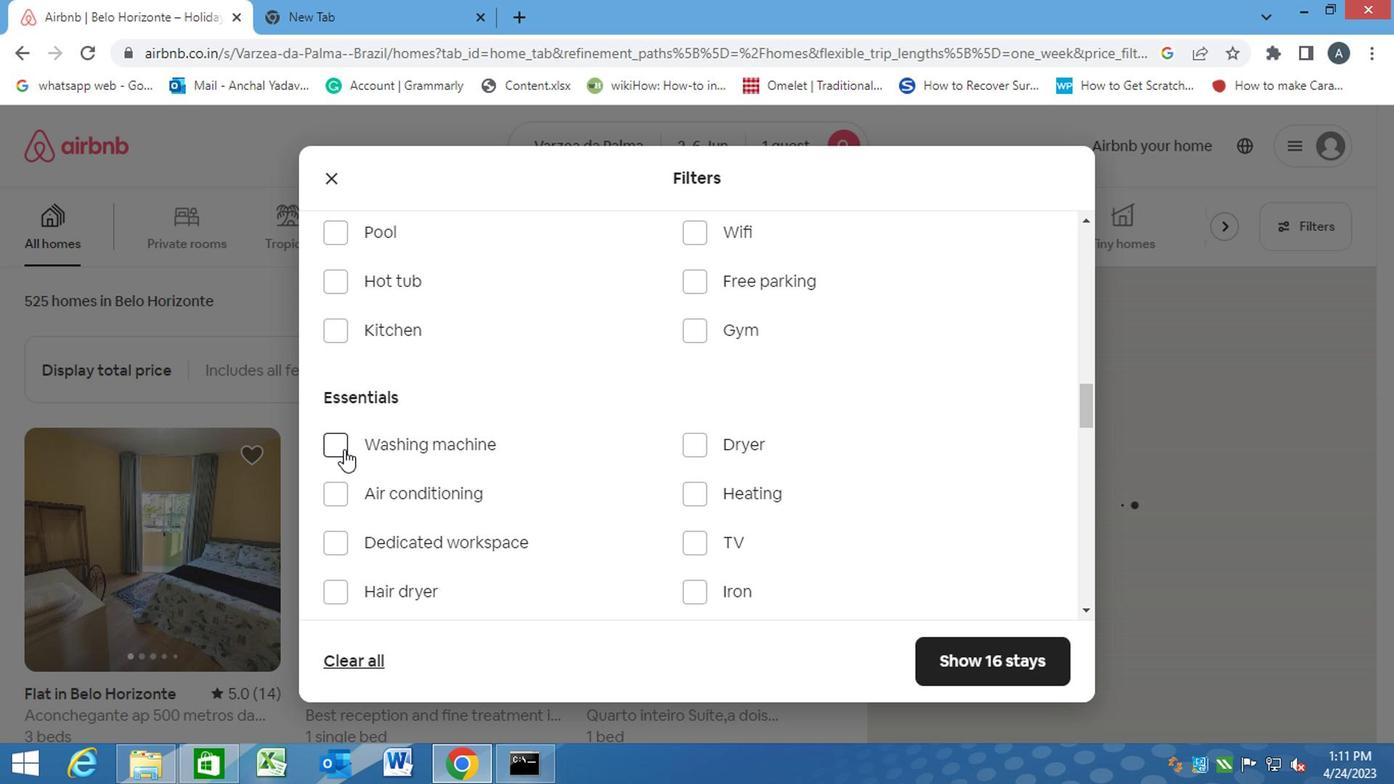 
Action: Mouse moved to (550, 466)
Screenshot: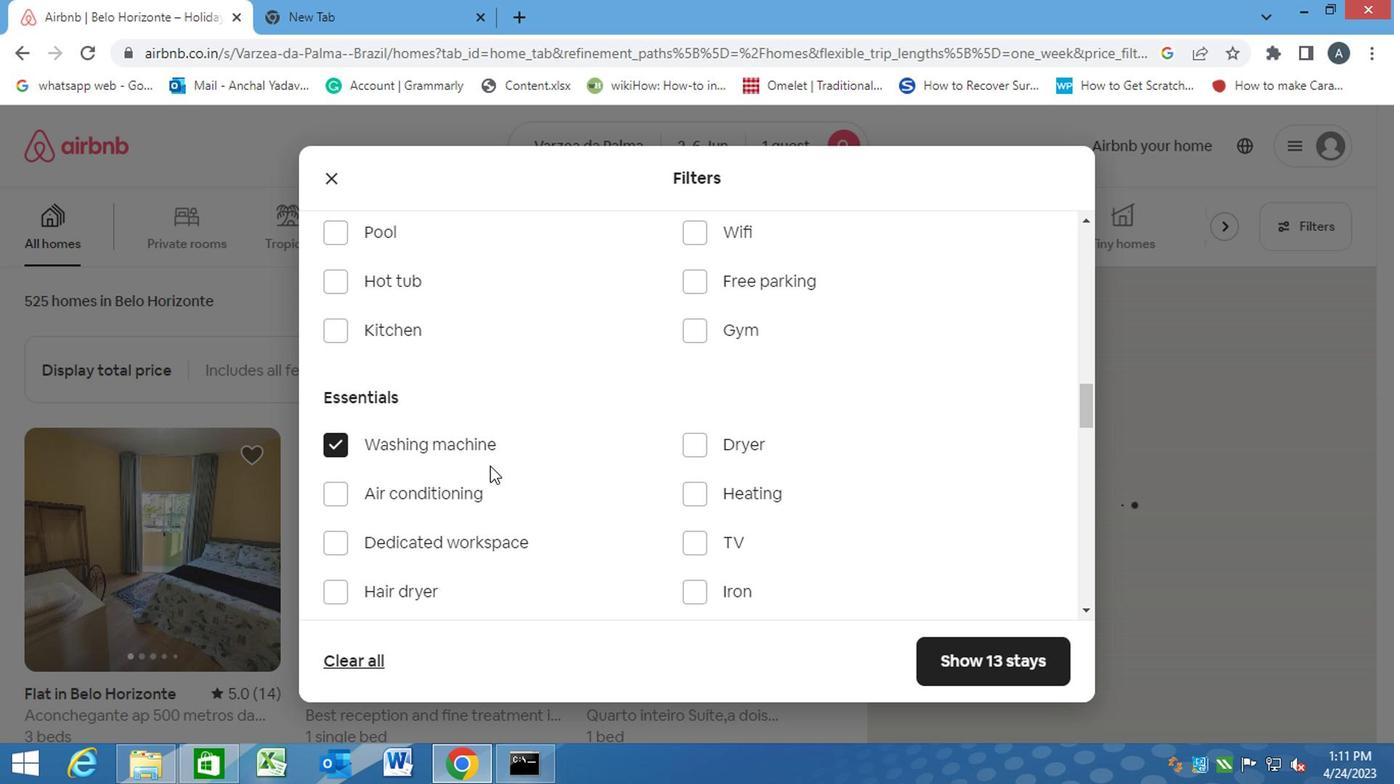 
Action: Mouse scrolled (550, 465) with delta (0, 0)
Screenshot: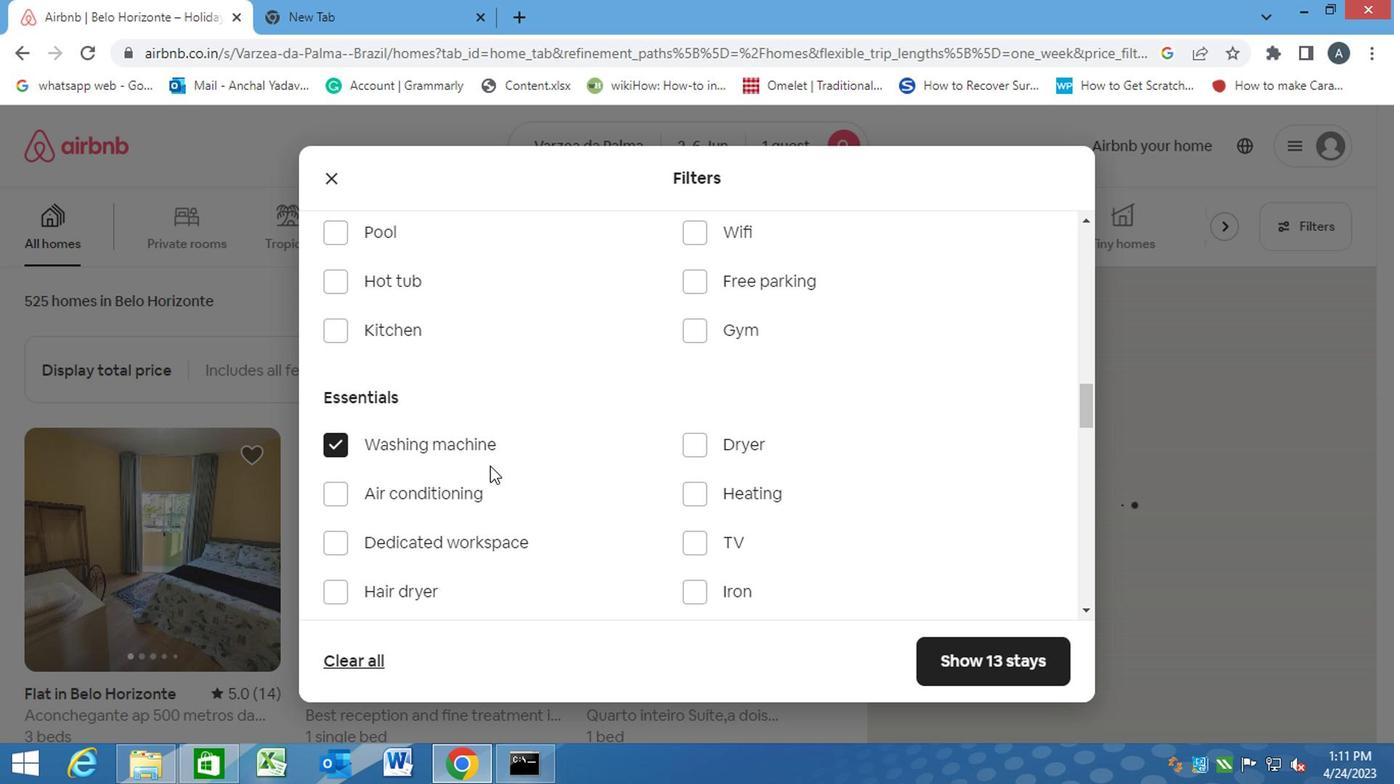 
Action: Mouse scrolled (550, 465) with delta (0, 0)
Screenshot: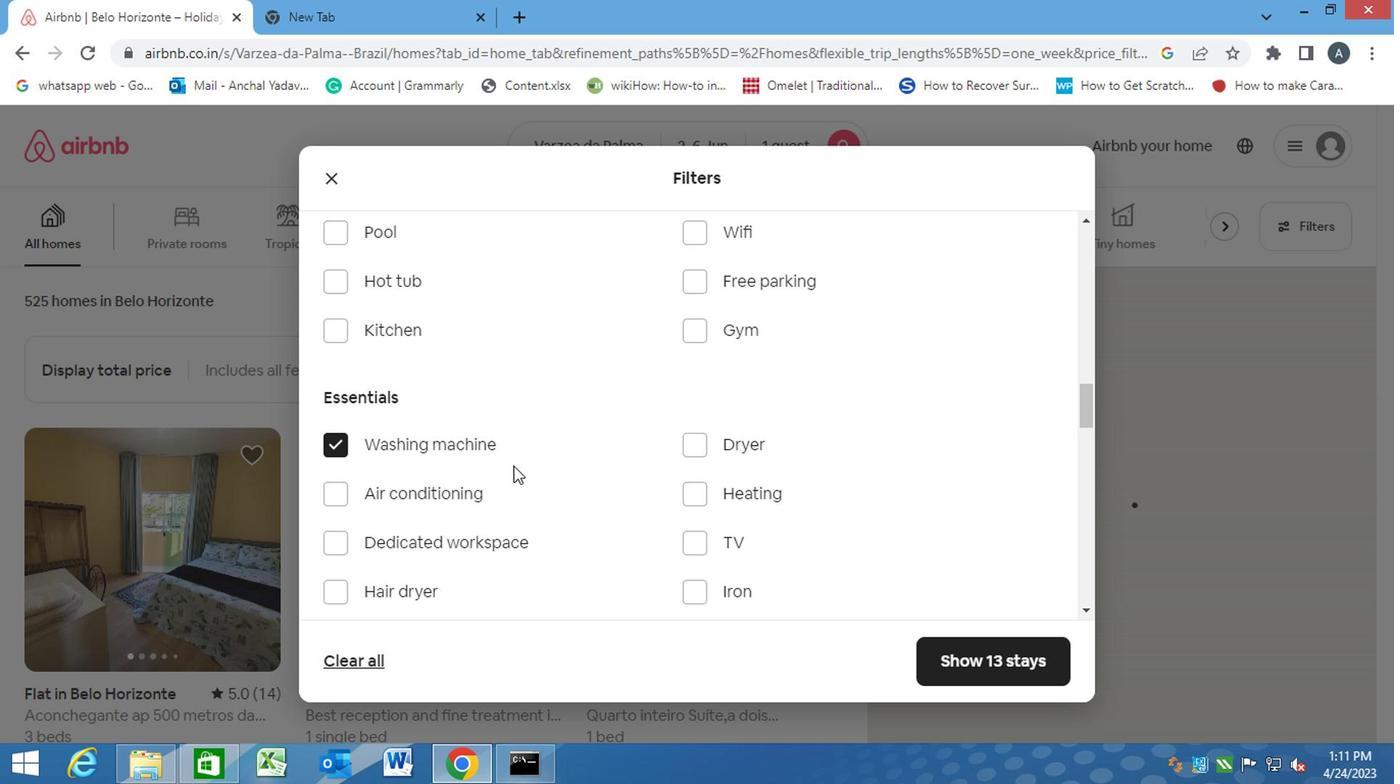 
Action: Mouse scrolled (550, 465) with delta (0, 0)
Screenshot: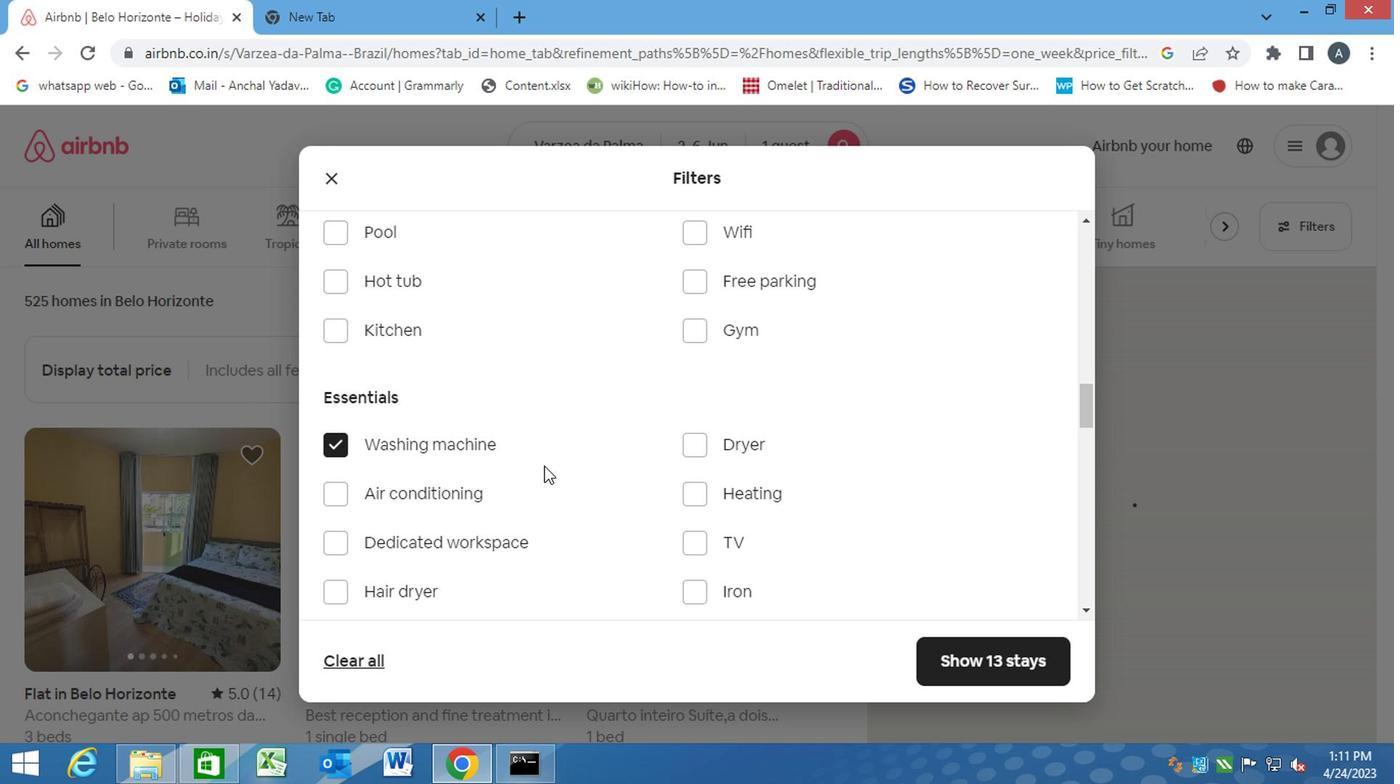 
Action: Mouse scrolled (550, 465) with delta (0, 0)
Screenshot: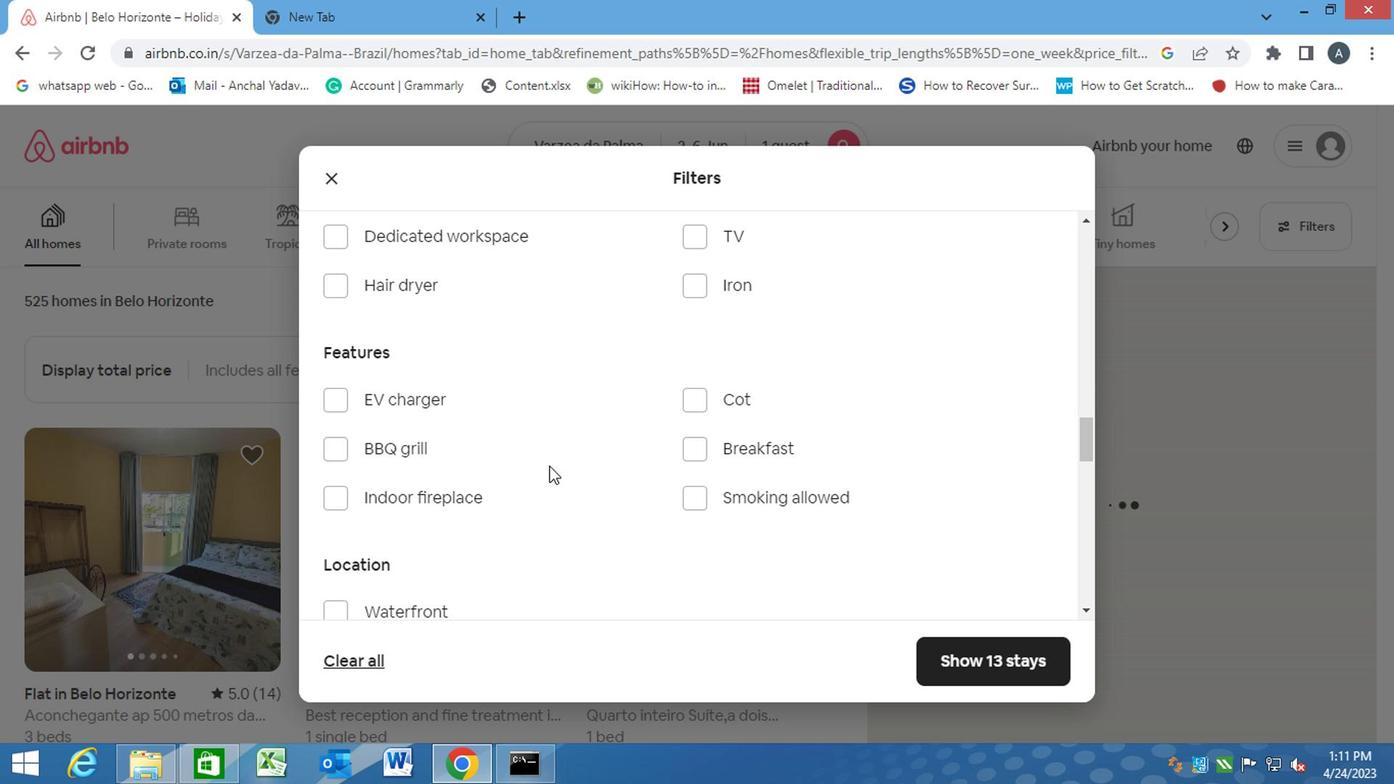 
Action: Mouse scrolled (550, 465) with delta (0, 0)
Screenshot: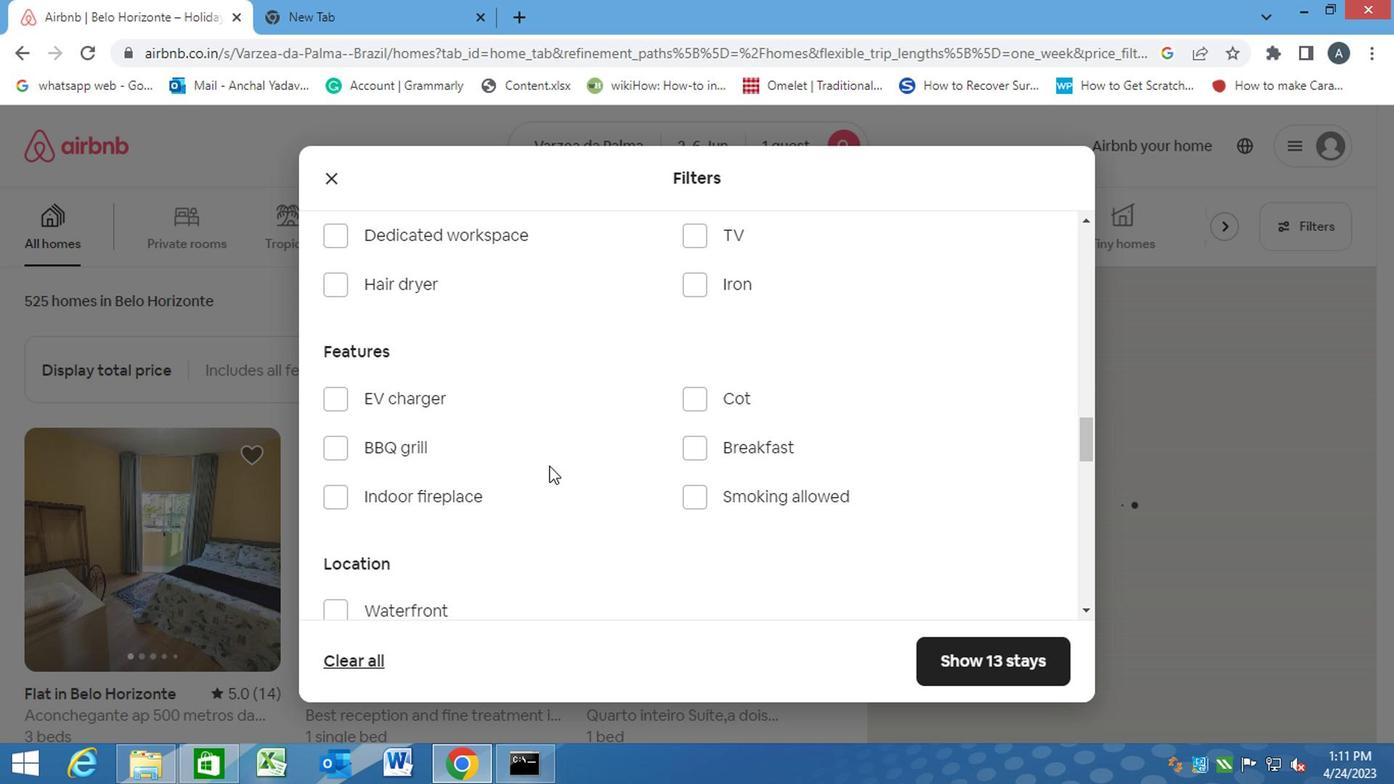 
Action: Mouse scrolled (550, 465) with delta (0, 0)
Screenshot: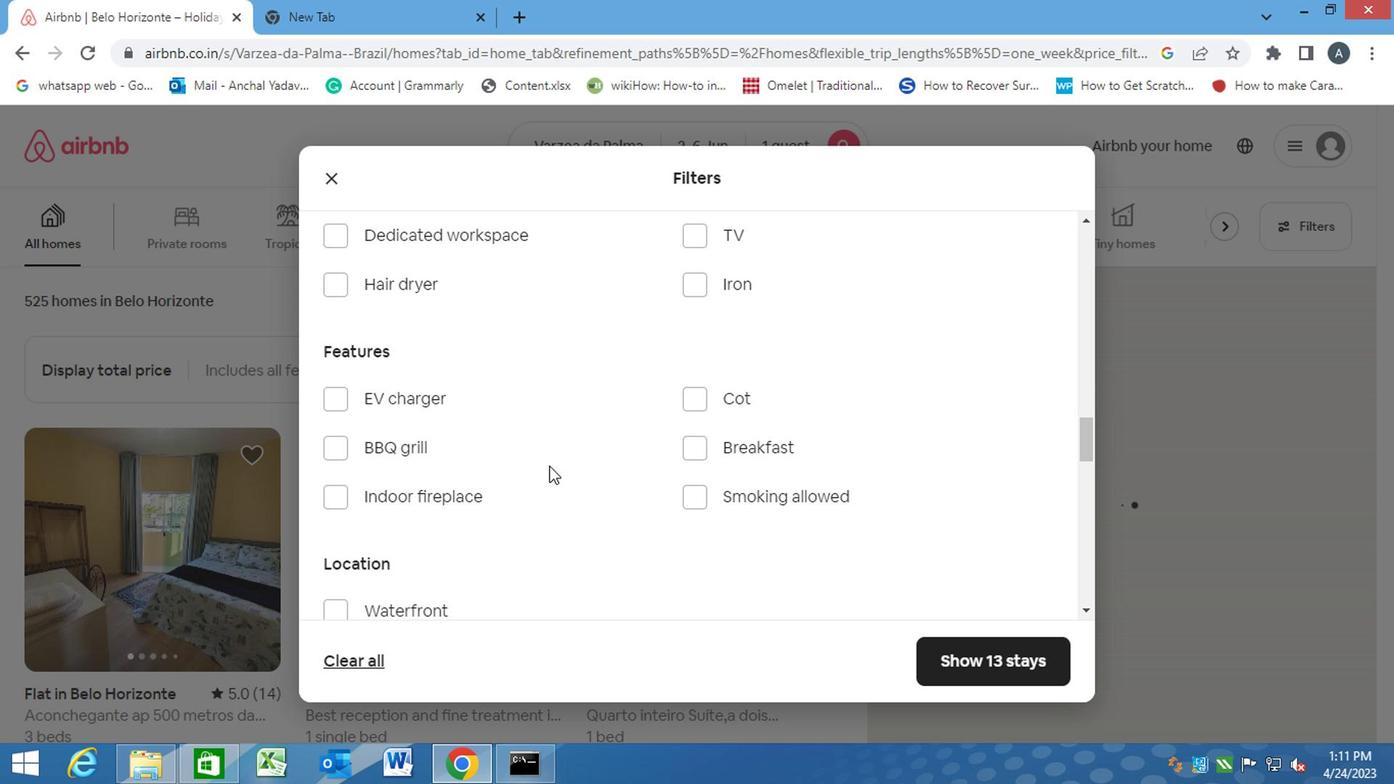 
Action: Mouse moved to (572, 465)
Screenshot: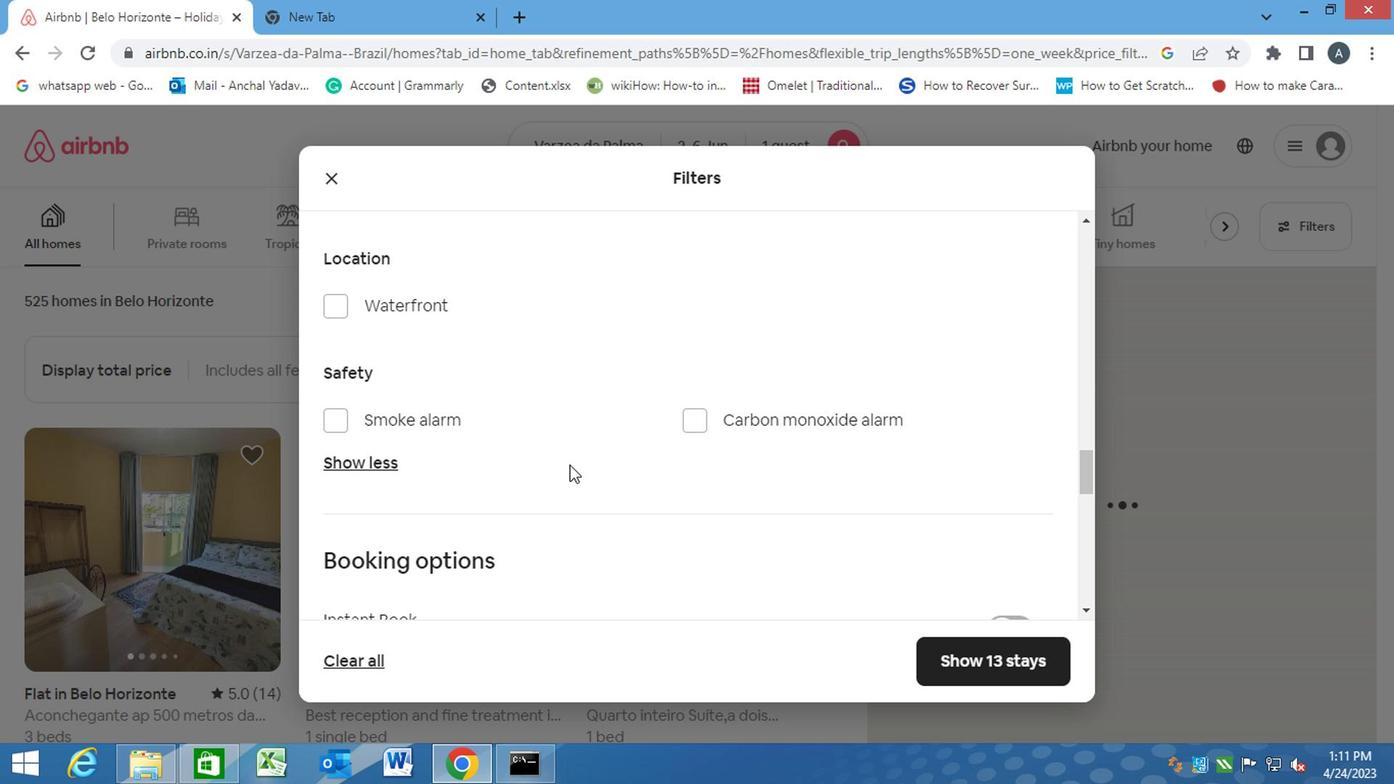 
Action: Mouse scrolled (572, 466) with delta (0, 0)
Screenshot: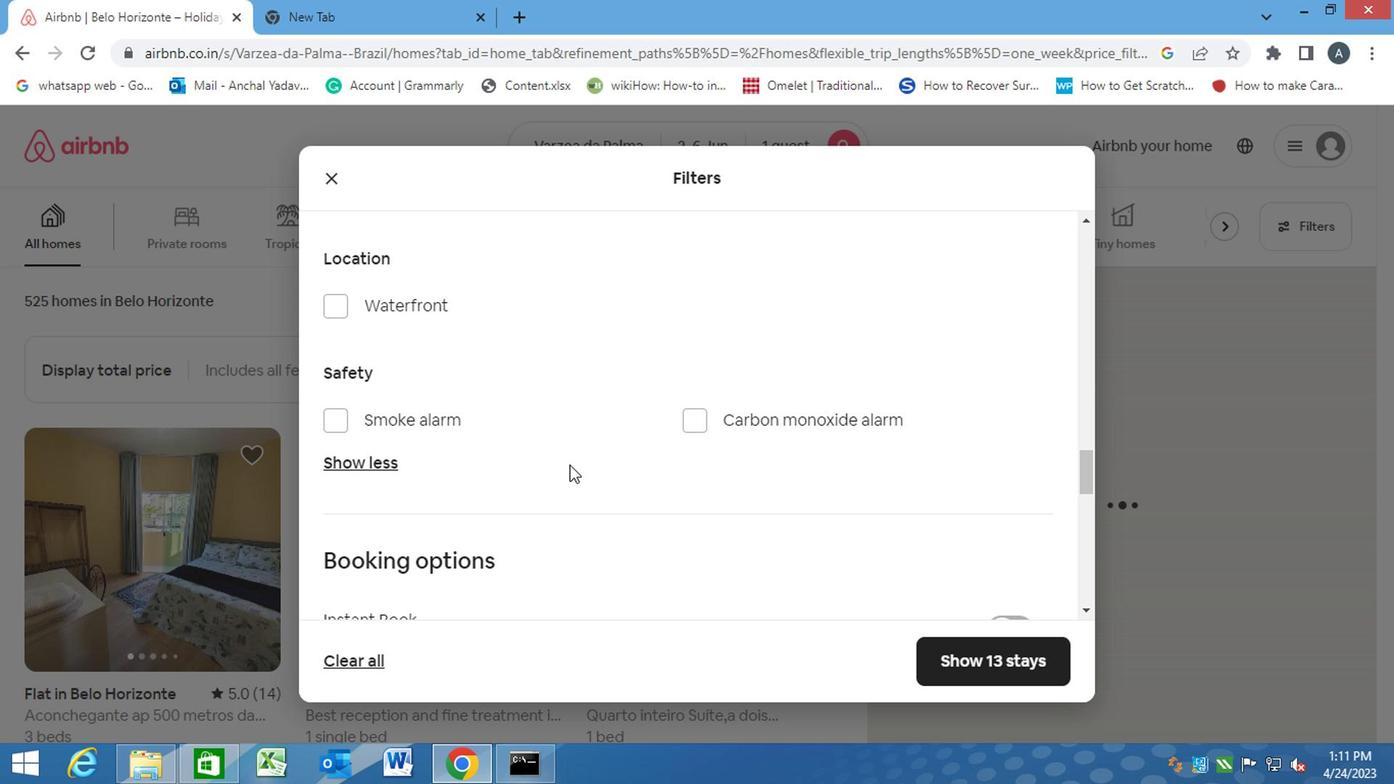 
Action: Mouse scrolled (572, 466) with delta (0, 0)
Screenshot: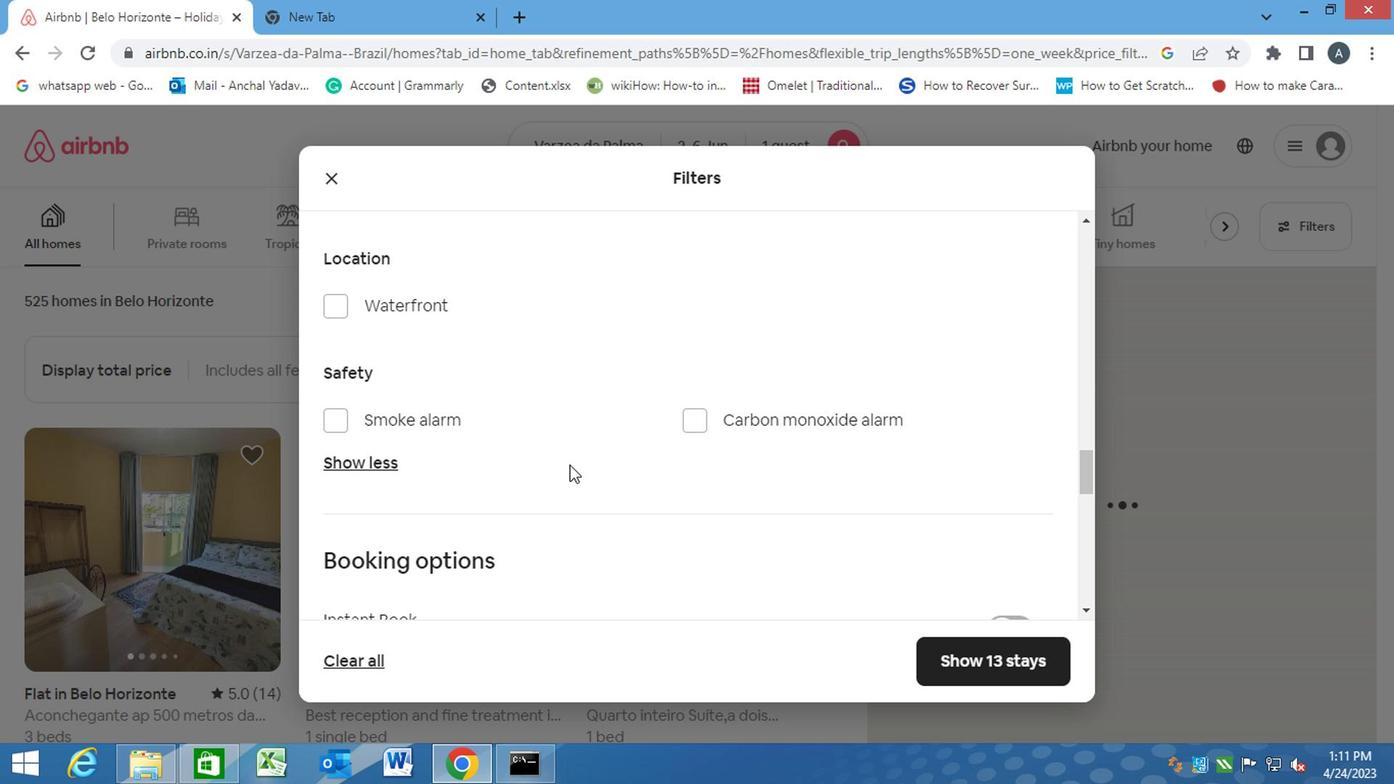 
Action: Mouse scrolled (572, 466) with delta (0, 0)
Screenshot: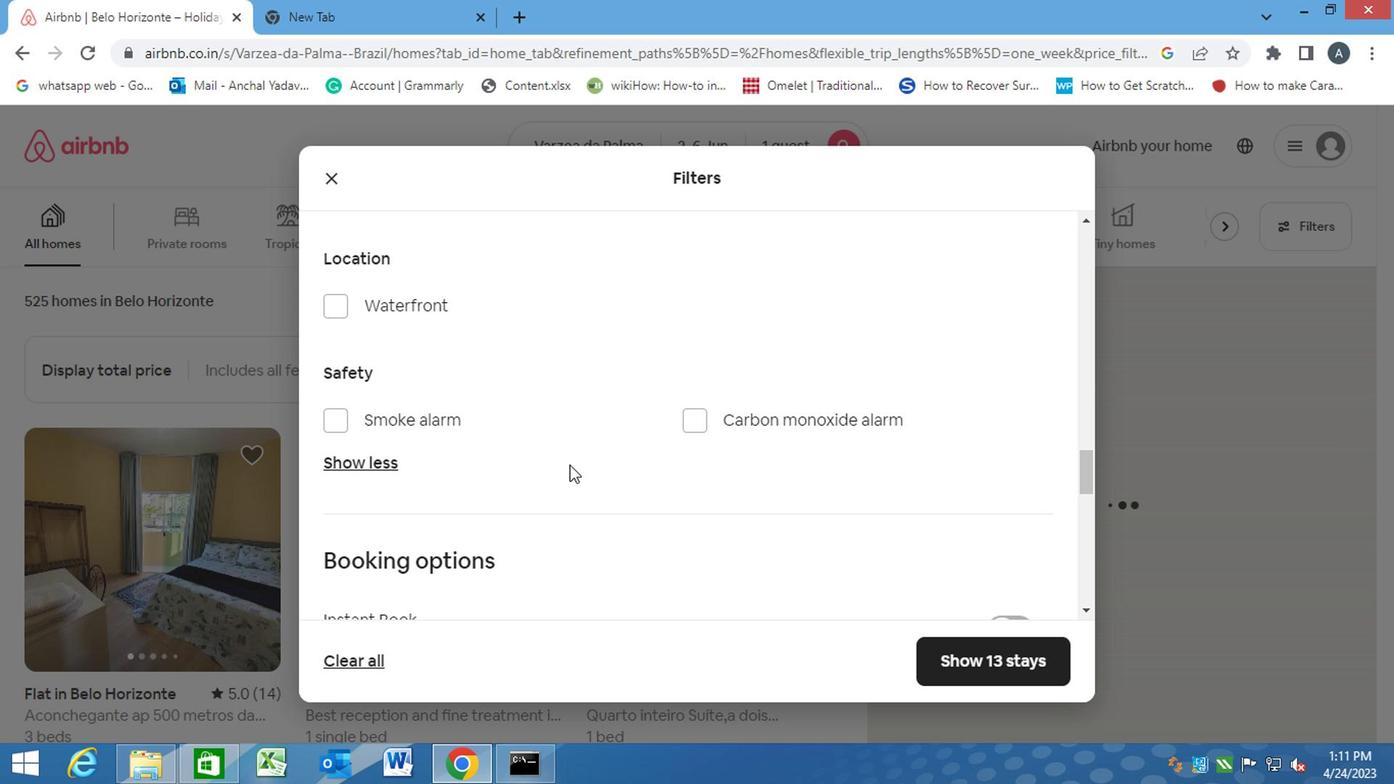 
Action: Mouse scrolled (572, 466) with delta (0, 0)
Screenshot: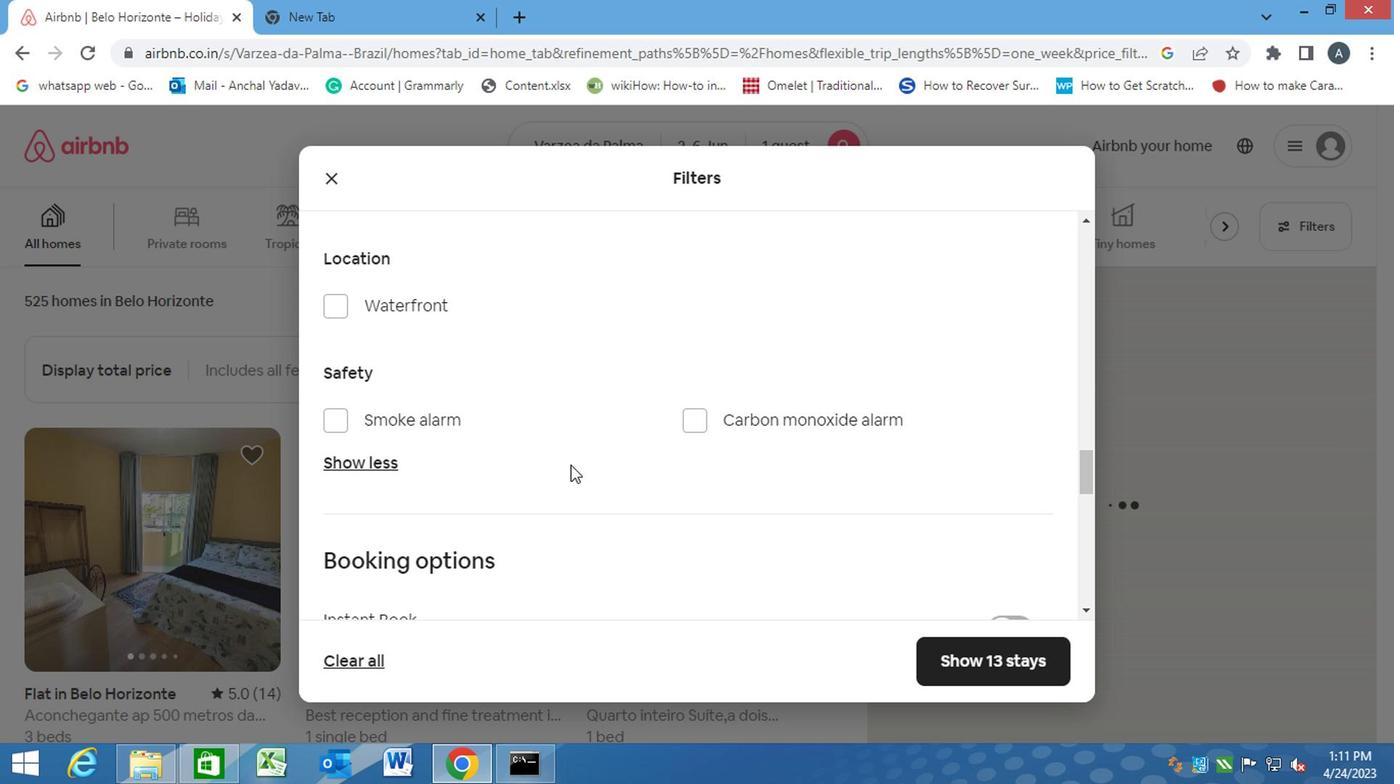 
Action: Mouse moved to (572, 472)
Screenshot: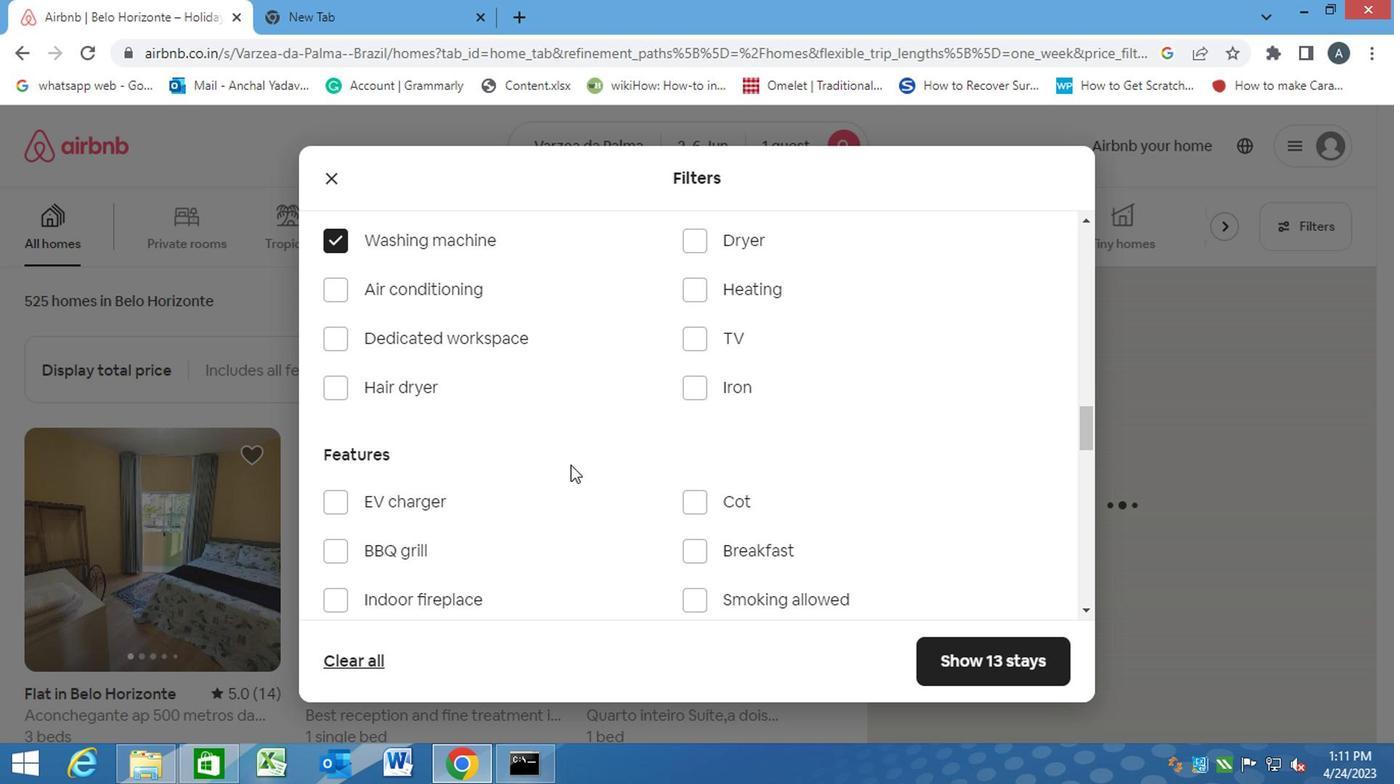 
Action: Mouse scrolled (572, 471) with delta (0, -1)
Screenshot: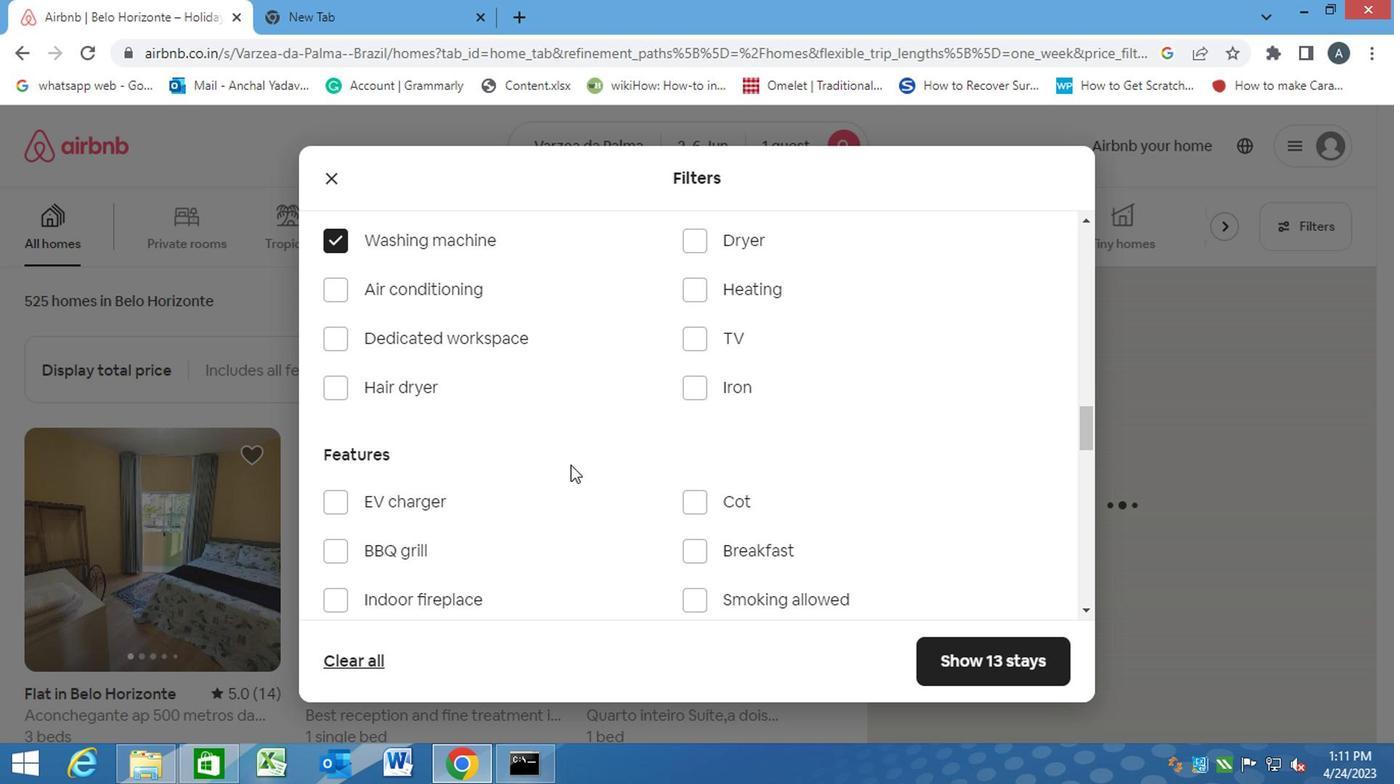 
Action: Mouse moved to (573, 473)
Screenshot: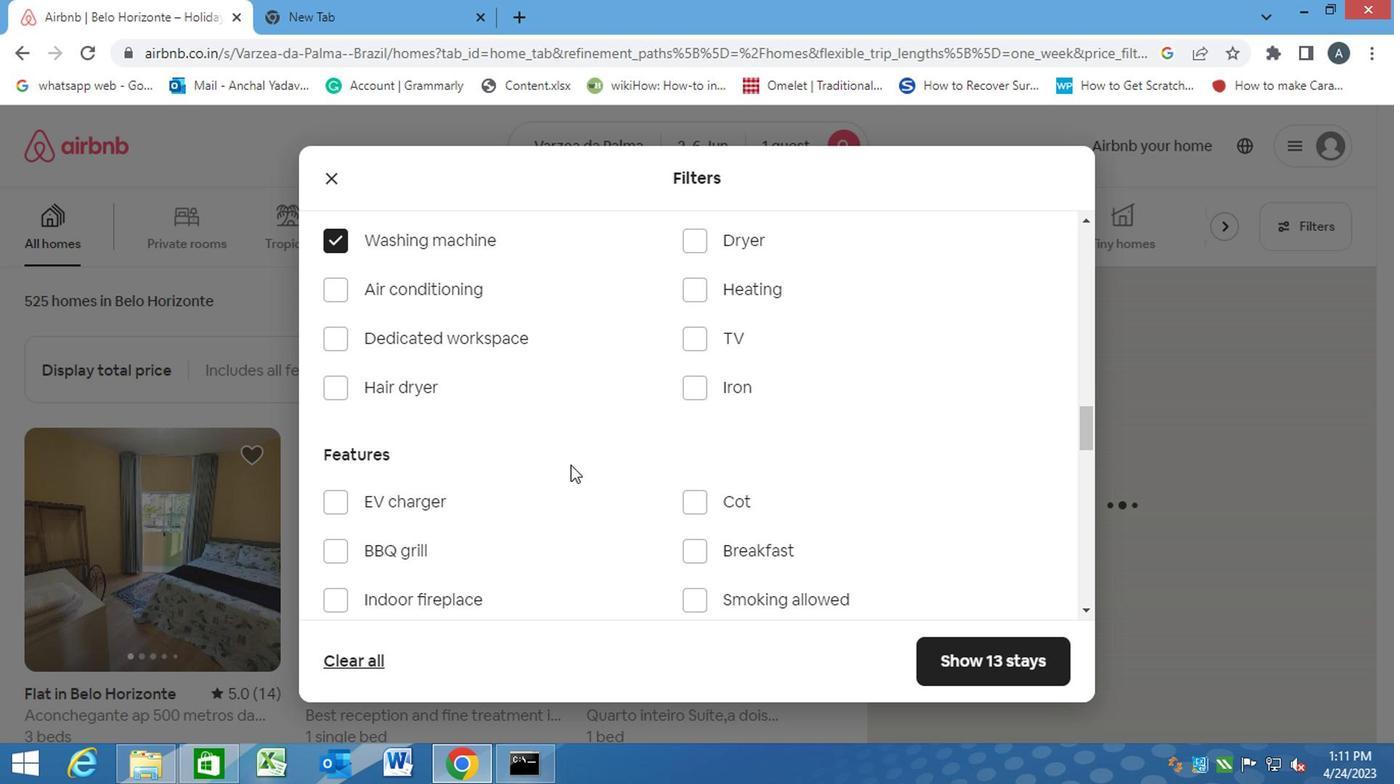 
Action: Mouse scrolled (573, 472) with delta (0, 0)
Screenshot: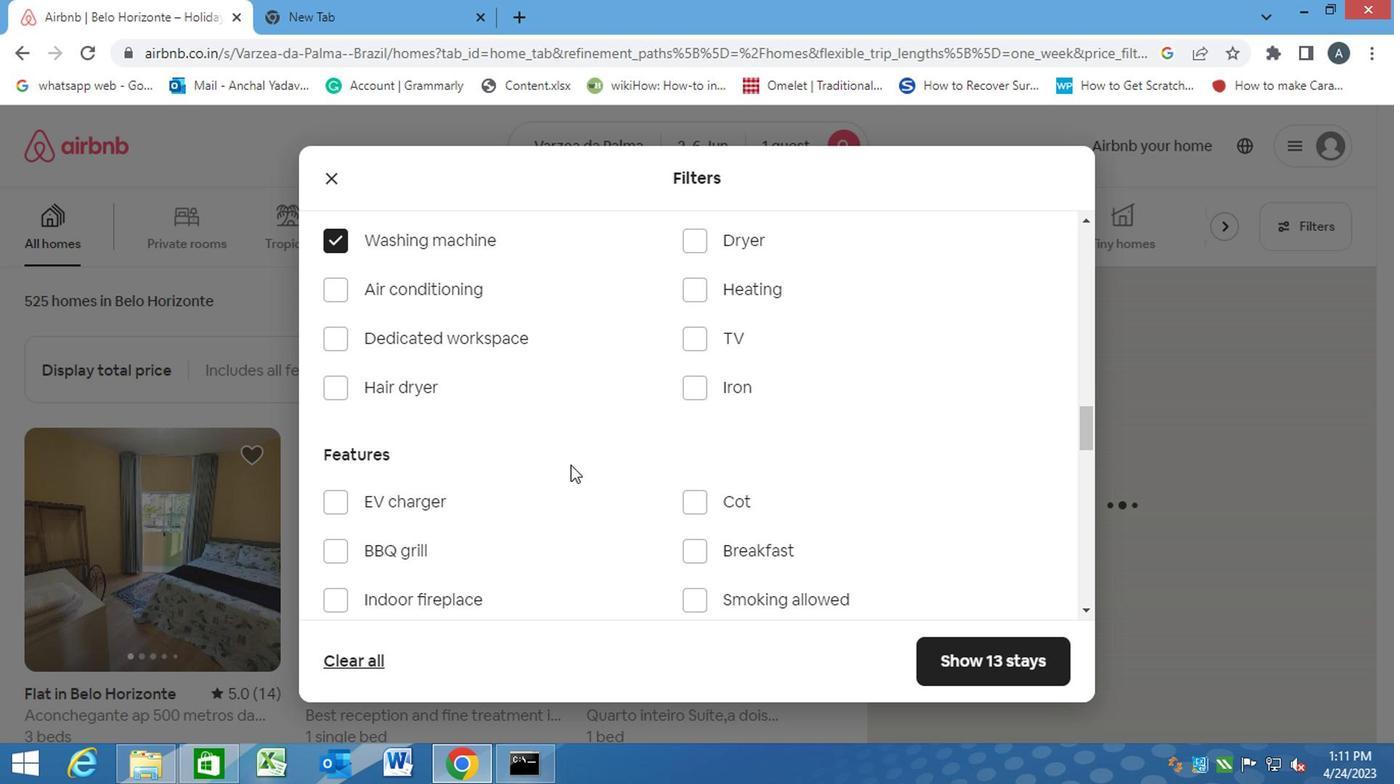 
Action: Mouse moved to (574, 478)
Screenshot: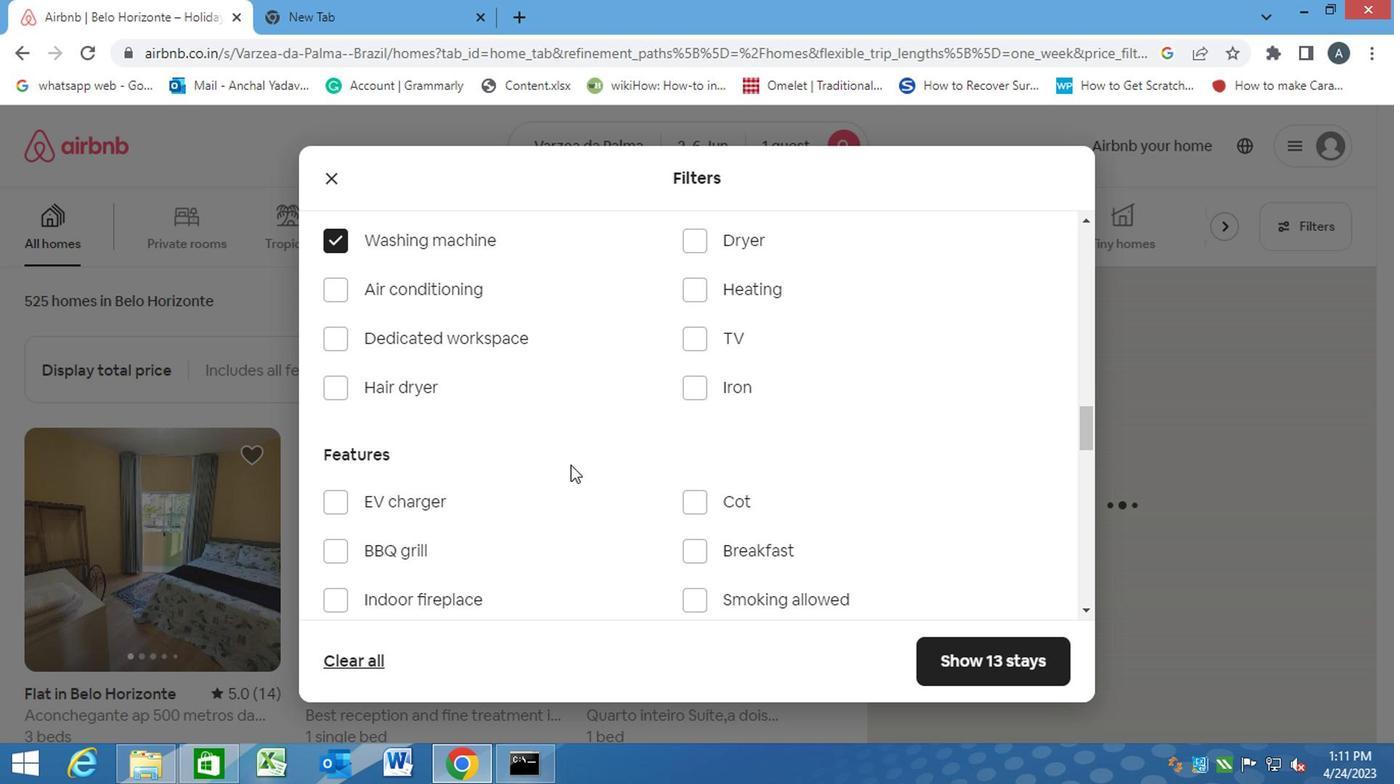 
Action: Mouse scrolled (574, 476) with delta (0, -1)
Screenshot: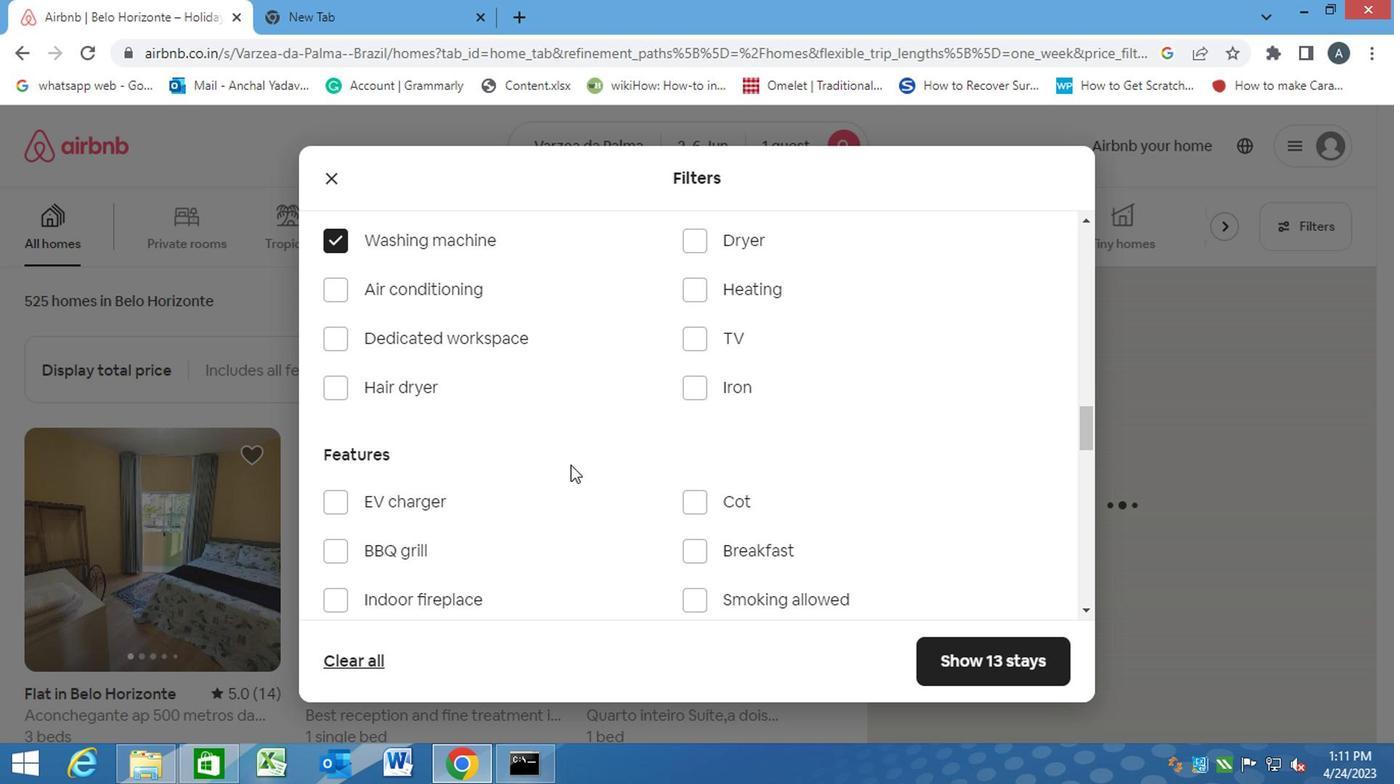
Action: Mouse moved to (581, 490)
Screenshot: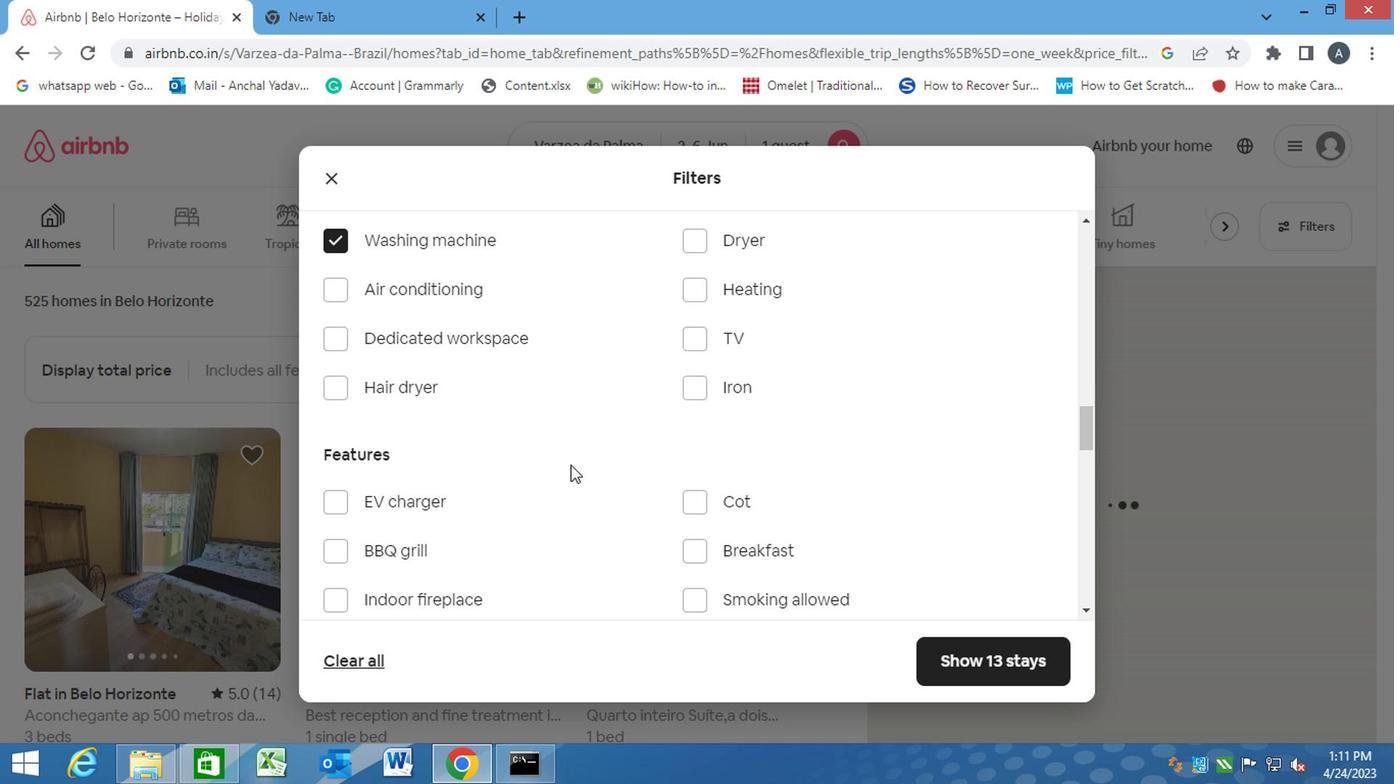 
Action: Mouse scrolled (581, 488) with delta (0, -1)
Screenshot: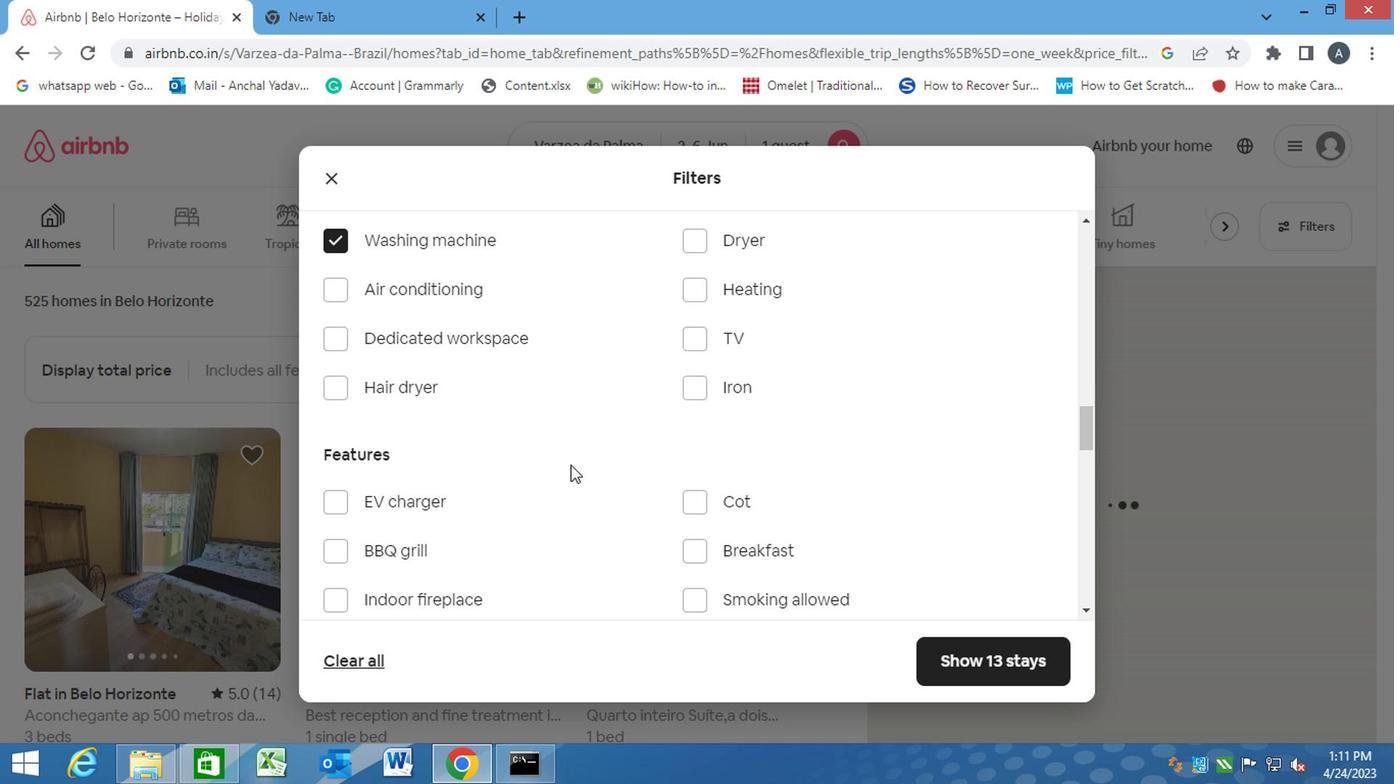 
Action: Mouse moved to (630, 518)
Screenshot: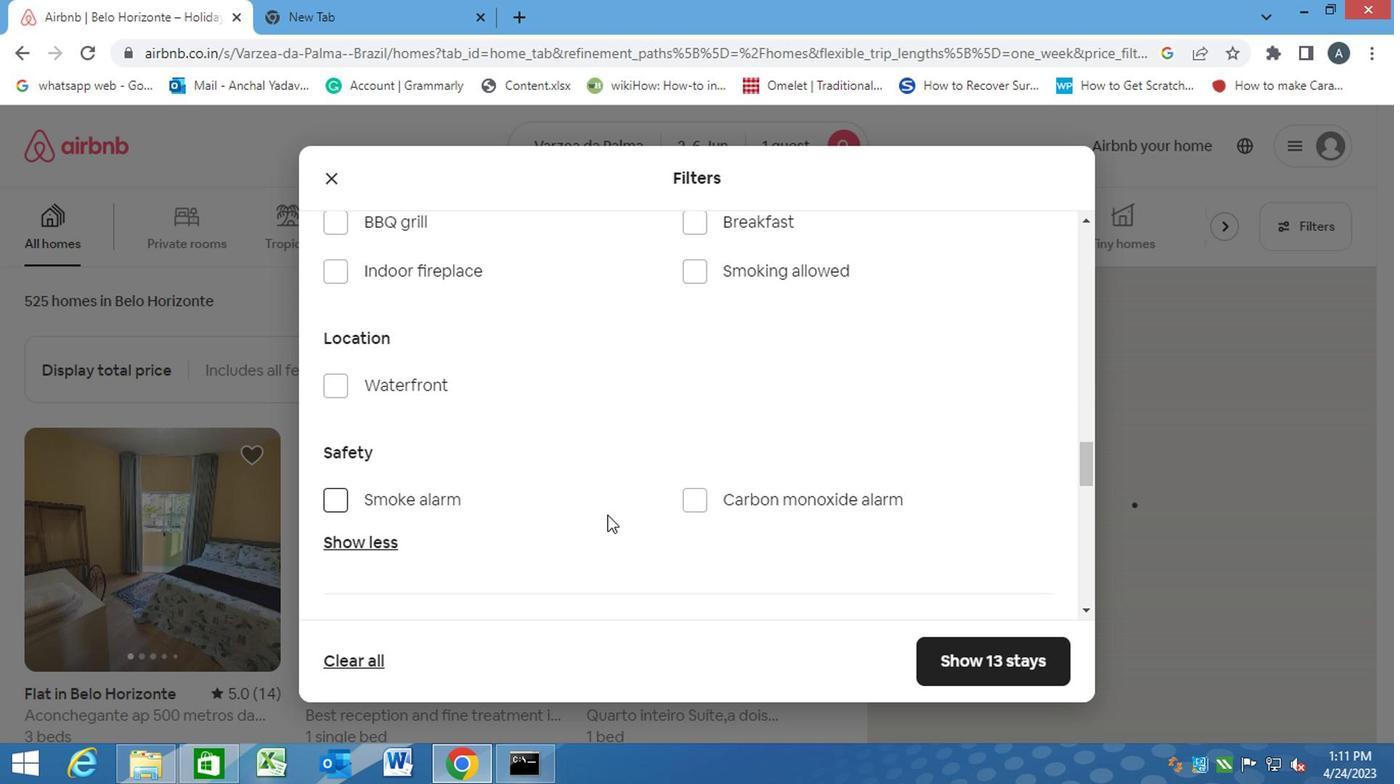
Action: Mouse scrolled (630, 517) with delta (0, 0)
Screenshot: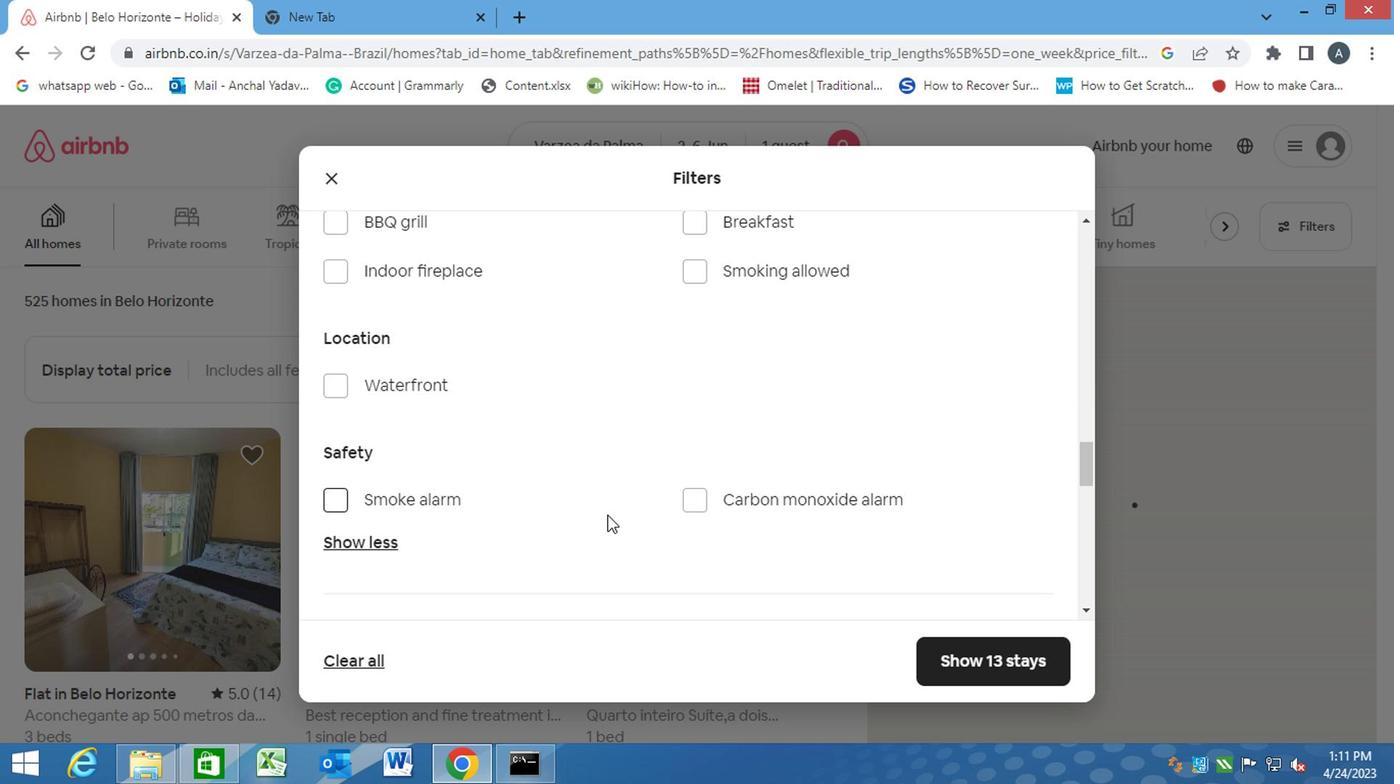 
Action: Mouse scrolled (630, 517) with delta (0, 0)
Screenshot: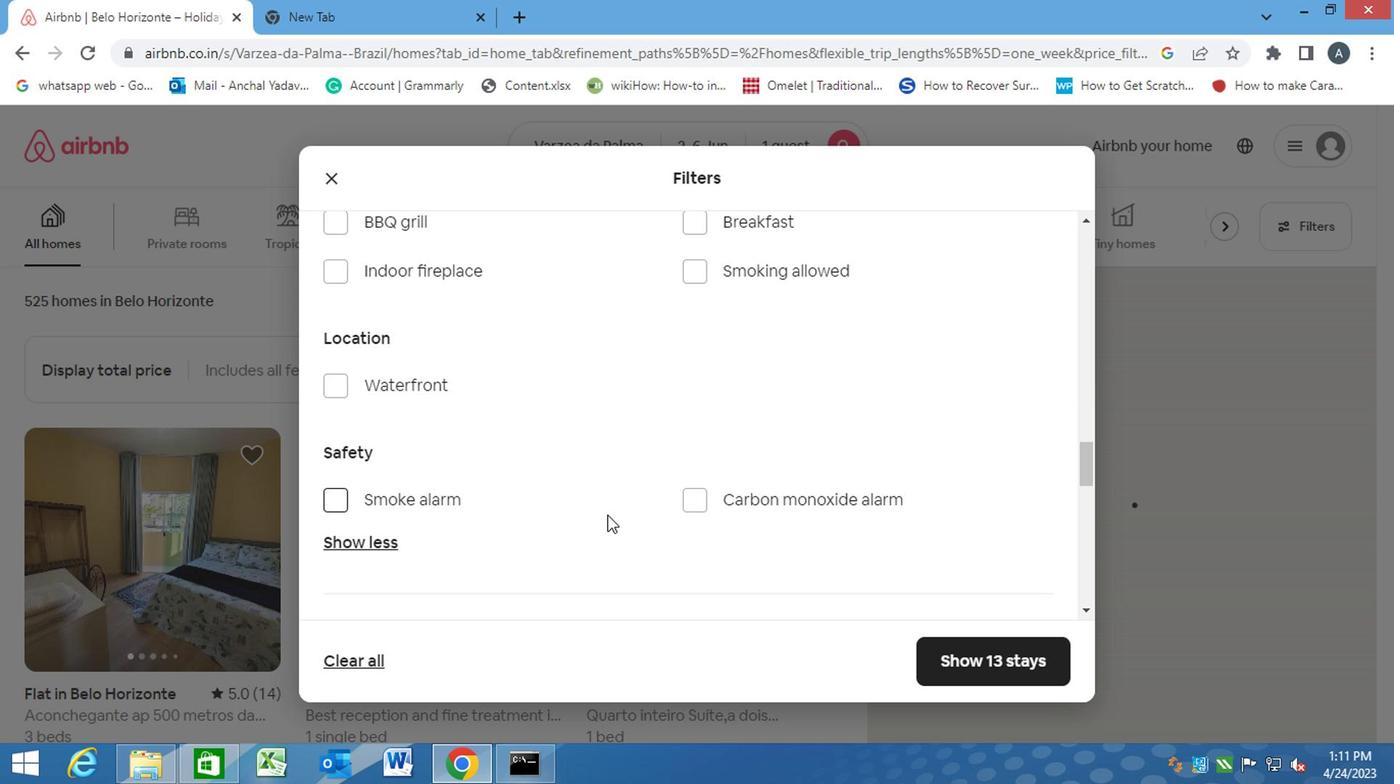 
Action: Mouse moved to (632, 518)
Screenshot: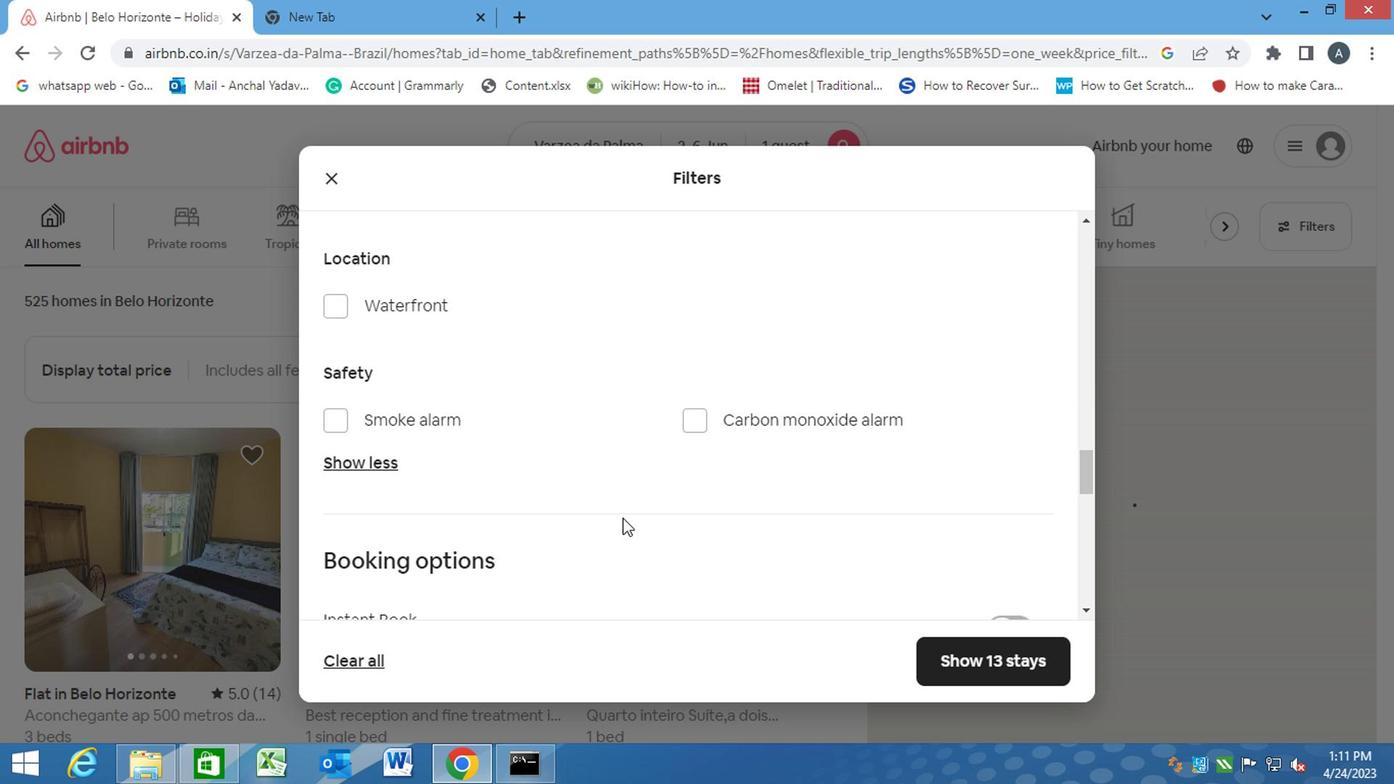 
Action: Mouse scrolled (632, 517) with delta (0, 0)
Screenshot: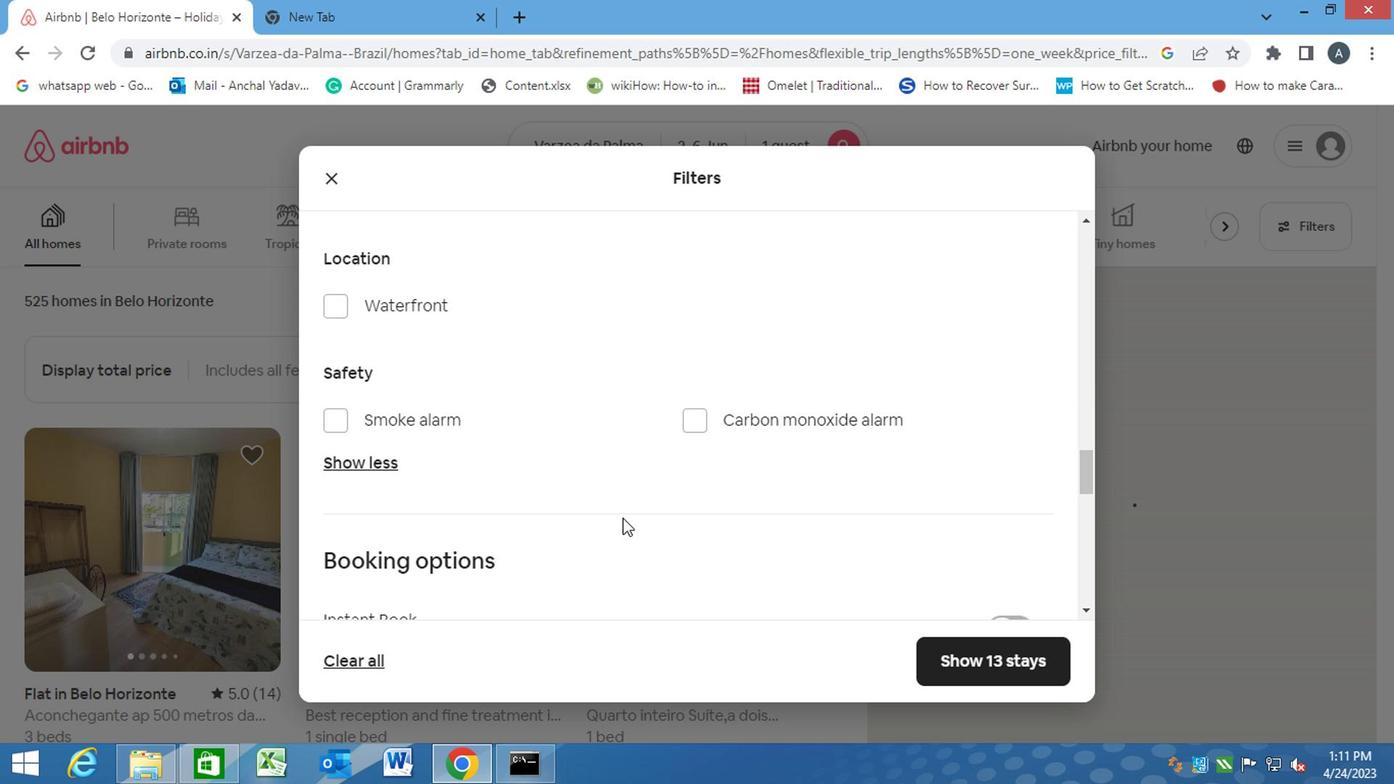 
Action: Mouse moved to (999, 395)
Screenshot: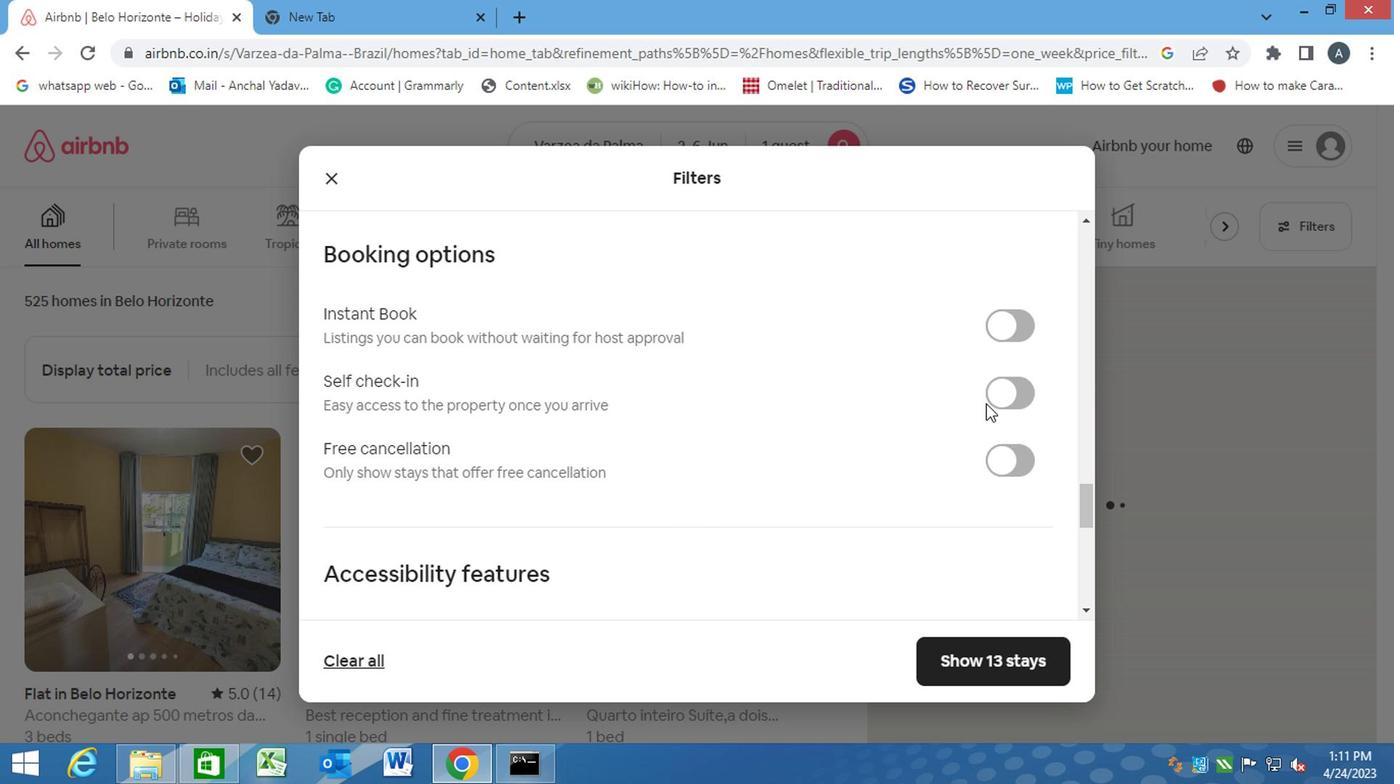 
Action: Mouse pressed left at (999, 395)
Screenshot: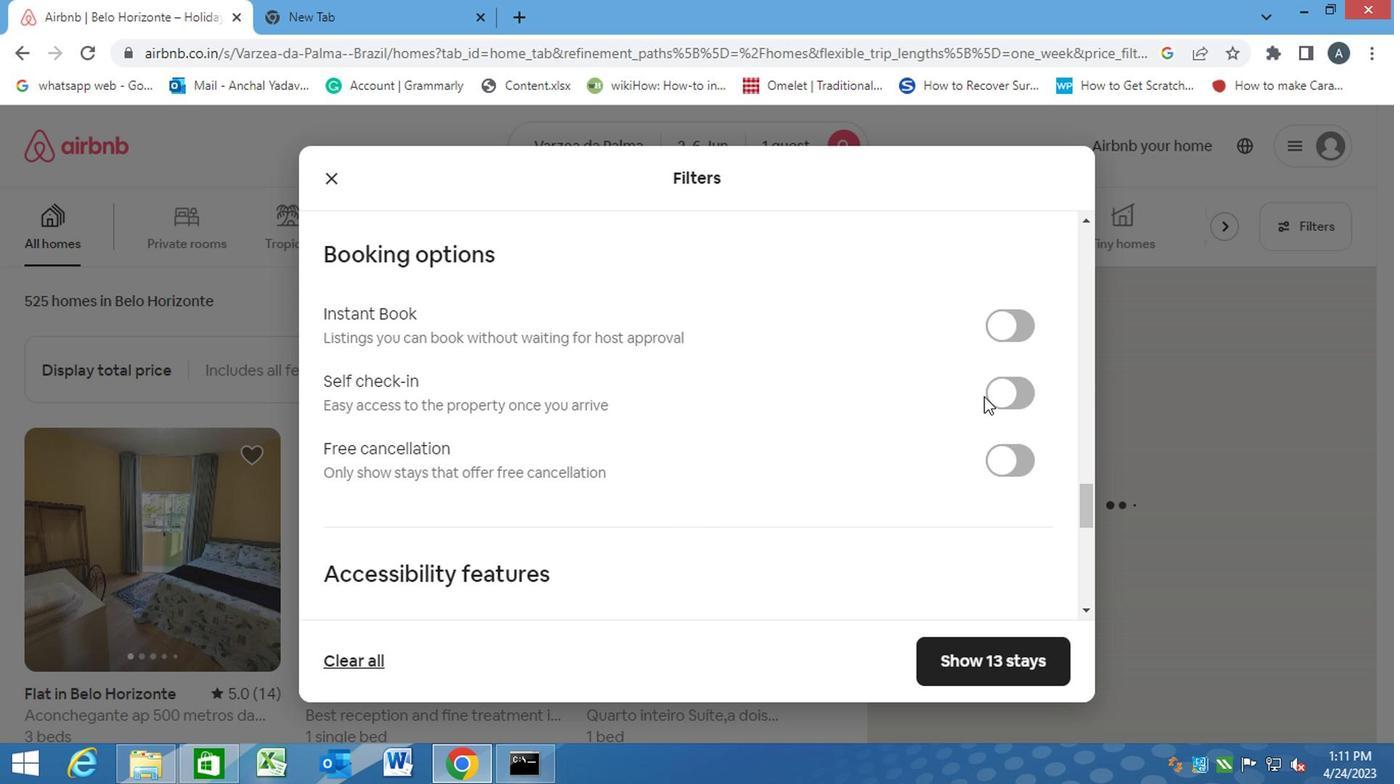 
Action: Mouse moved to (1012, 390)
Screenshot: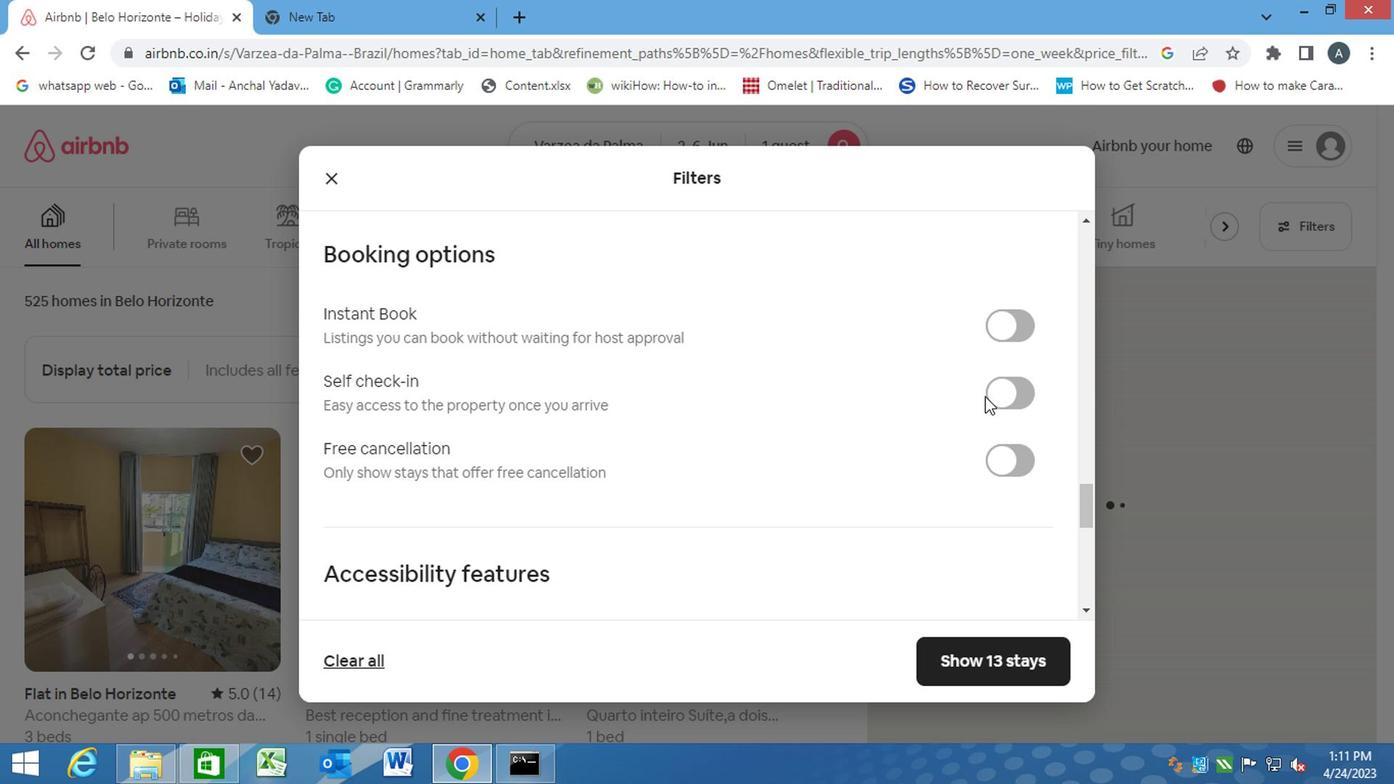 
Action: Mouse pressed left at (1012, 390)
Screenshot: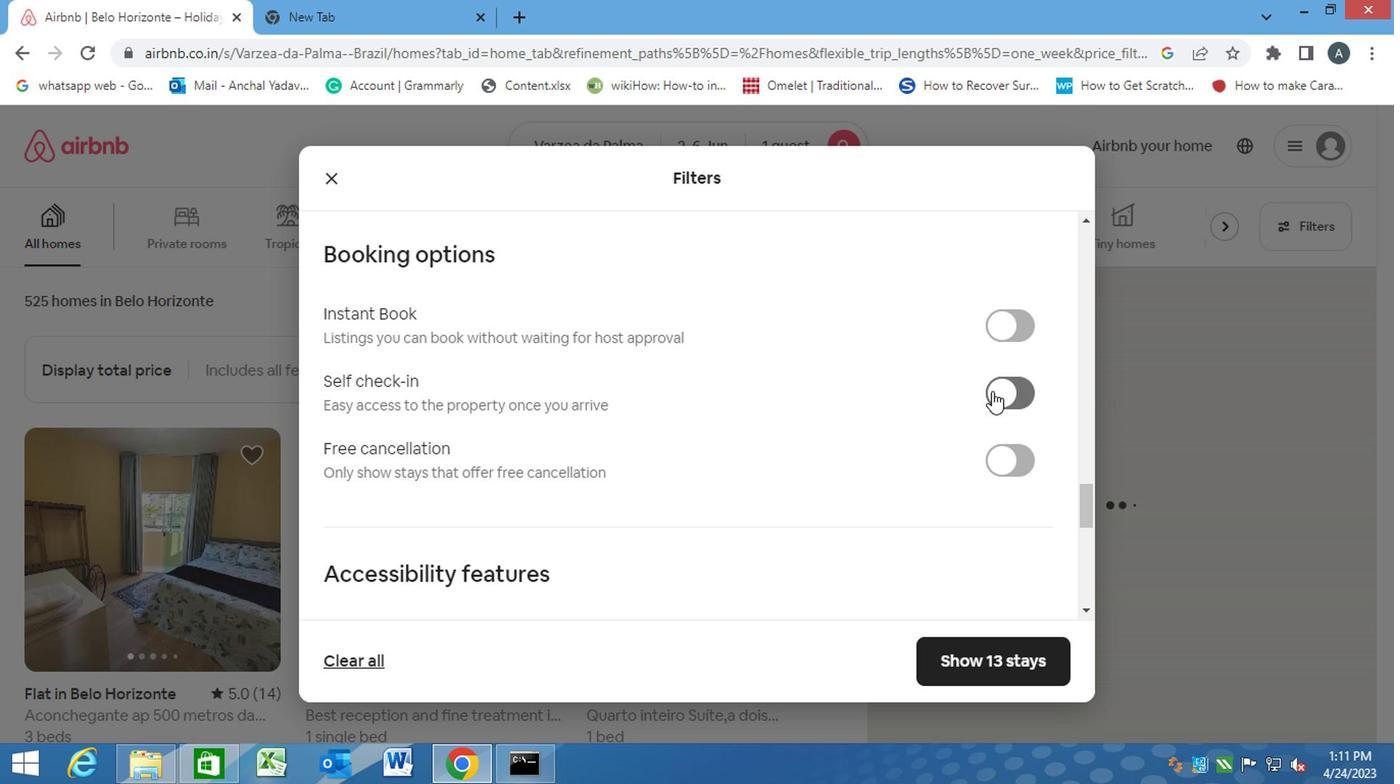 
Action: Mouse moved to (839, 428)
Screenshot: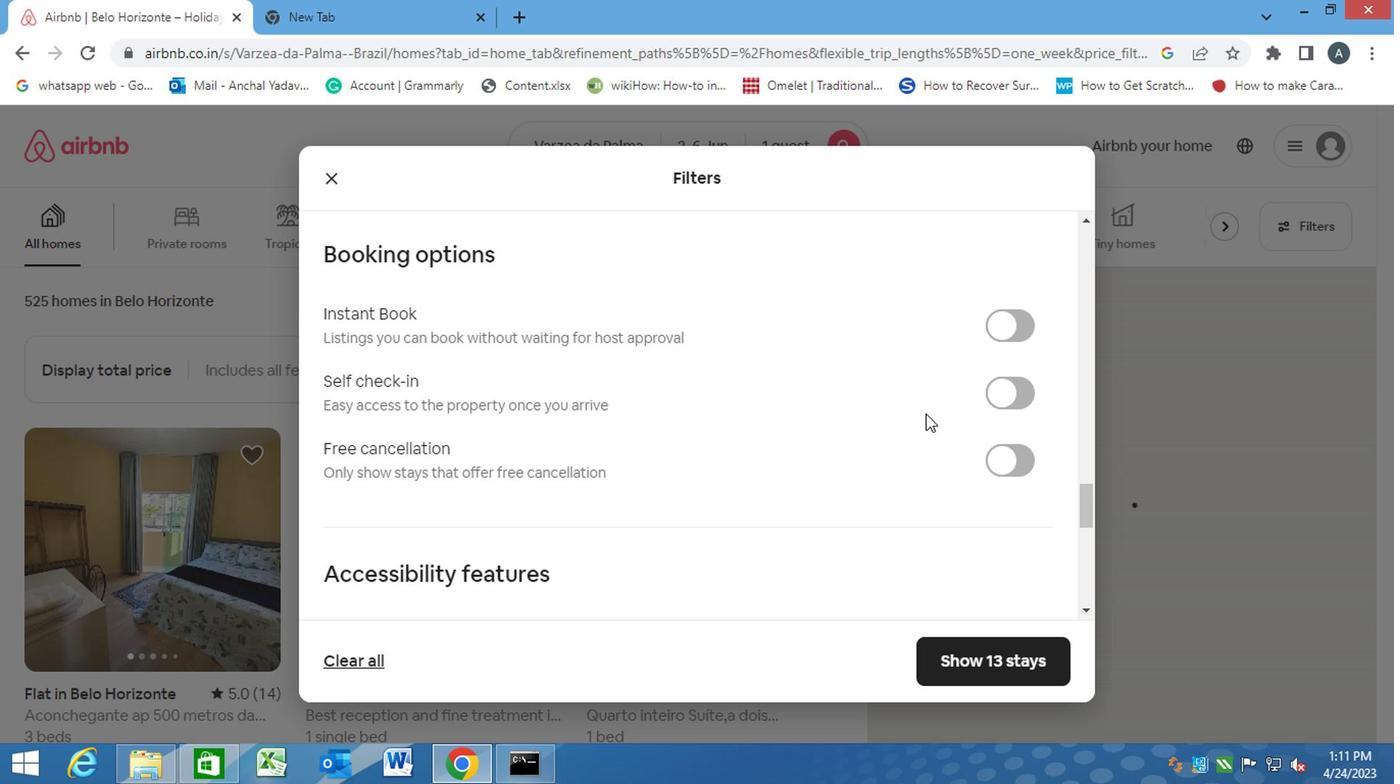 
Action: Mouse scrolled (839, 427) with delta (0, 0)
Screenshot: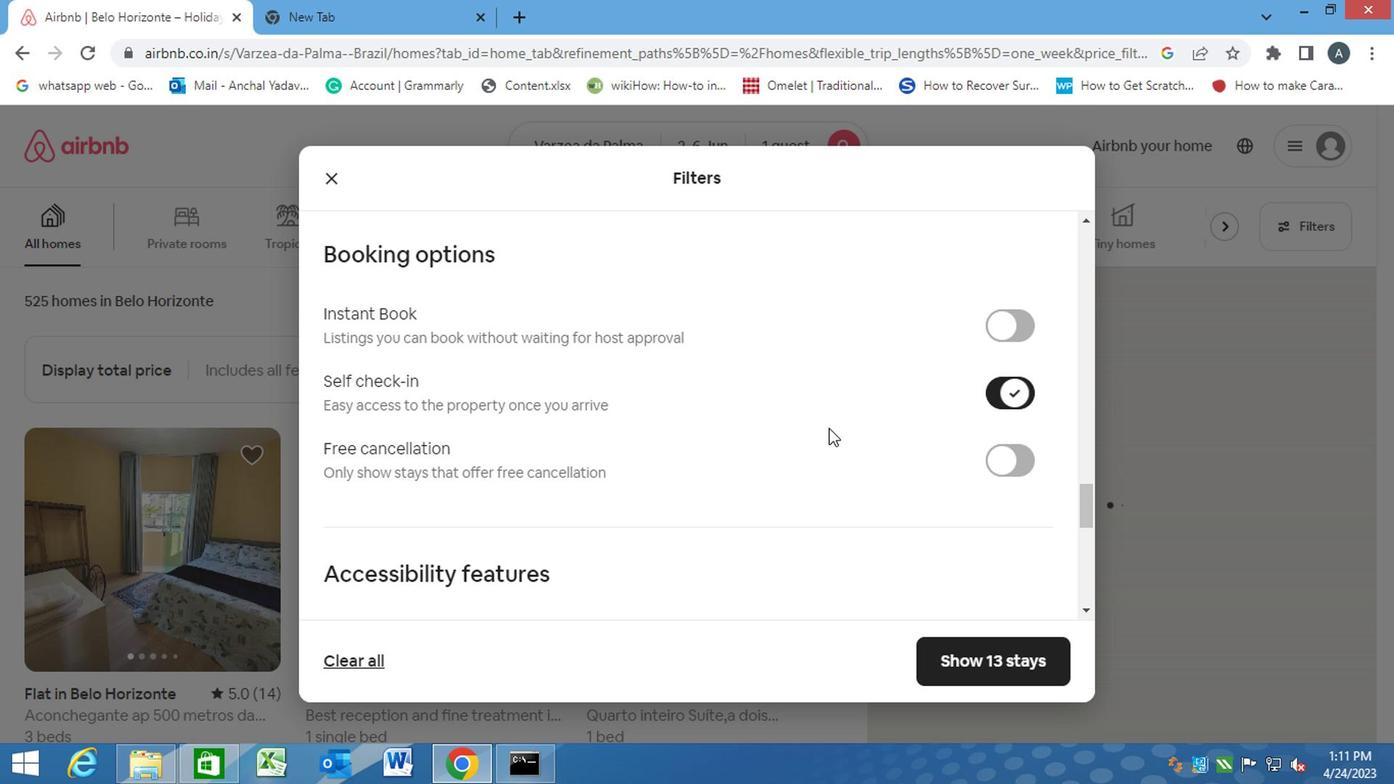 
Action: Mouse scrolled (839, 427) with delta (0, 0)
Screenshot: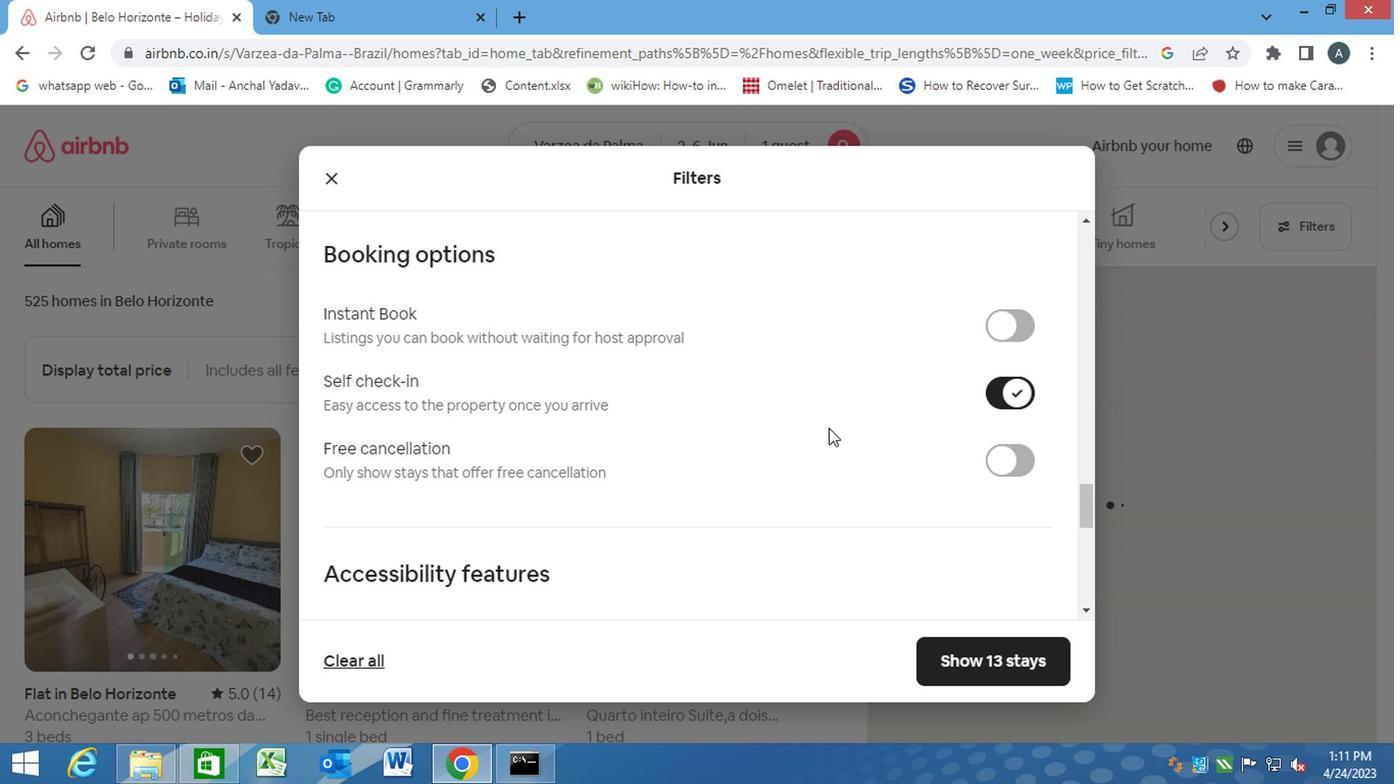 
Action: Mouse moved to (838, 428)
Screenshot: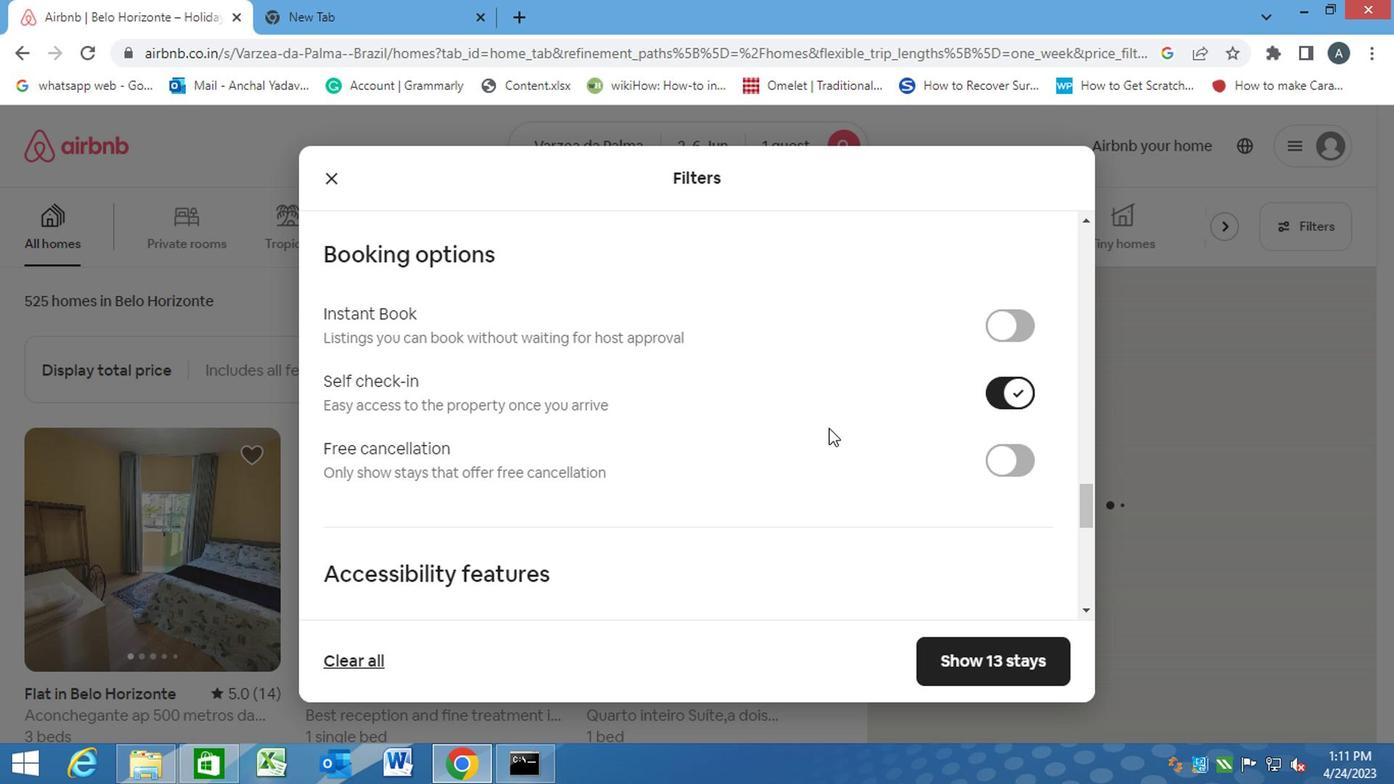 
Action: Mouse scrolled (838, 427) with delta (0, 0)
Screenshot: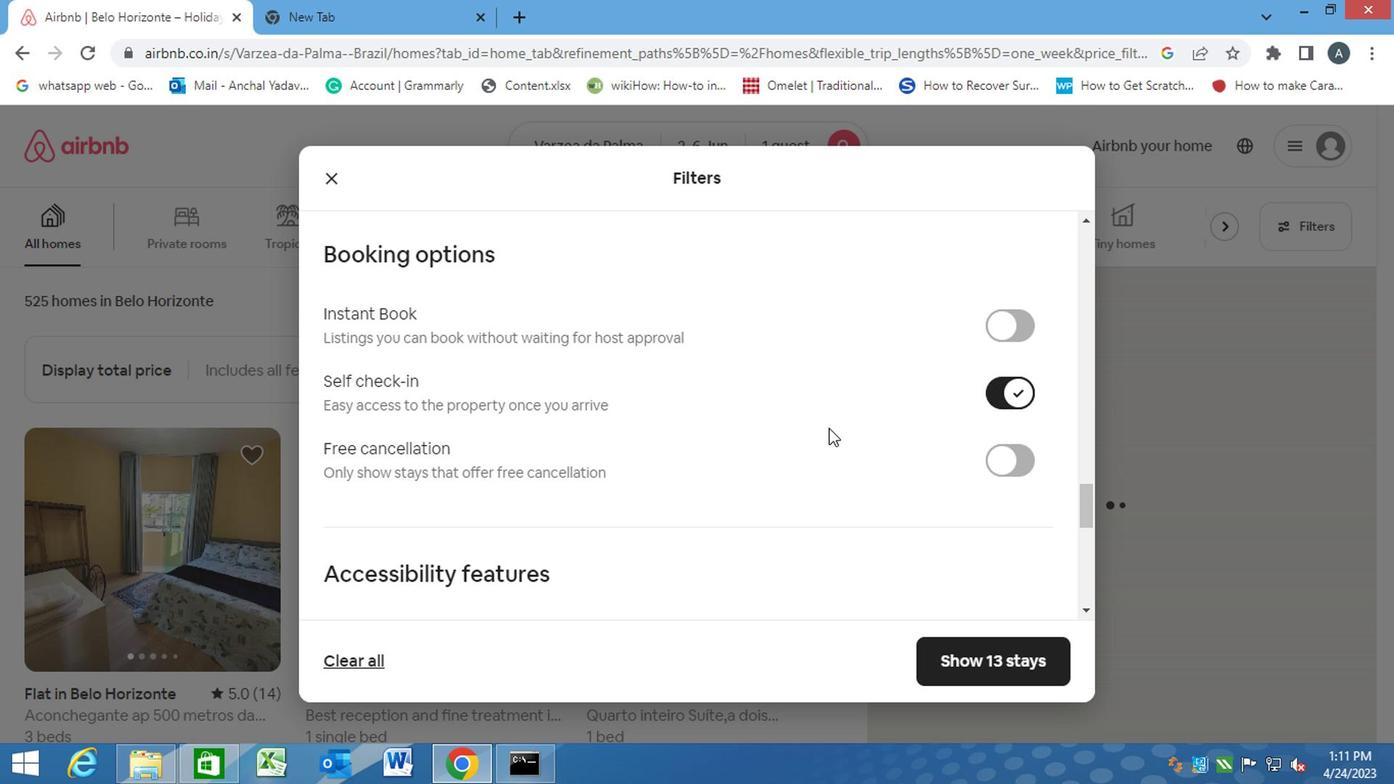 
Action: Mouse moved to (833, 431)
Screenshot: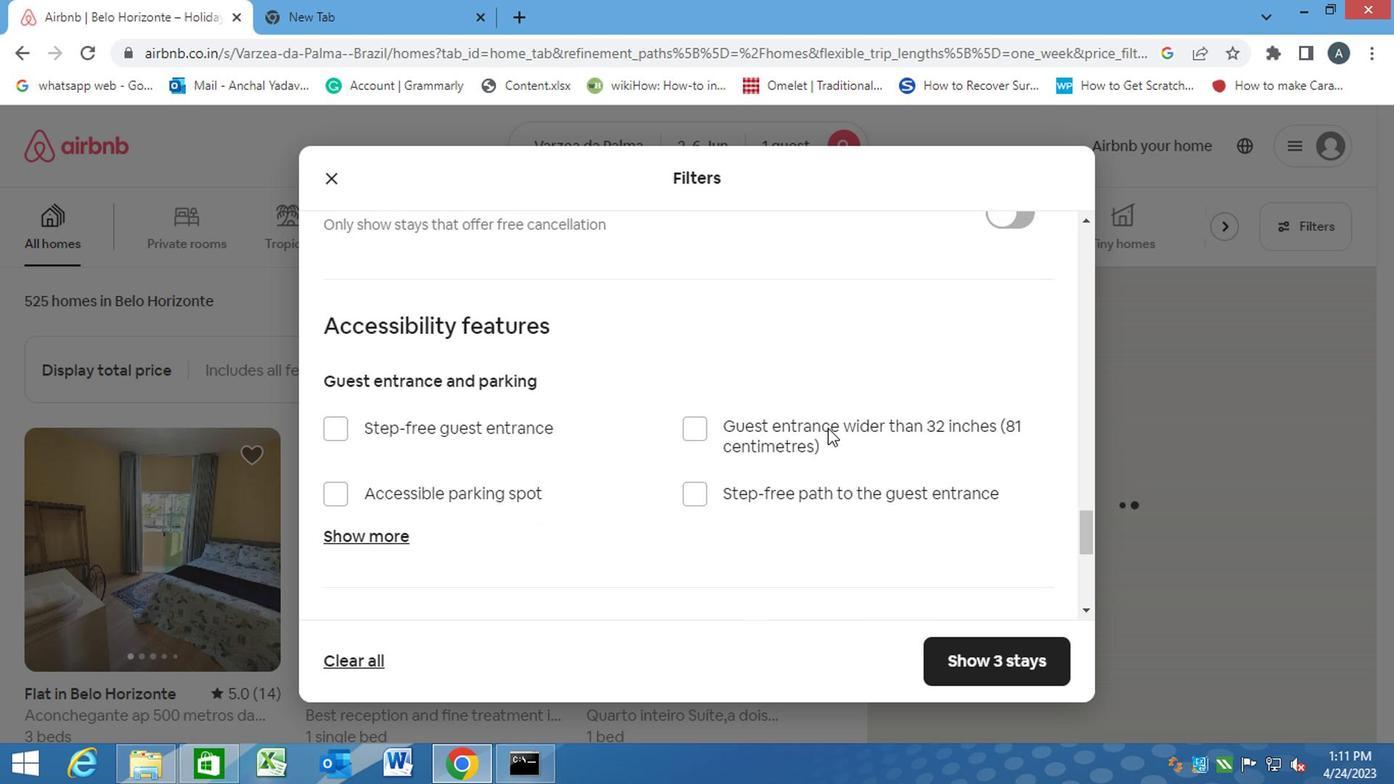 
Action: Mouse scrolled (833, 430) with delta (0, 0)
Screenshot: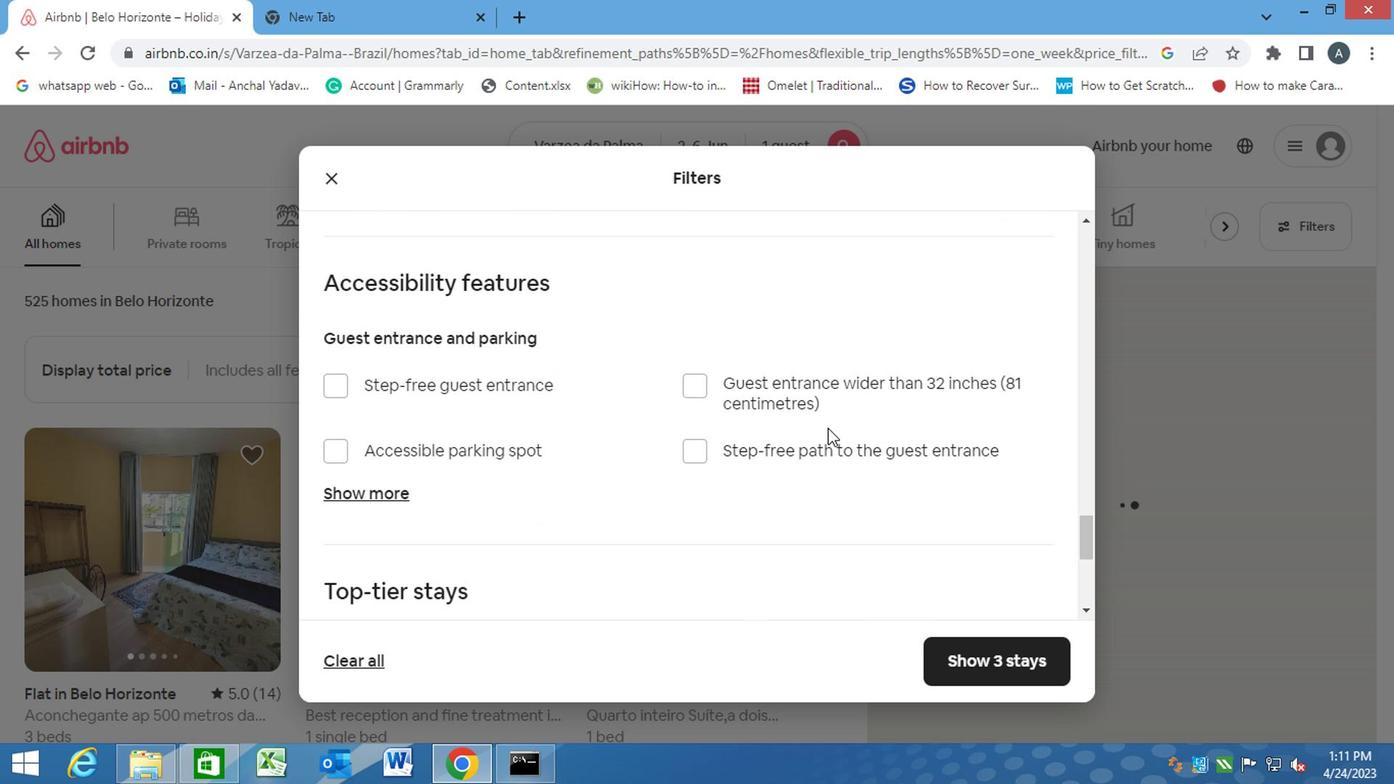 
Action: Mouse moved to (831, 432)
Screenshot: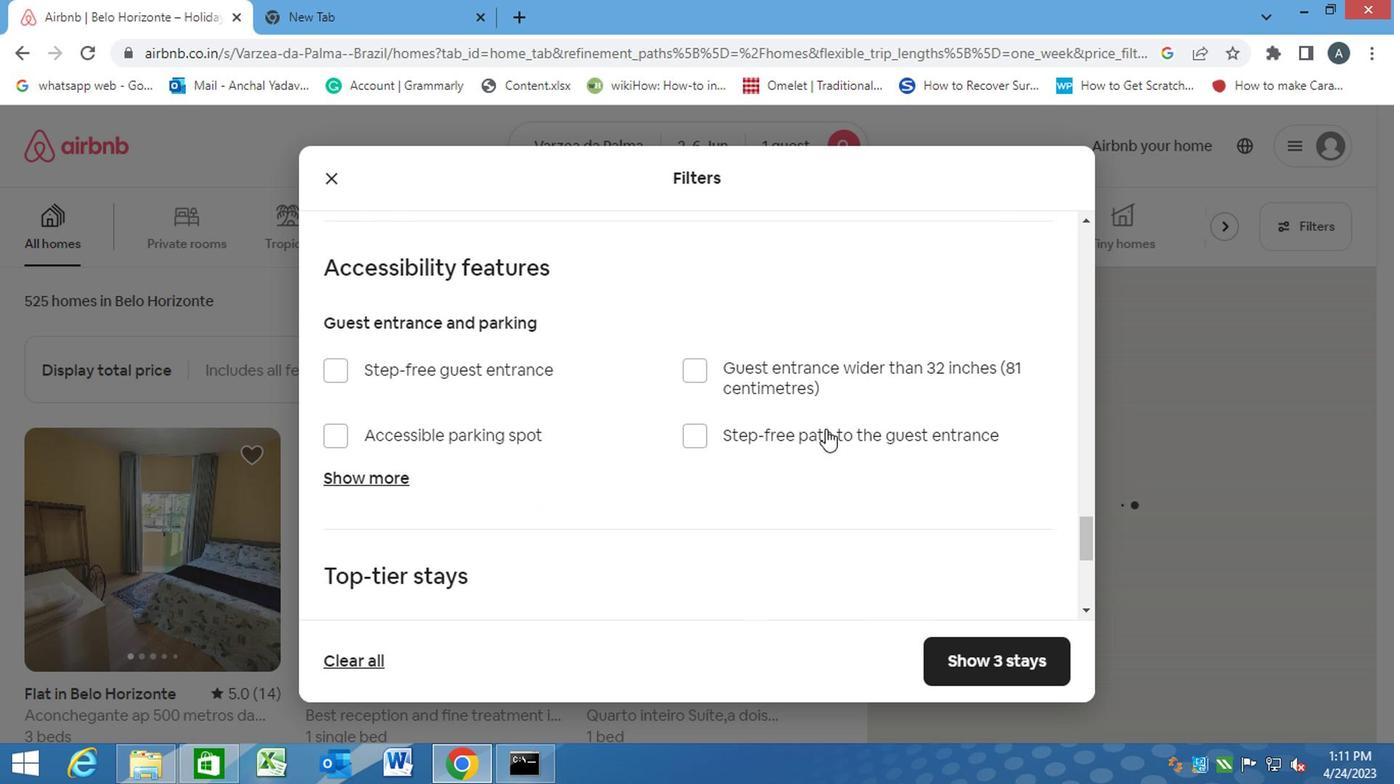 
Action: Mouse scrolled (832, 430) with delta (0, 0)
Screenshot: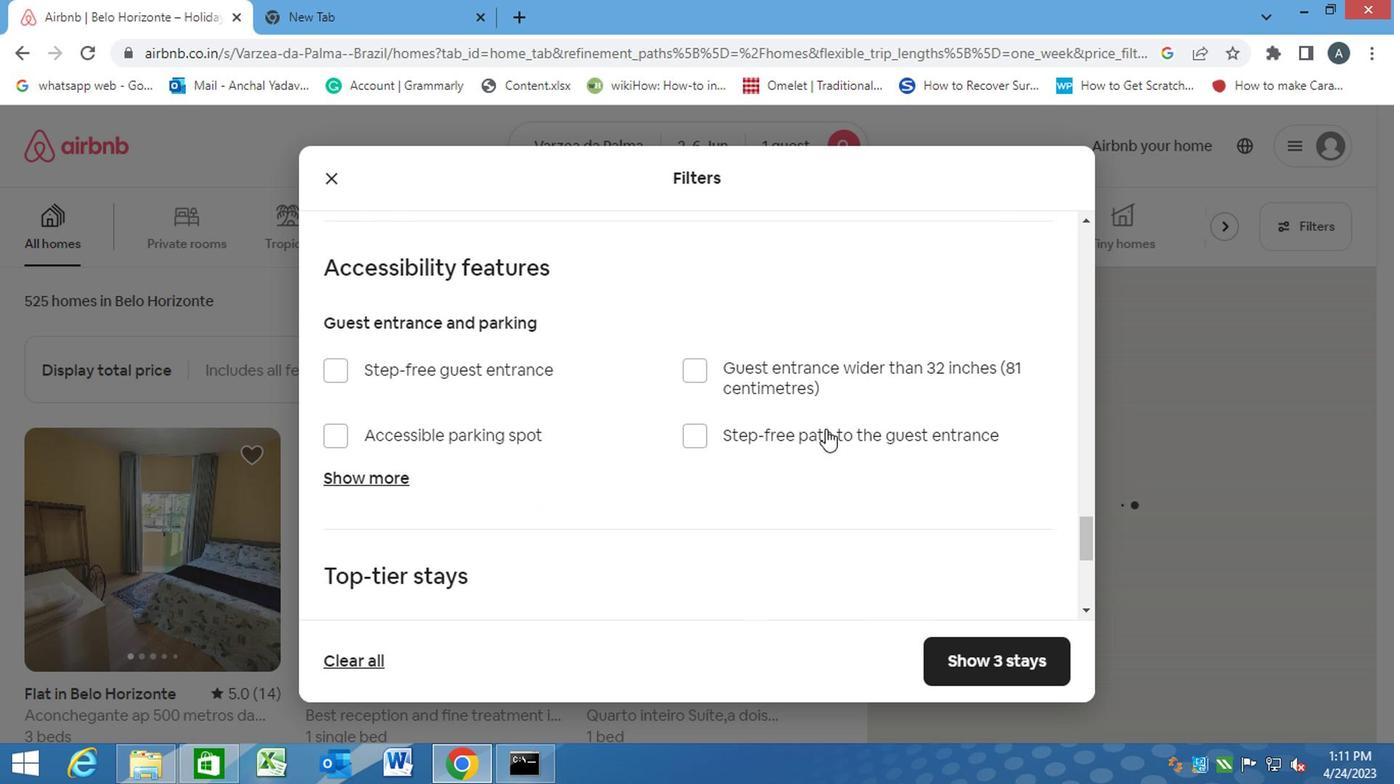 
Action: Mouse moved to (826, 433)
Screenshot: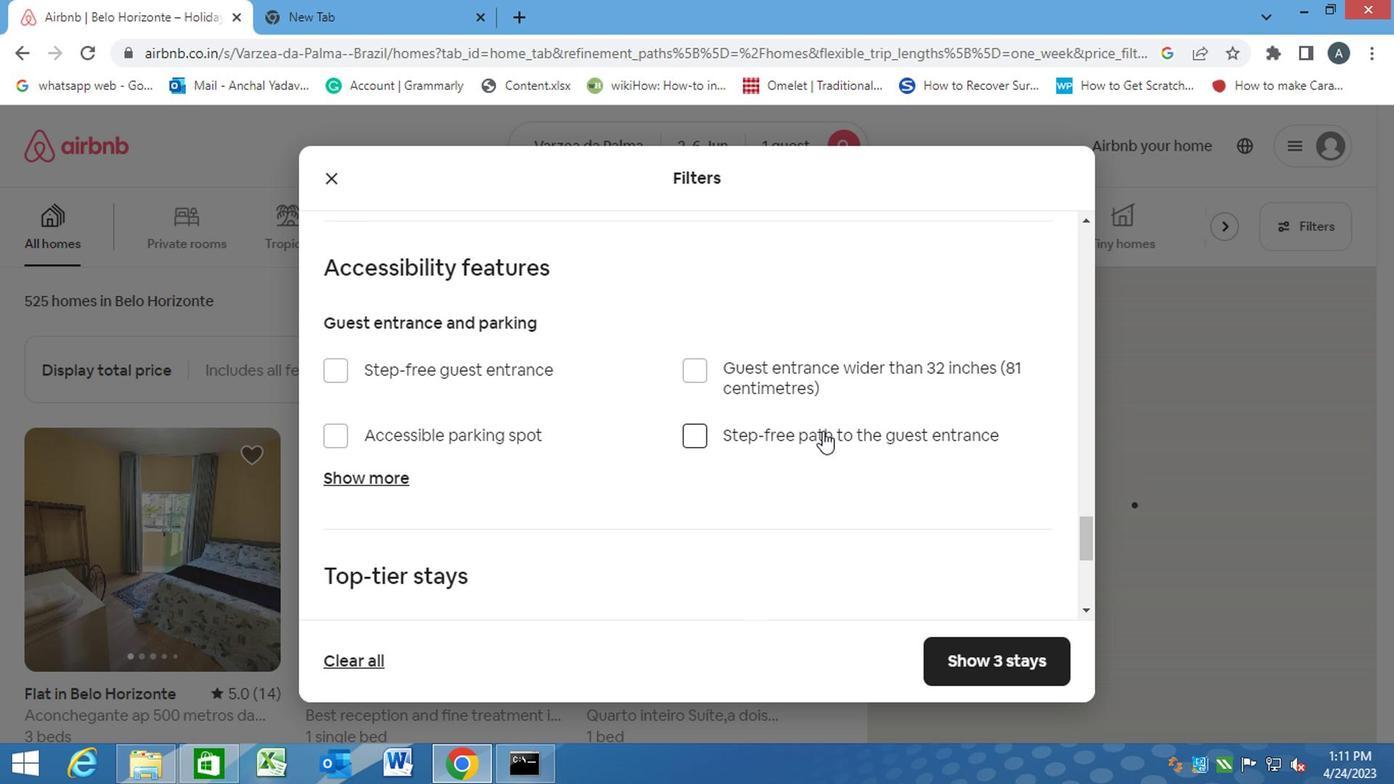 
Action: Mouse scrolled (826, 432) with delta (0, 0)
Screenshot: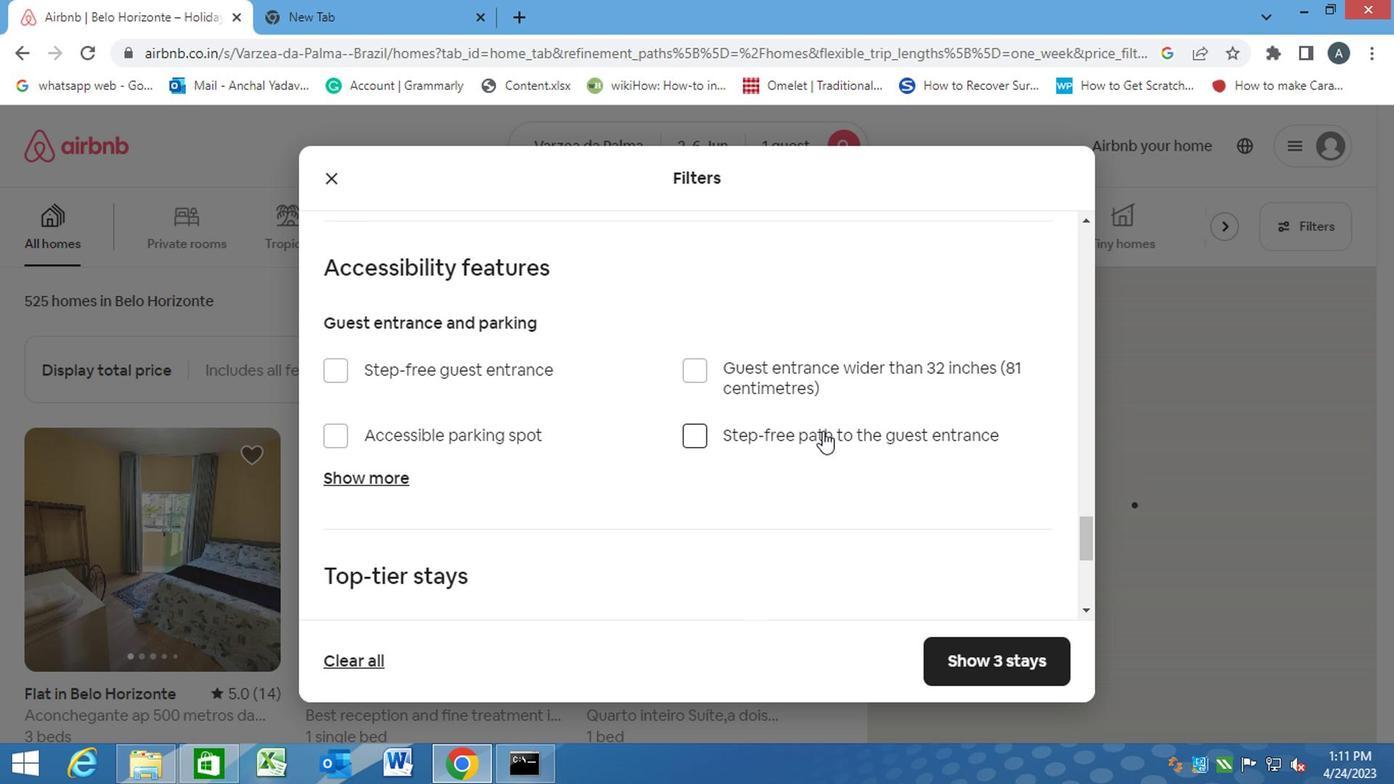 
Action: Mouse moved to (772, 440)
Screenshot: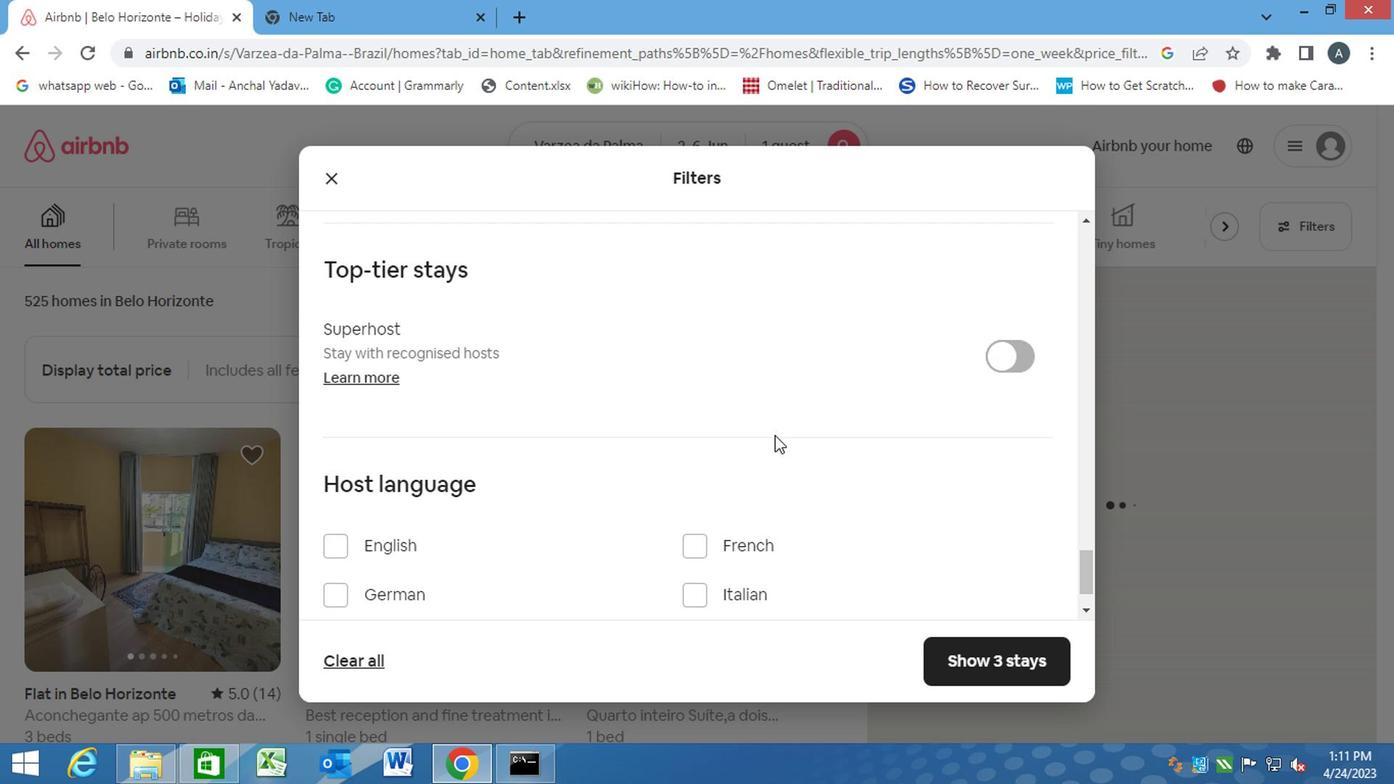 
Action: Mouse scrolled (772, 438) with delta (0, -1)
Screenshot: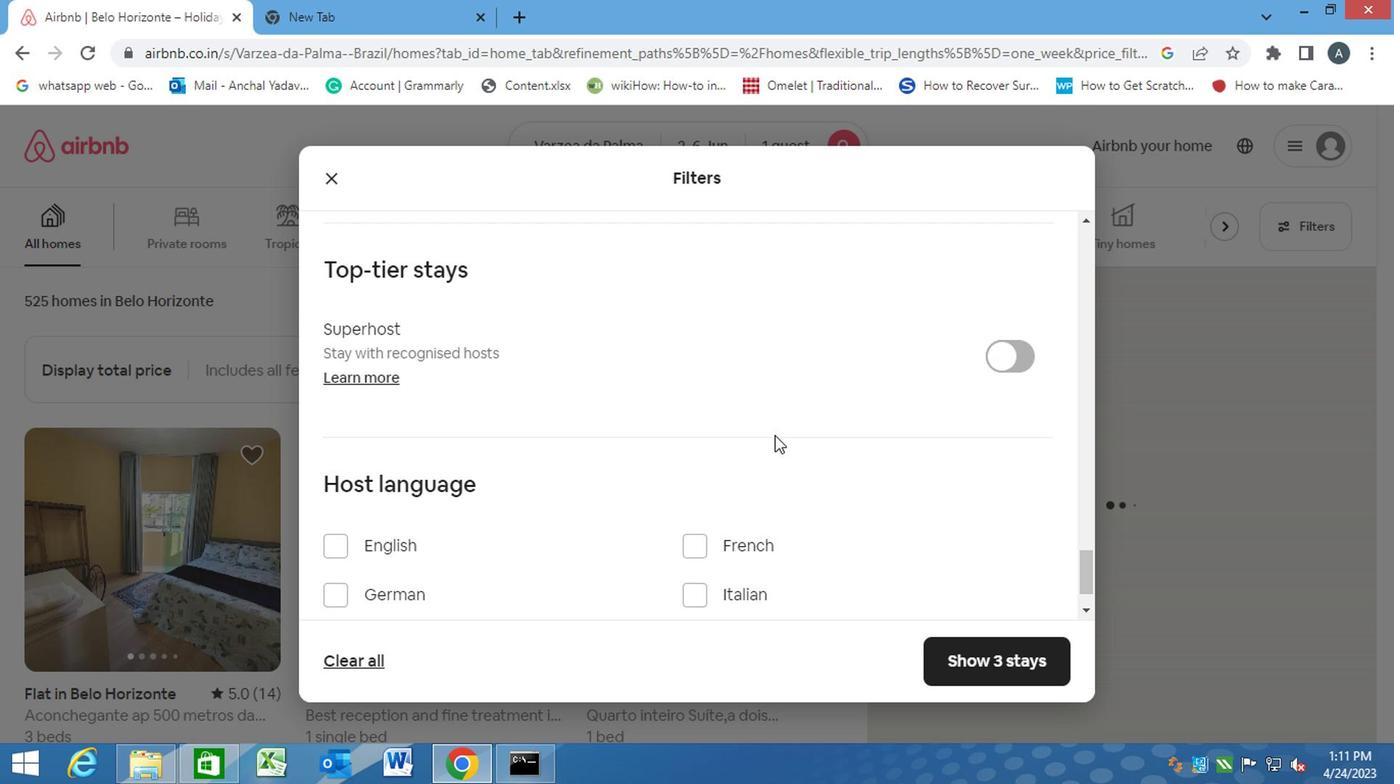 
Action: Mouse moved to (770, 440)
Screenshot: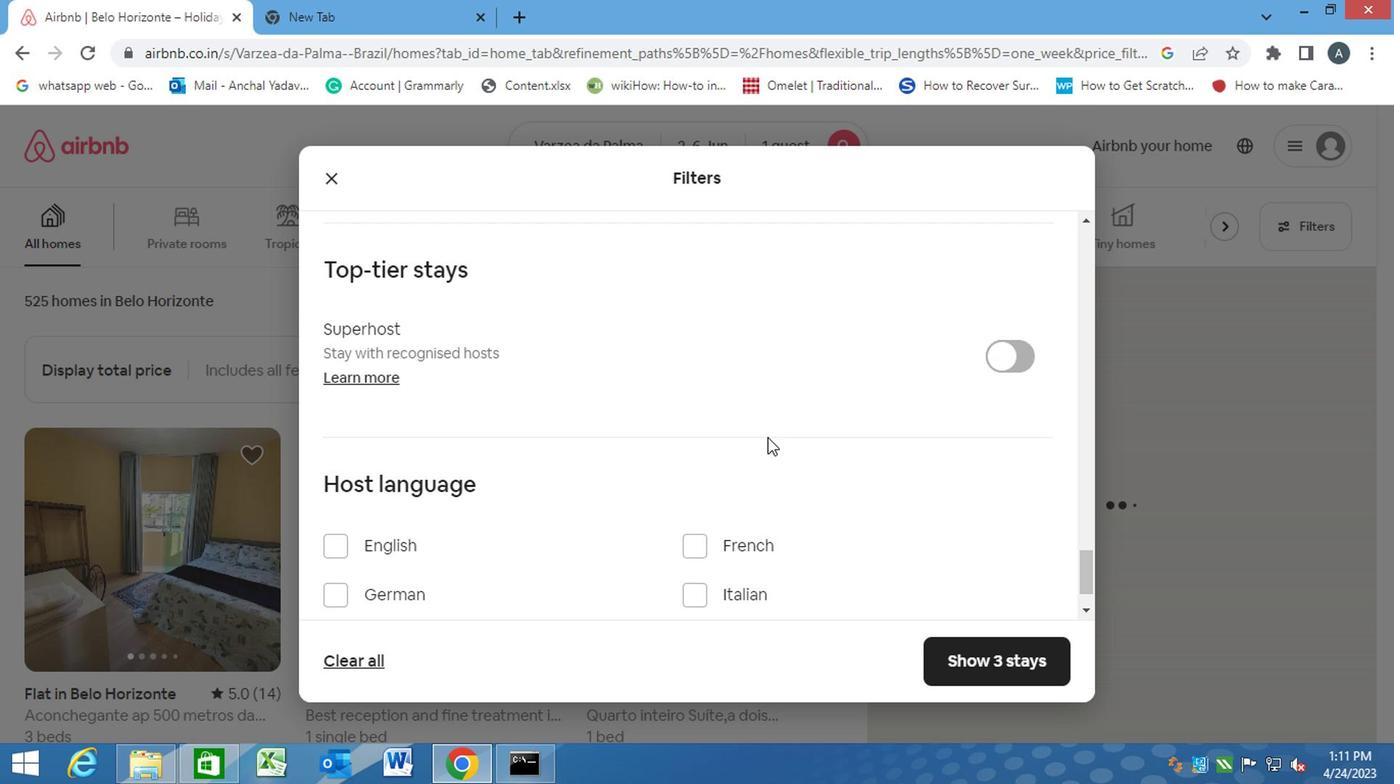 
Action: Mouse scrolled (770, 440) with delta (0, 0)
Screenshot: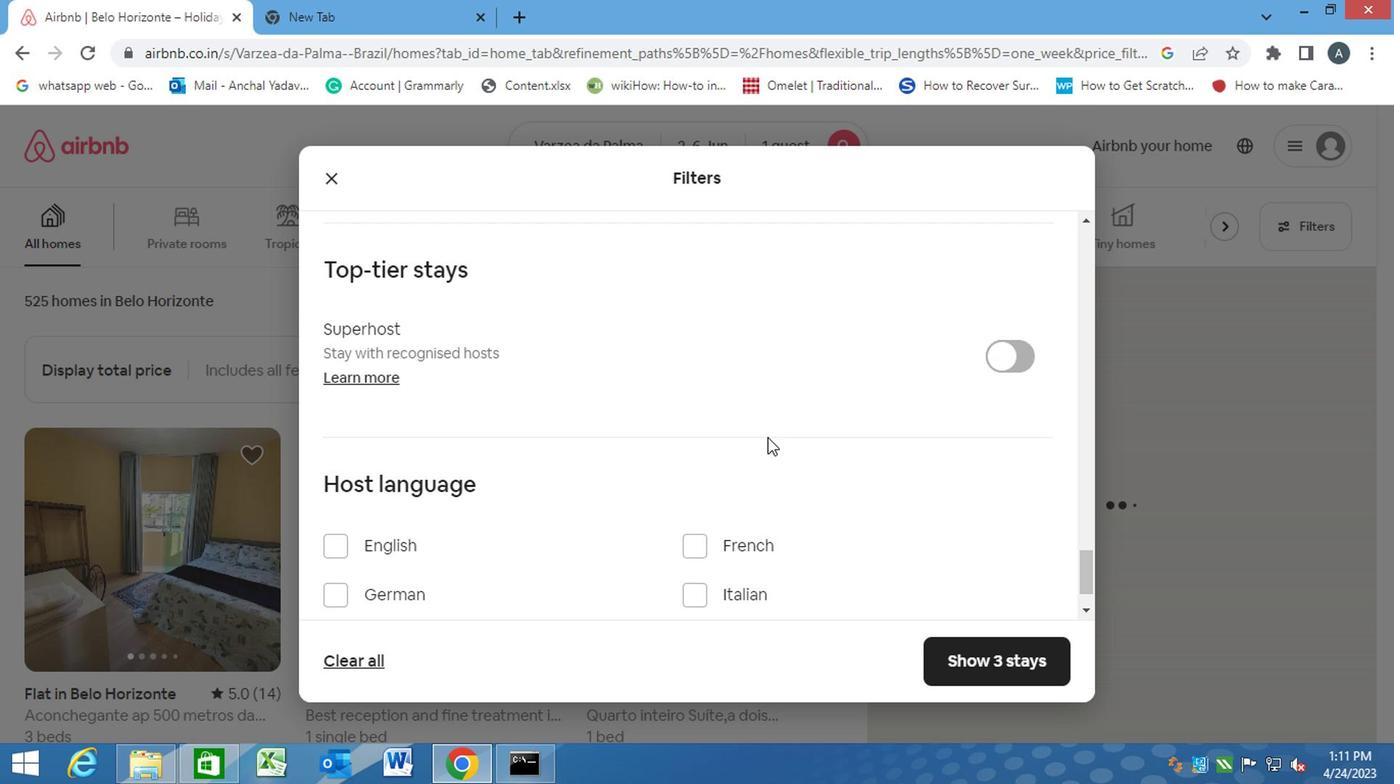 
Action: Mouse moved to (347, 558)
Screenshot: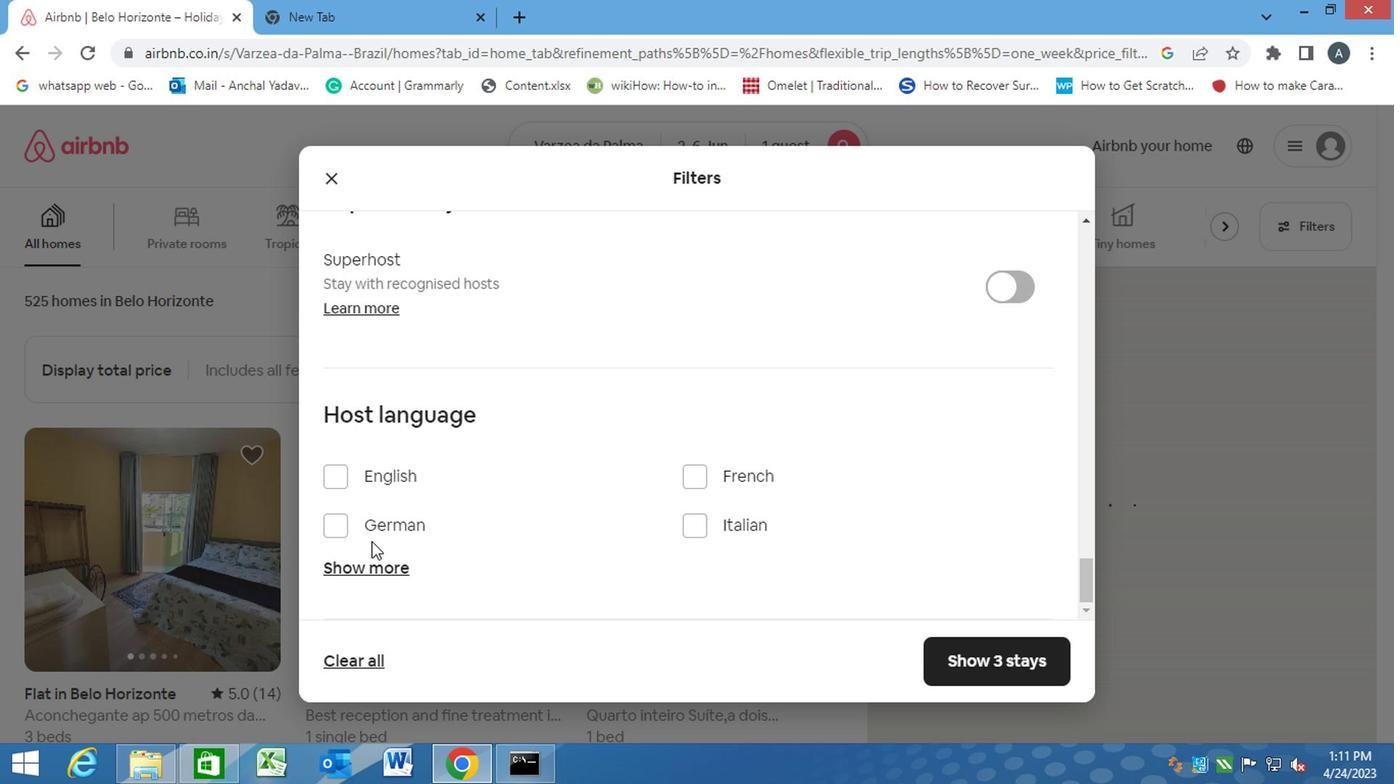 
Action: Mouse pressed left at (347, 558)
Screenshot: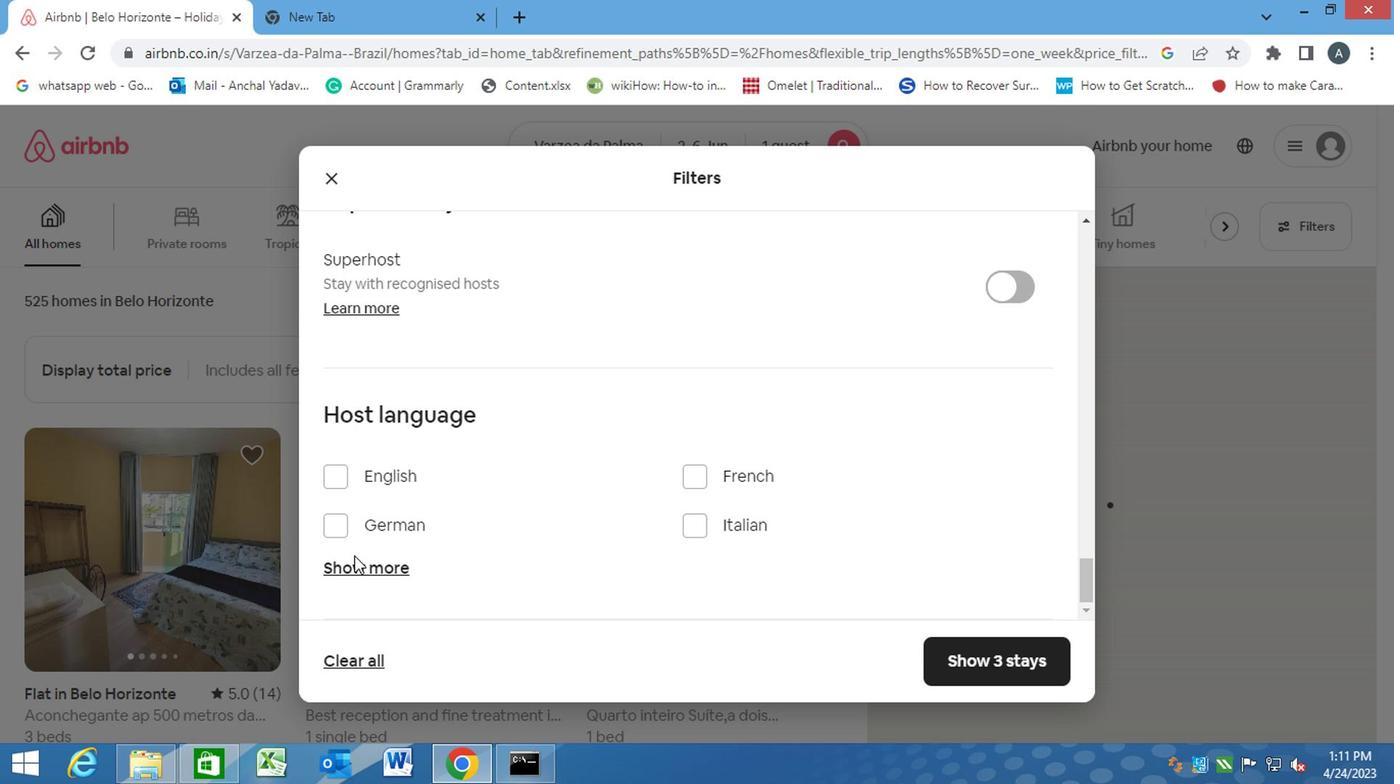 
Action: Mouse moved to (331, 574)
Screenshot: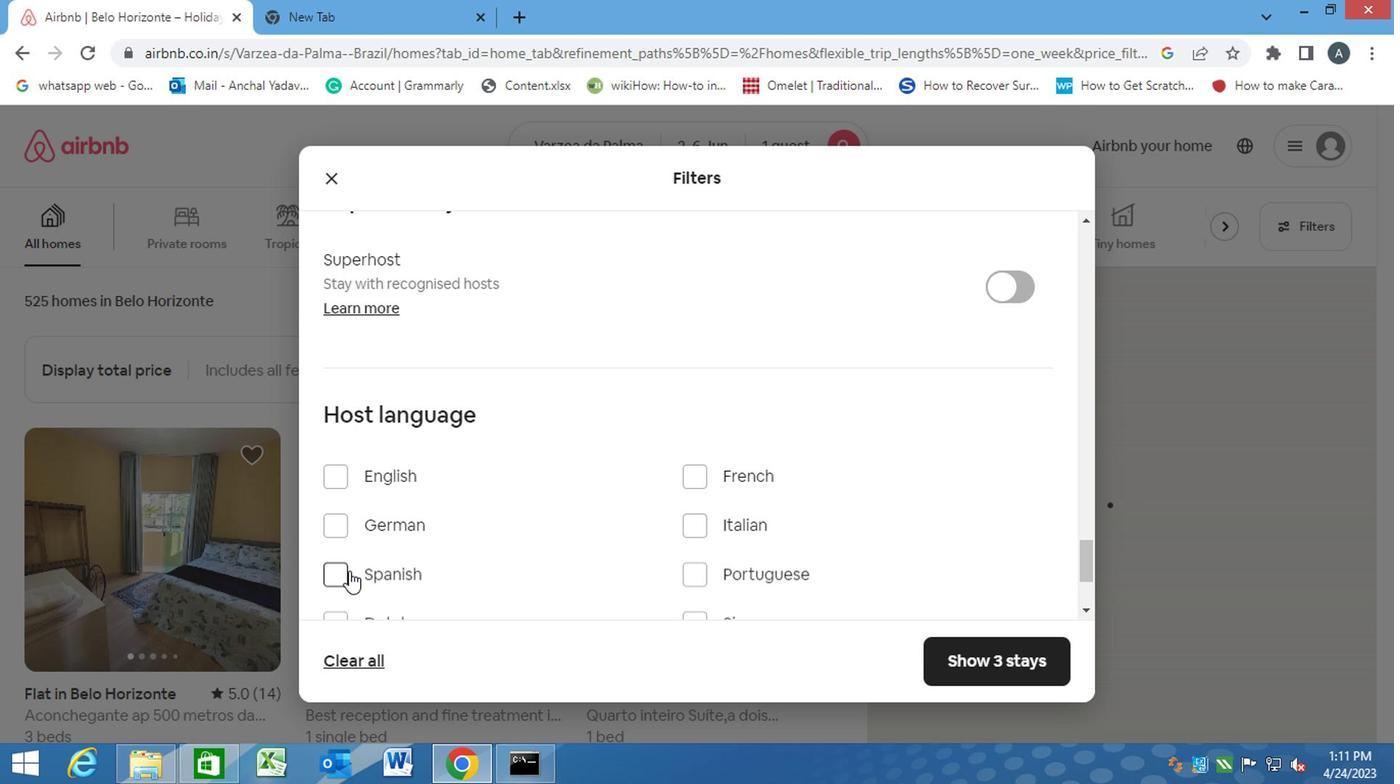 
Action: Mouse pressed left at (331, 574)
Screenshot: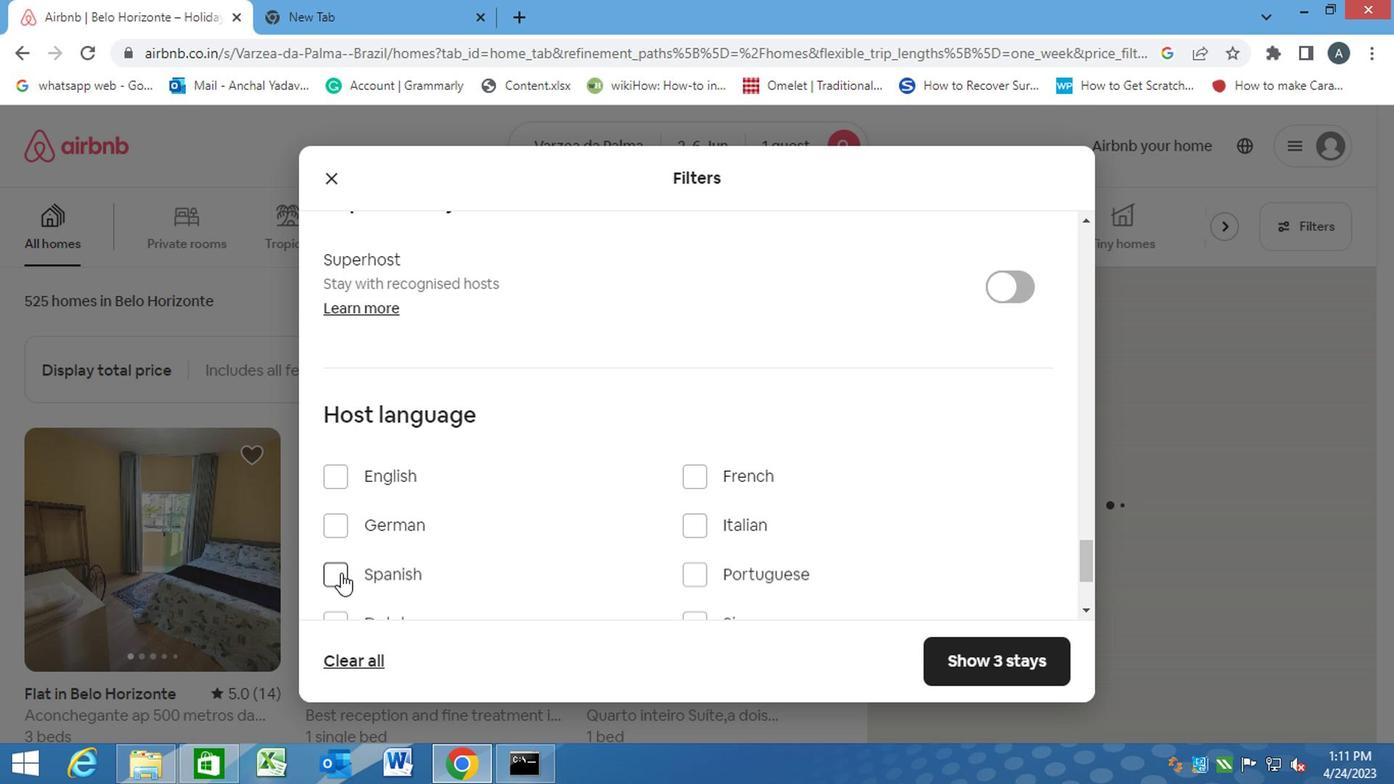 
Action: Mouse moved to (1025, 653)
Screenshot: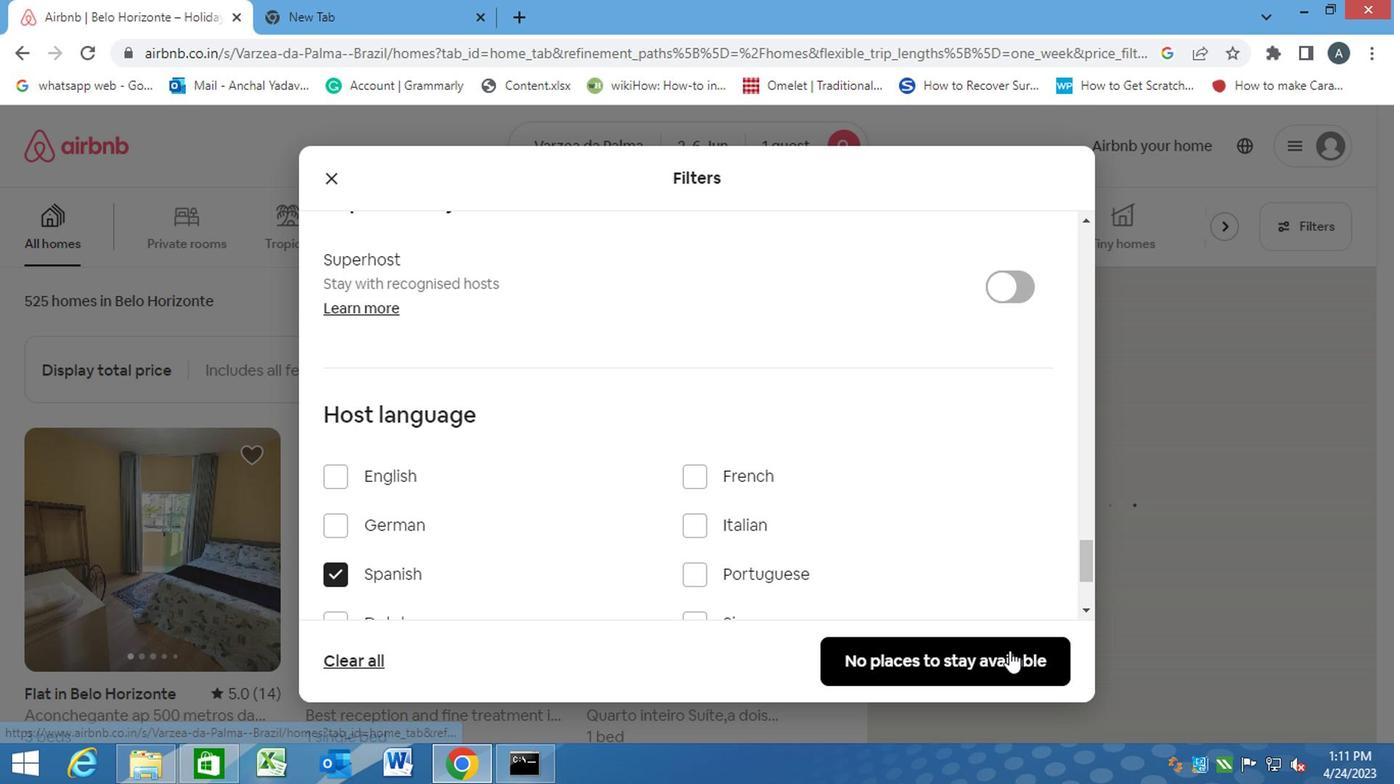 
Action: Mouse pressed left at (1025, 653)
Screenshot: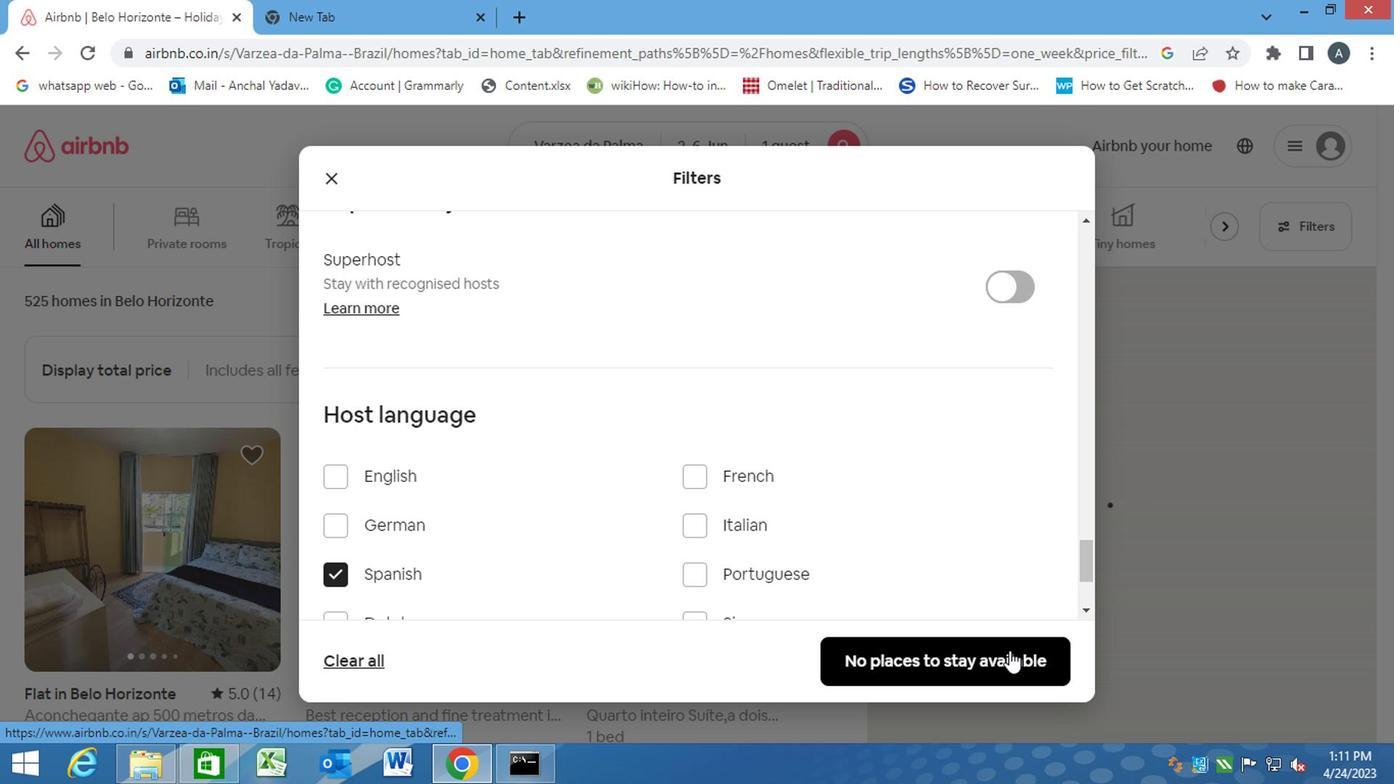 
Action: Mouse moved to (1019, 653)
Screenshot: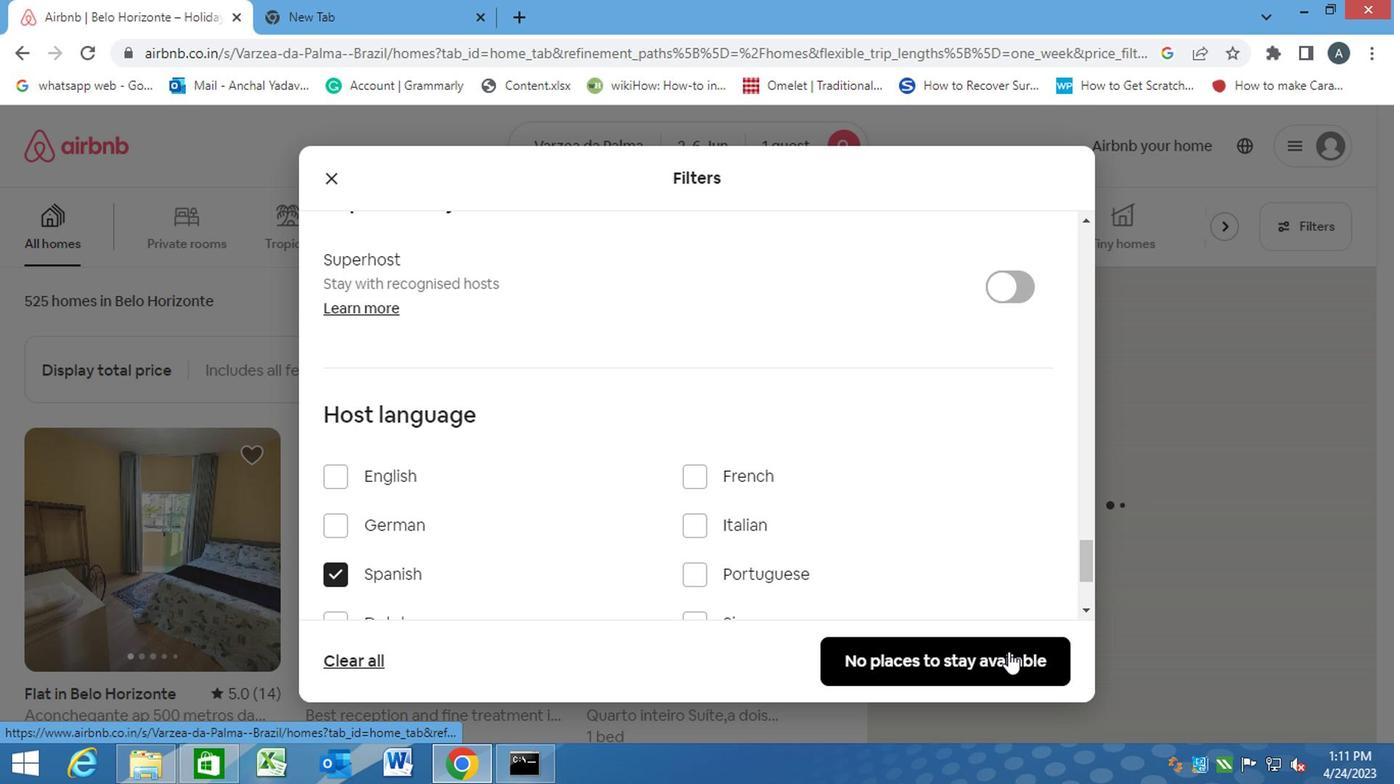 
